 Task: Look for space in Hyderabad, Pakistan from 1st July, 2023 to 8th July, 2023 for 2 adults, 1 child in price range Rs.15000 to Rs.20000. Place can be entire place with 1  bedroom having 1 bed and 1 bathroom. Property type can be house, flat, guest house, hotel. Amenities needed are: washing machine. Booking option can be shelf check-in. Required host language is English.
Action: Mouse pressed left at (513, 90)
Screenshot: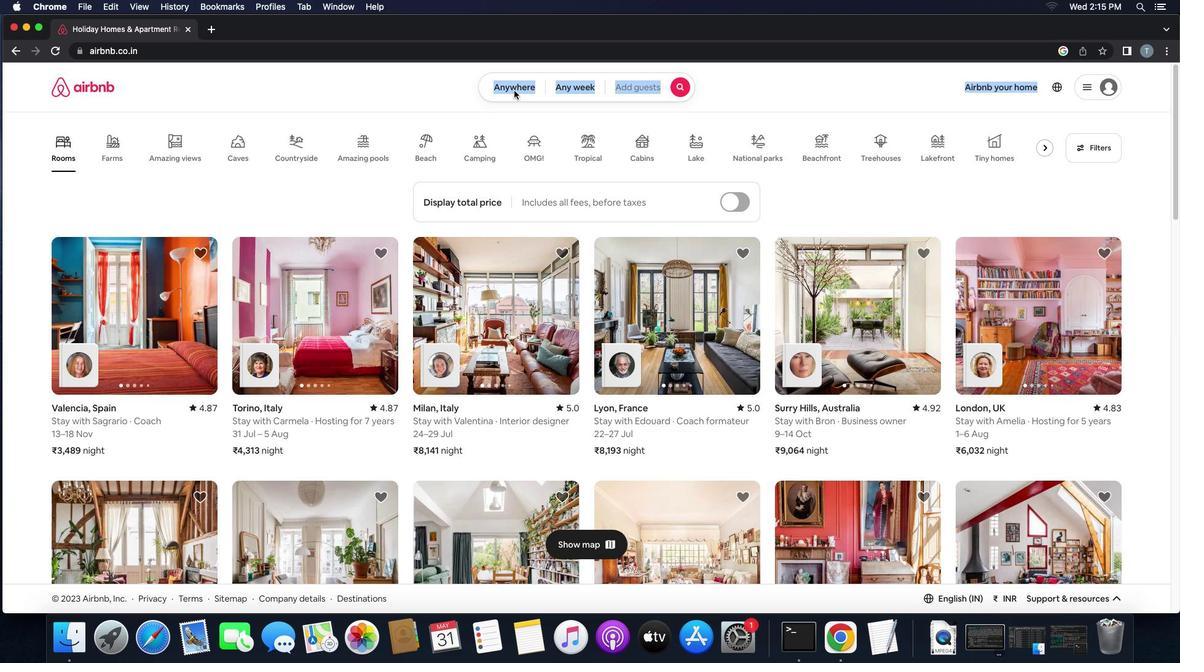 
Action: Mouse pressed left at (513, 90)
Screenshot: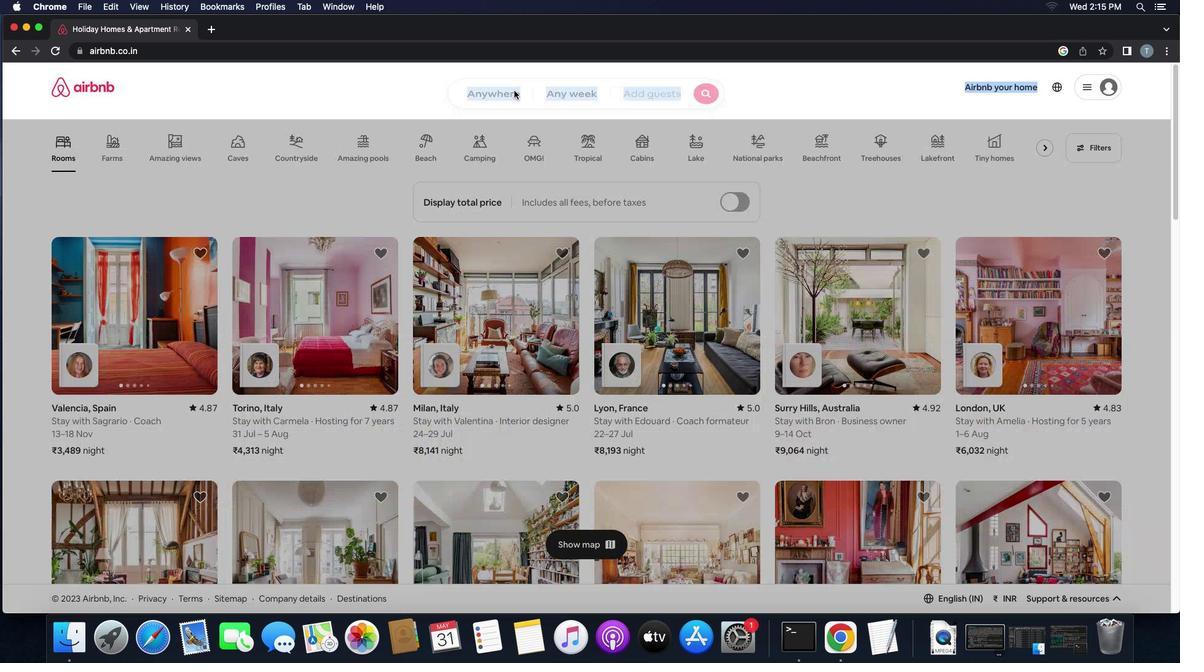 
Action: Mouse moved to (461, 137)
Screenshot: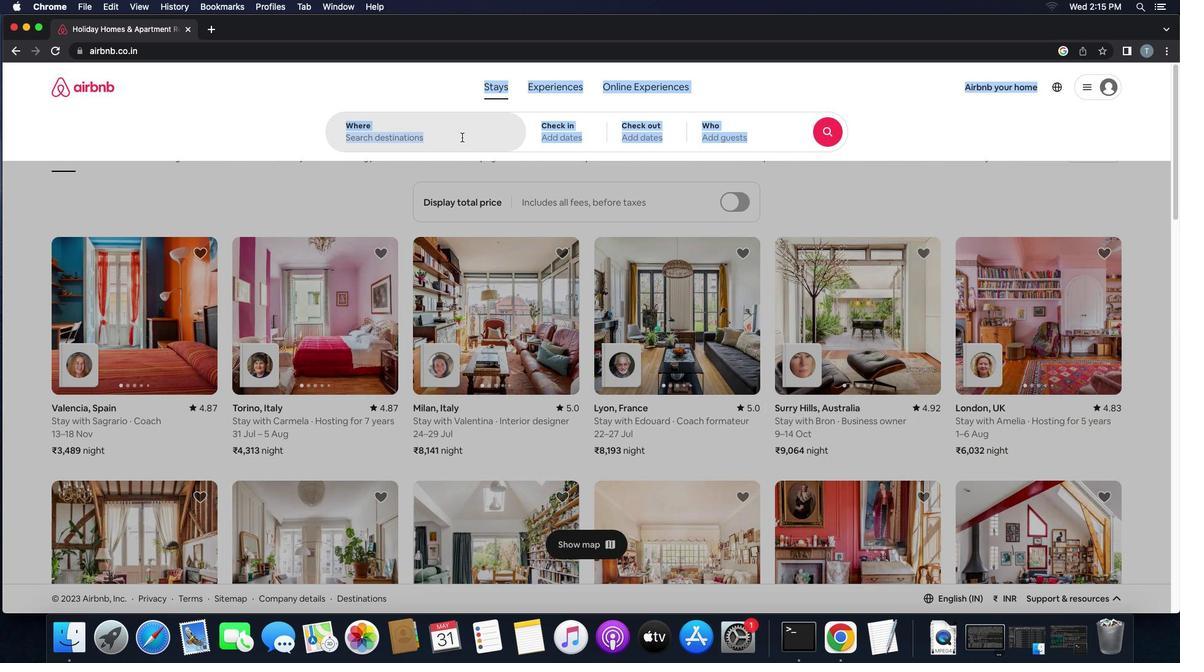 
Action: Mouse pressed left at (461, 137)
Screenshot: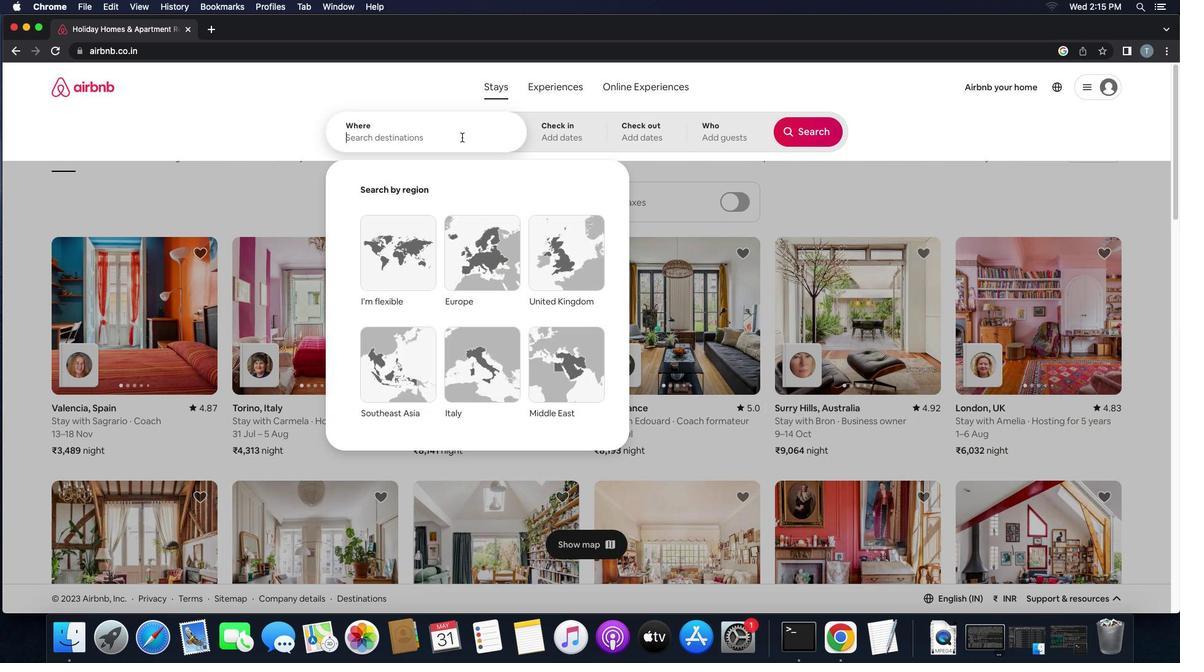 
Action: Key pressed 'h''y''d''e''r''a''b''a''d'','Key.space'p''a''k''i''t'
Screenshot: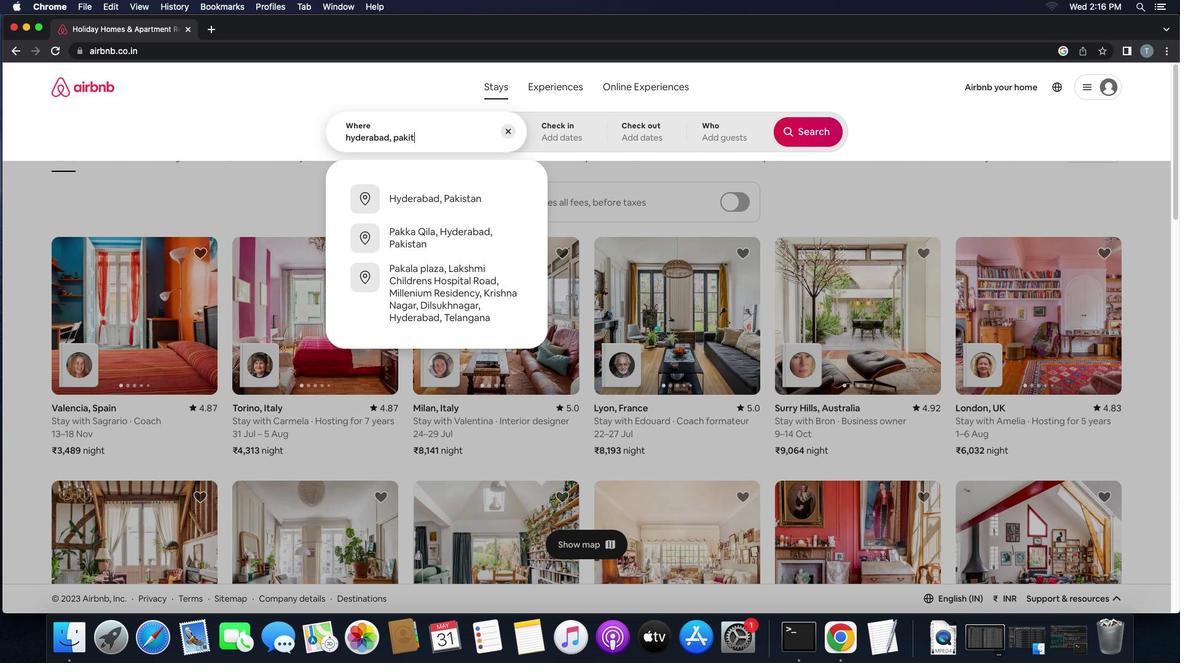 
Action: Mouse moved to (433, 199)
Screenshot: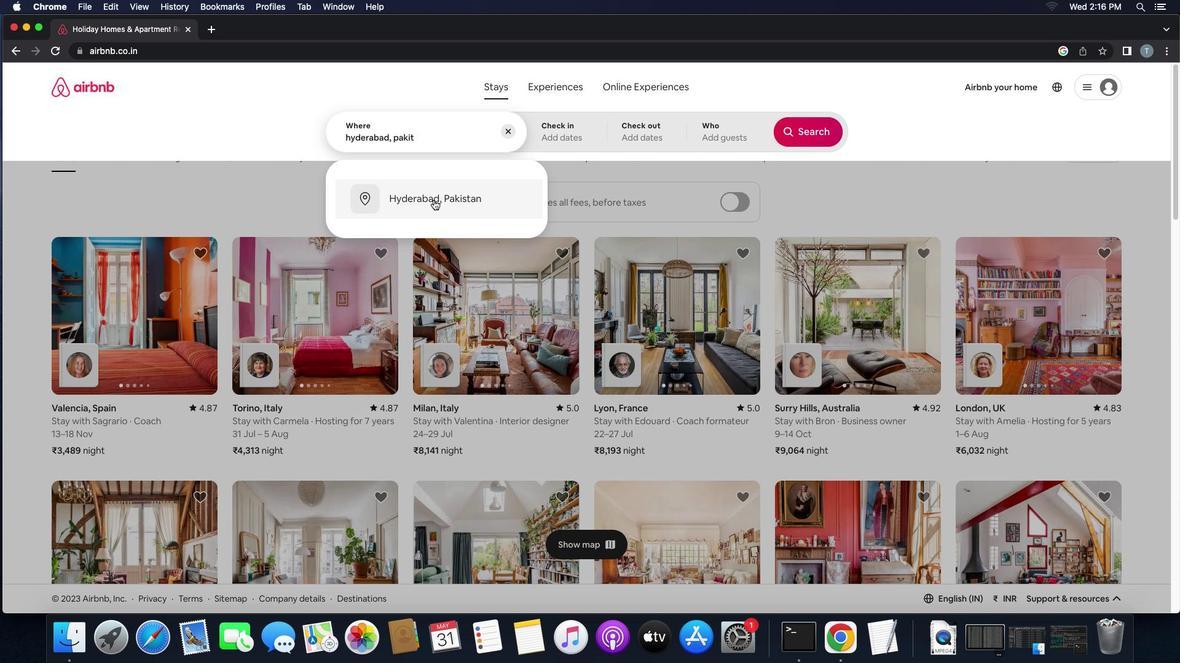 
Action: Mouse pressed left at (433, 199)
Screenshot: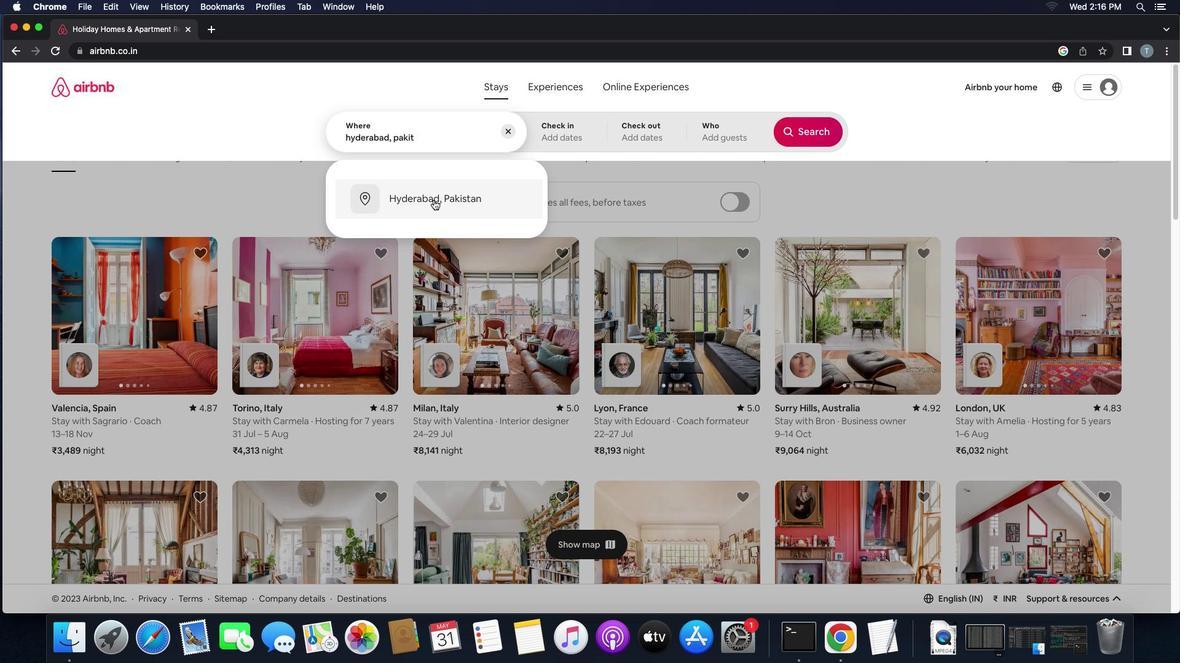 
Action: Mouse moved to (800, 234)
Screenshot: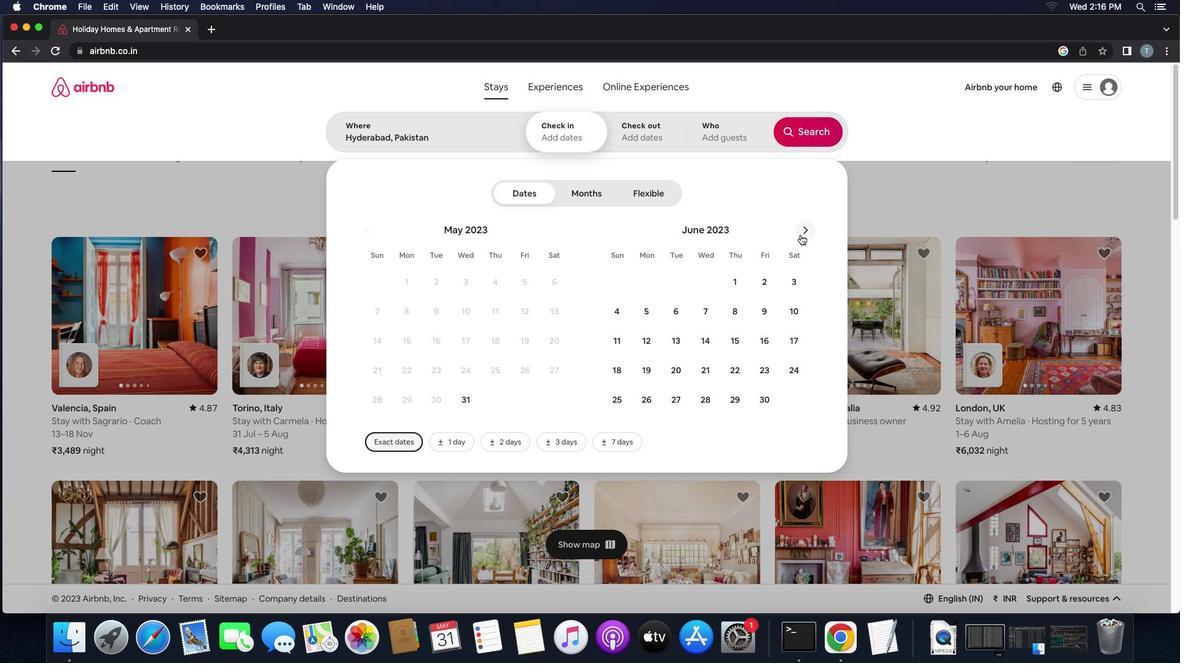 
Action: Mouse pressed left at (800, 234)
Screenshot: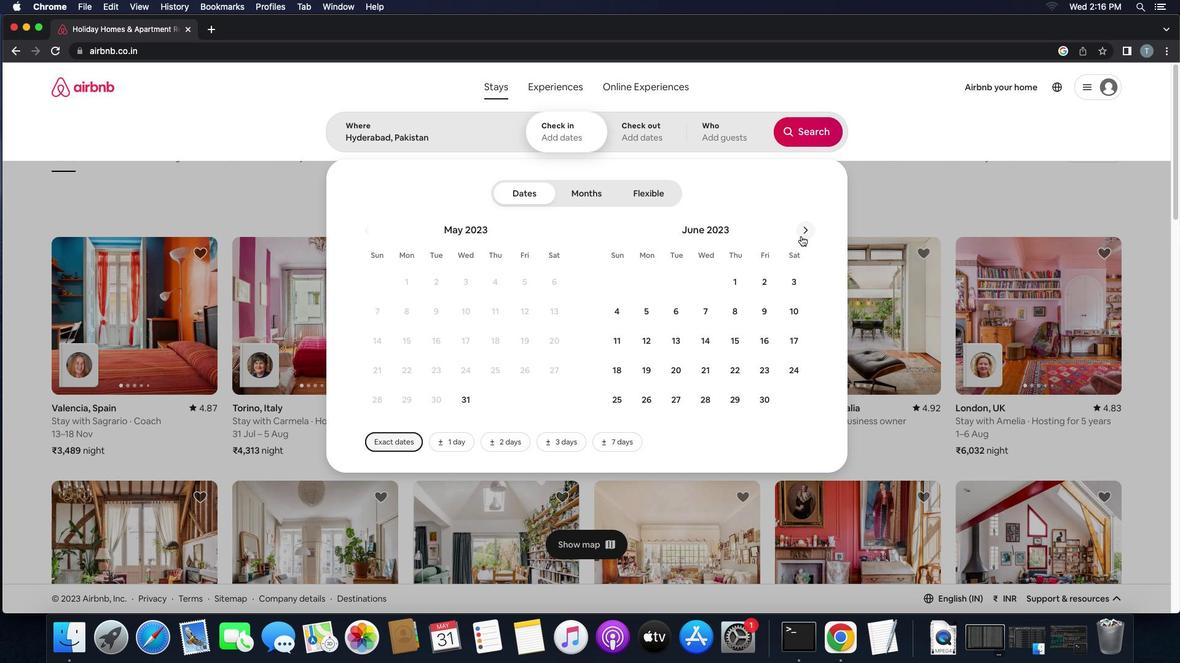 
Action: Mouse moved to (788, 279)
Screenshot: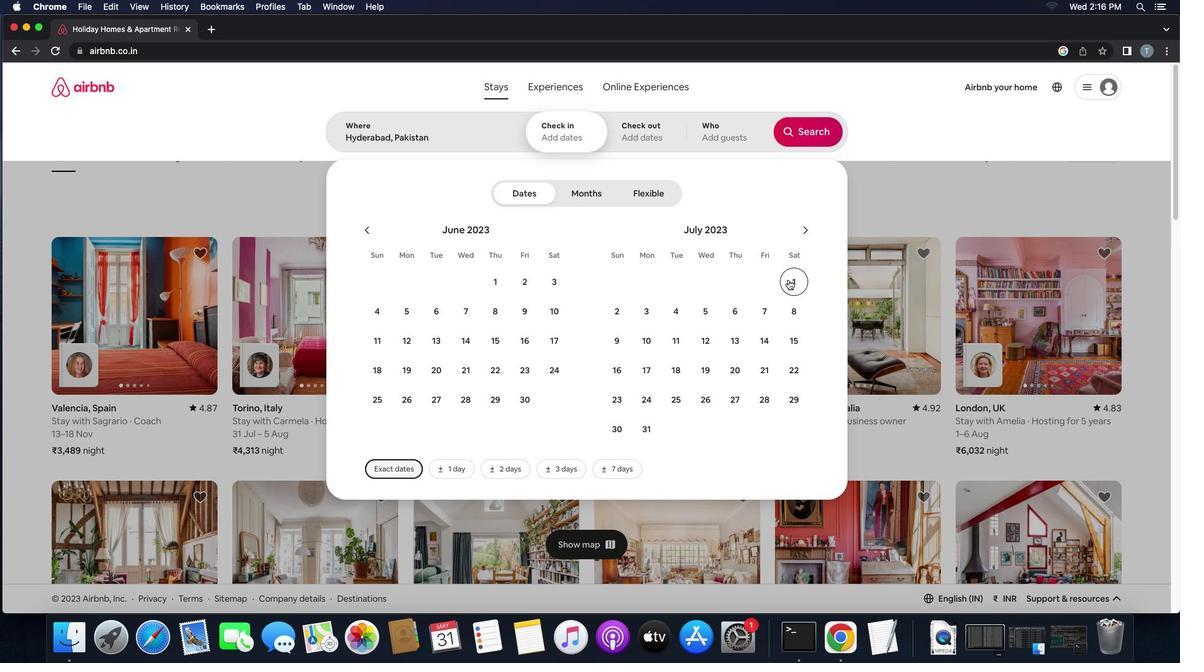 
Action: Mouse pressed left at (788, 279)
Screenshot: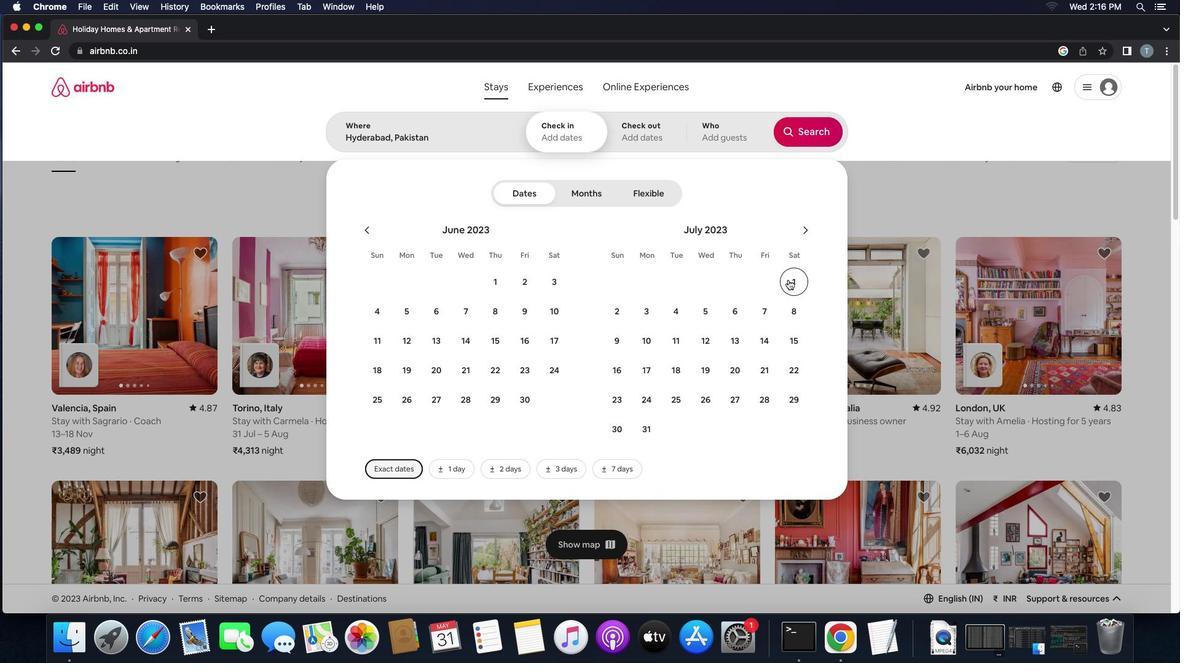 
Action: Mouse moved to (791, 312)
Screenshot: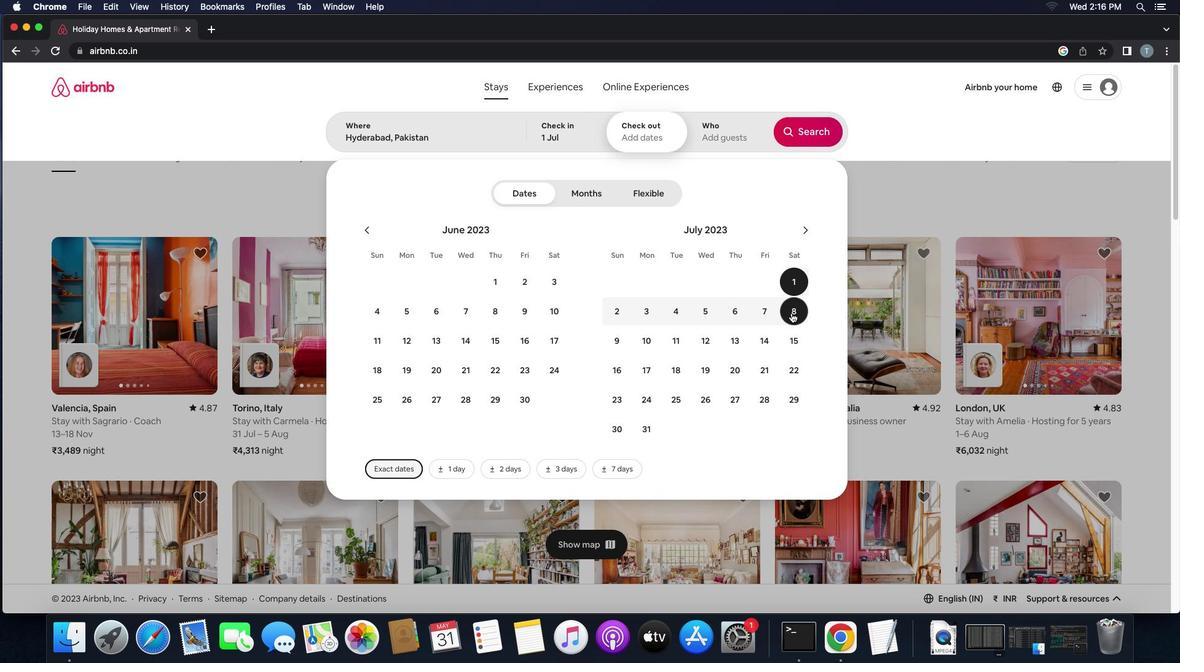 
Action: Mouse pressed left at (791, 312)
Screenshot: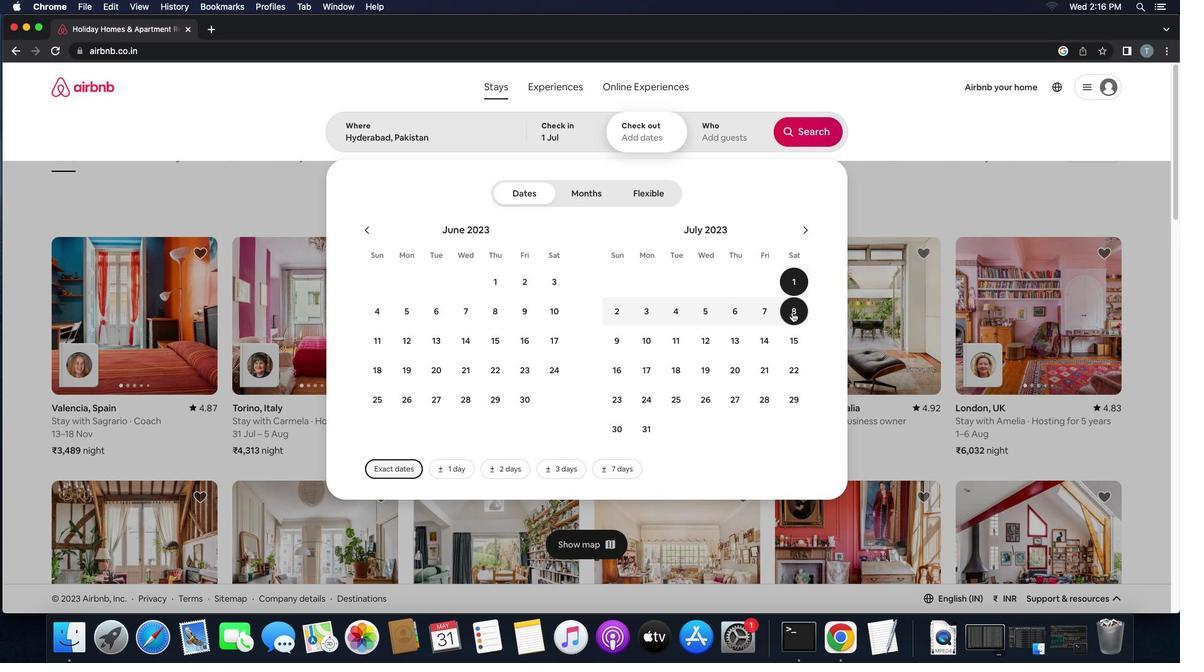 
Action: Mouse moved to (717, 132)
Screenshot: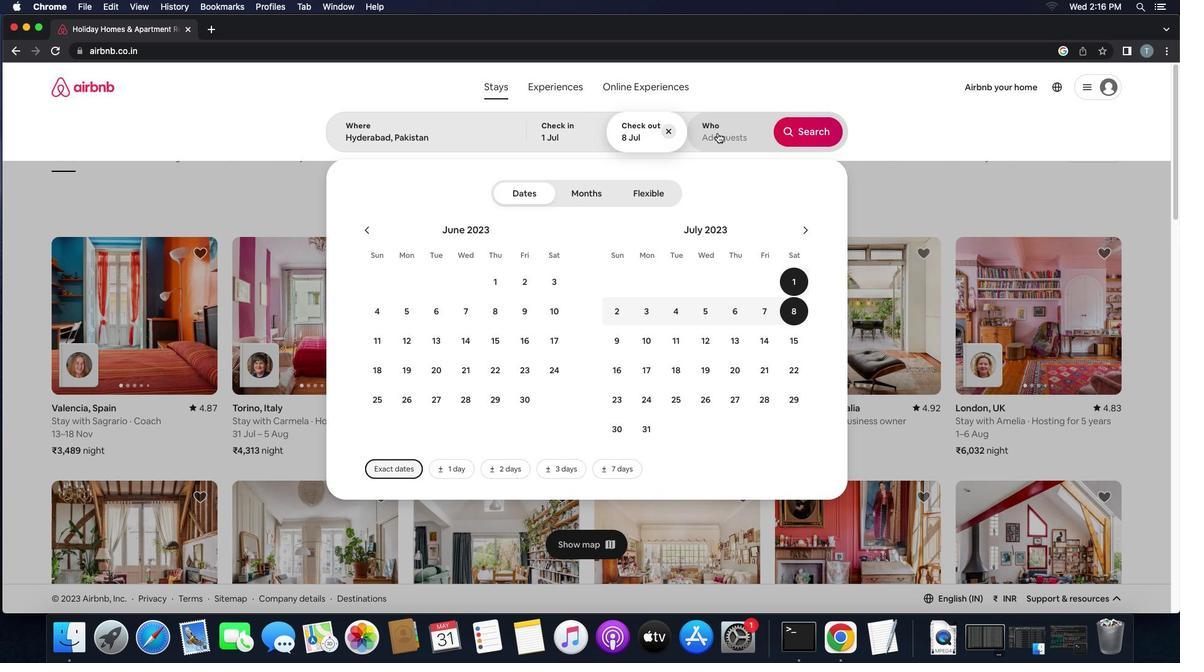 
Action: Mouse pressed left at (717, 132)
Screenshot: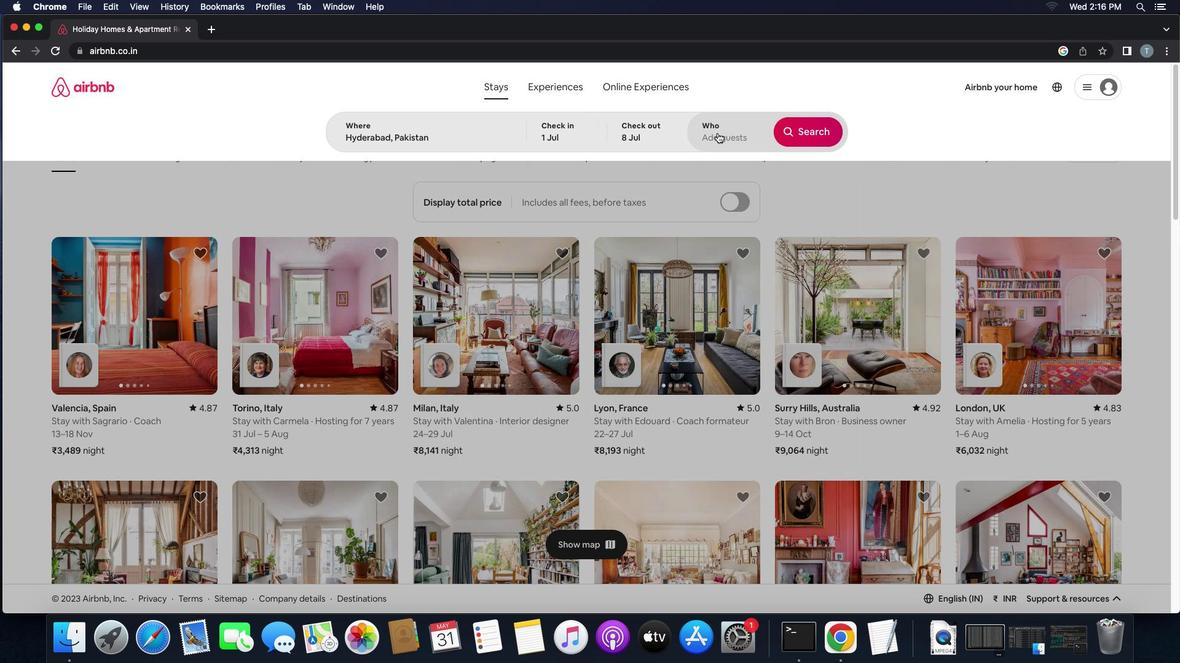 
Action: Mouse moved to (813, 198)
Screenshot: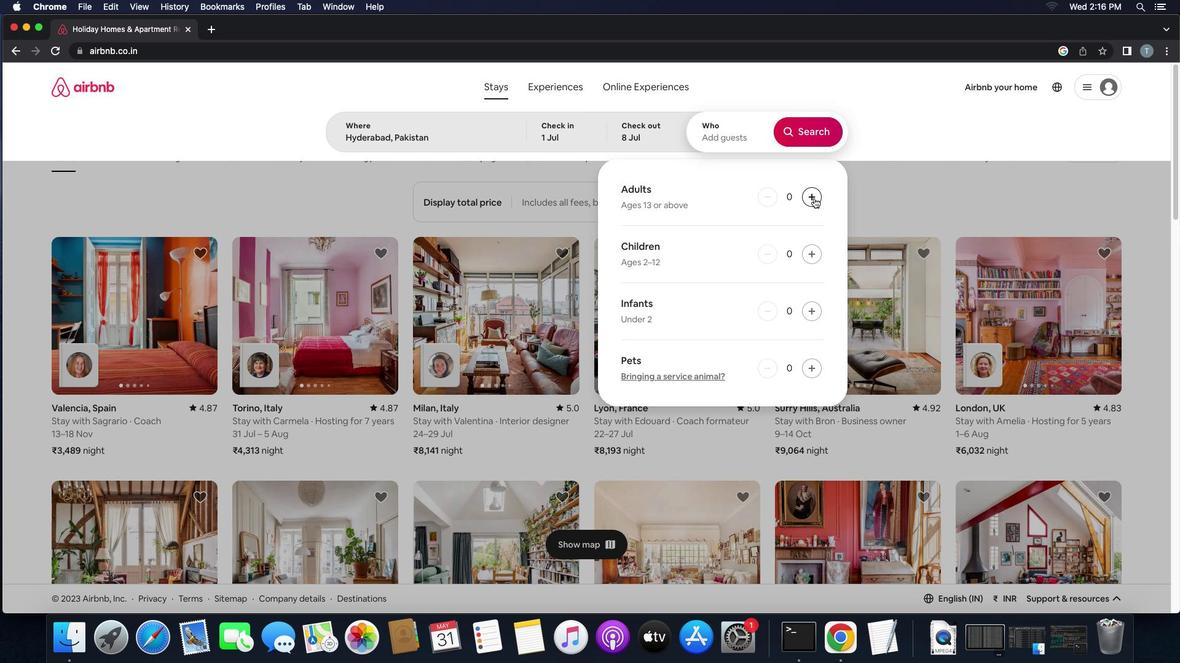 
Action: Mouse pressed left at (813, 198)
Screenshot: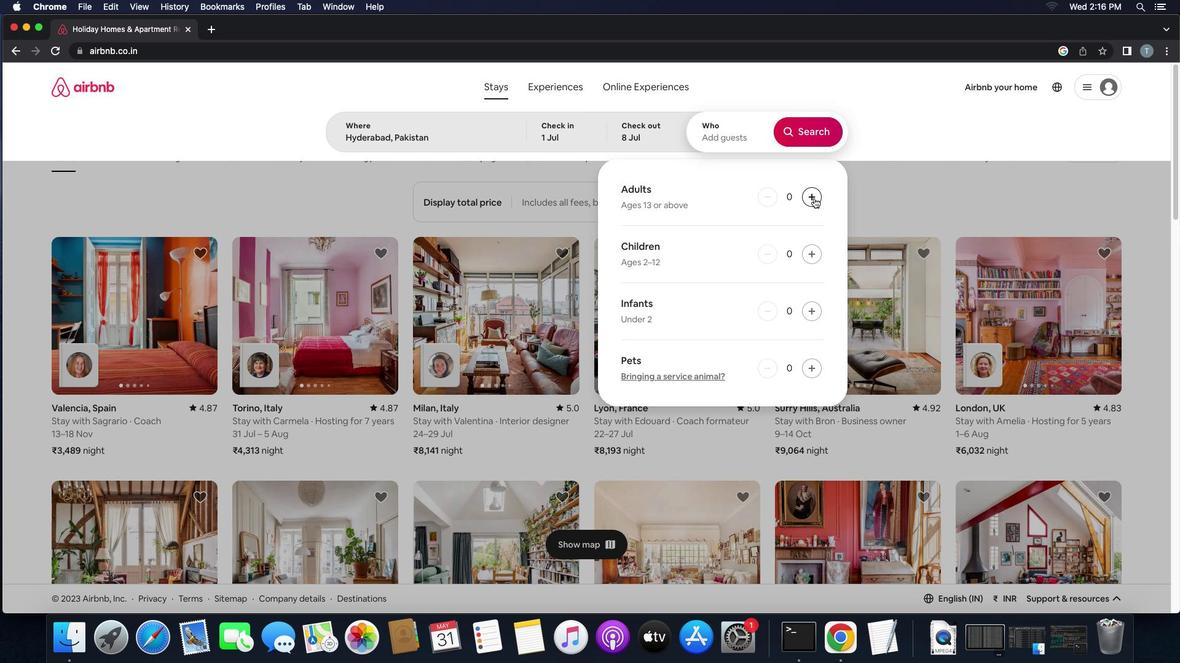 
Action: Mouse pressed left at (813, 198)
Screenshot: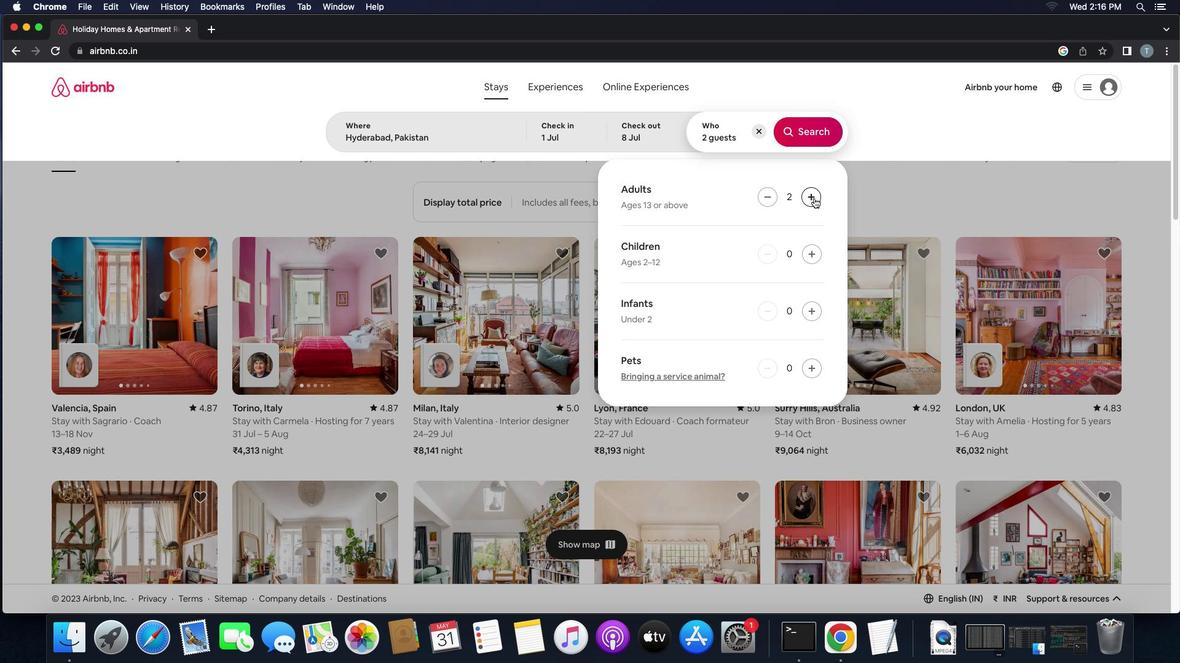 
Action: Mouse moved to (815, 260)
Screenshot: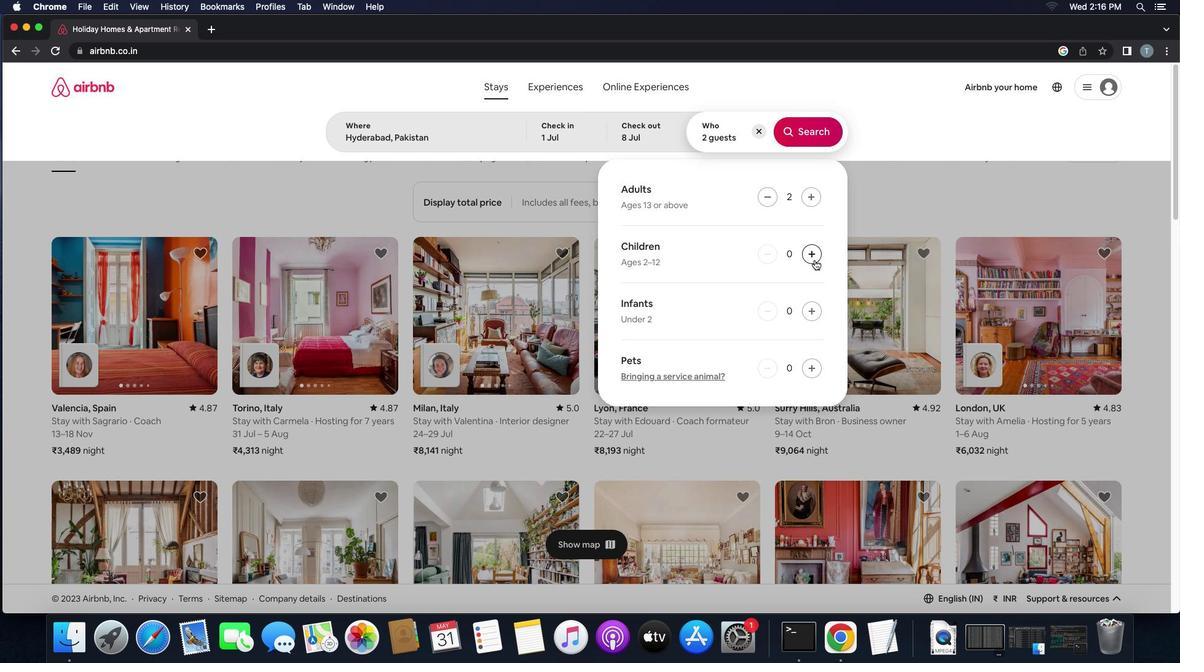 
Action: Mouse pressed left at (815, 260)
Screenshot: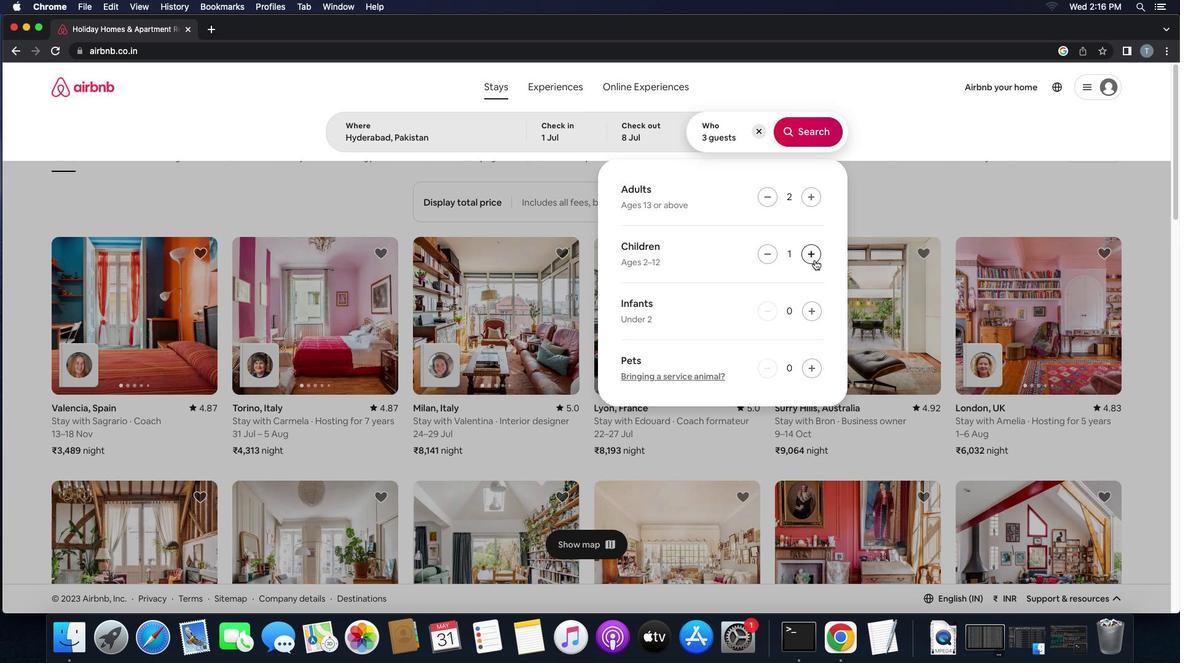 
Action: Mouse moved to (811, 128)
Screenshot: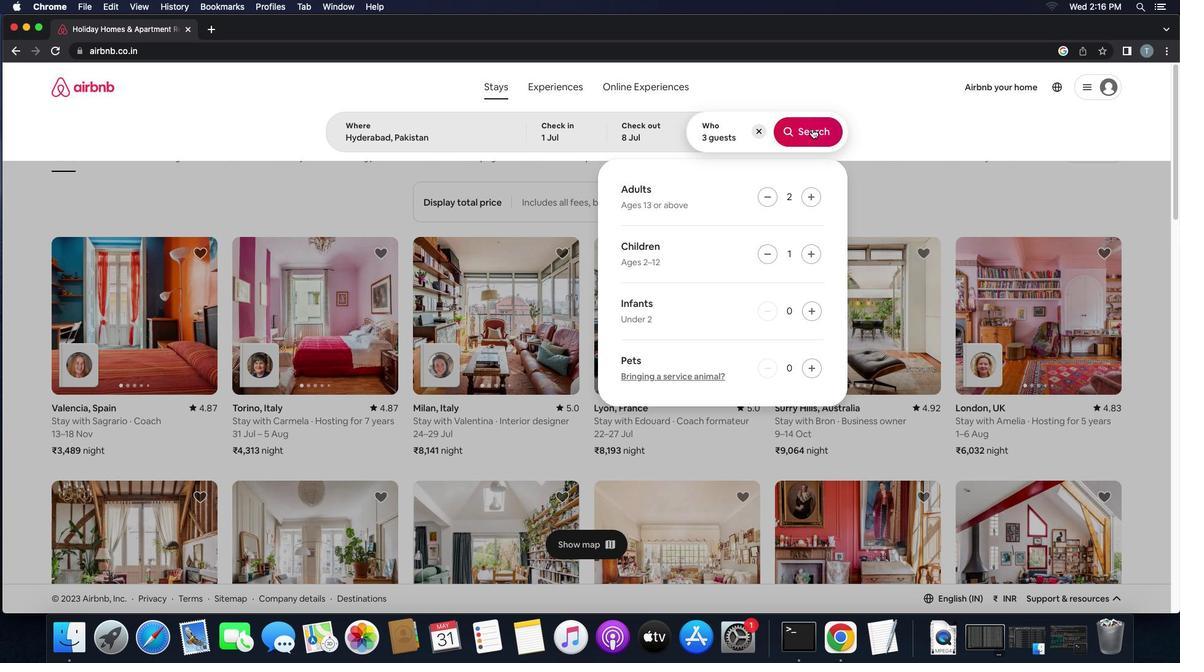 
Action: Mouse pressed left at (811, 128)
Screenshot: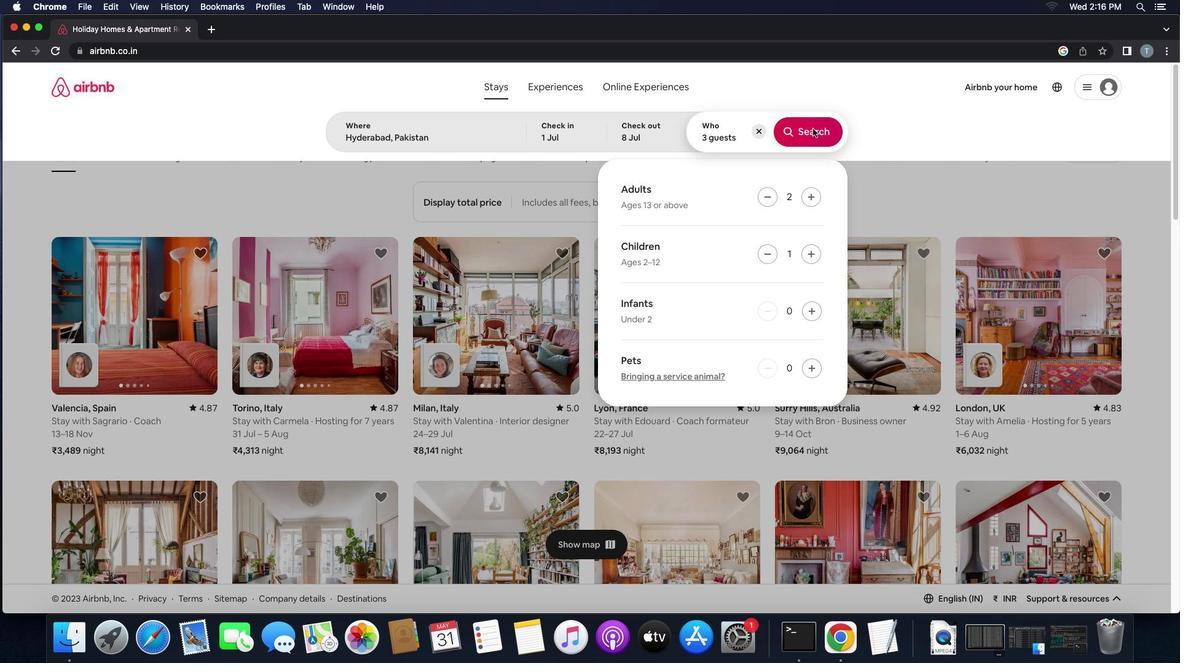
Action: Mouse moved to (1114, 138)
Screenshot: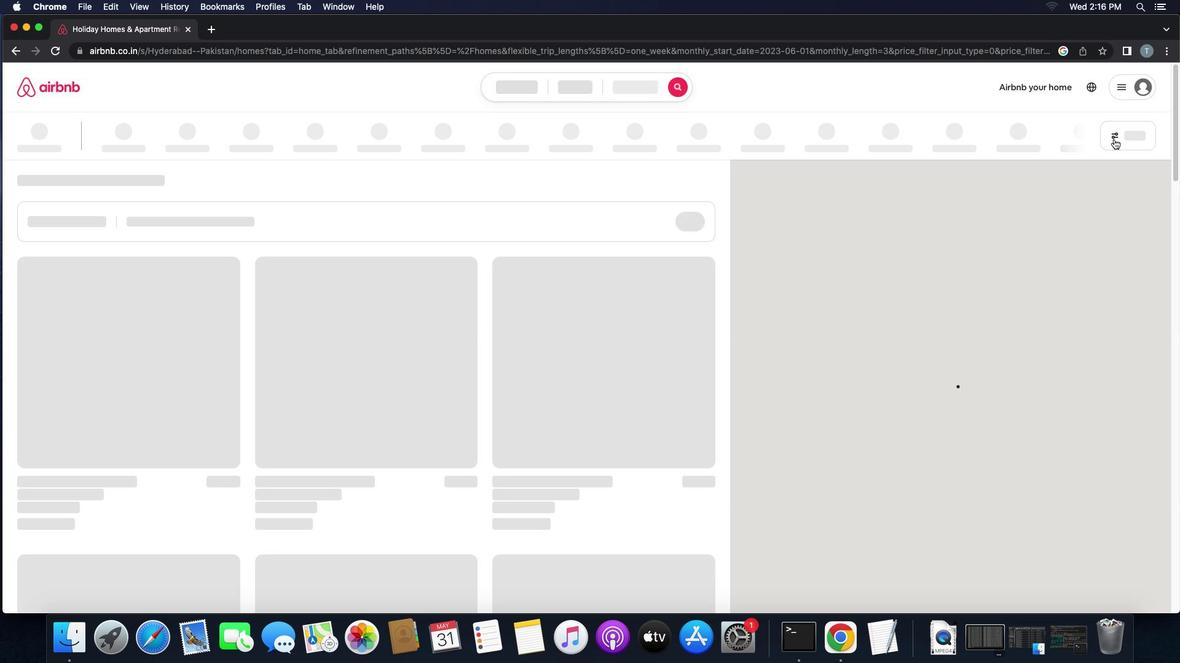 
Action: Mouse pressed left at (1114, 138)
Screenshot: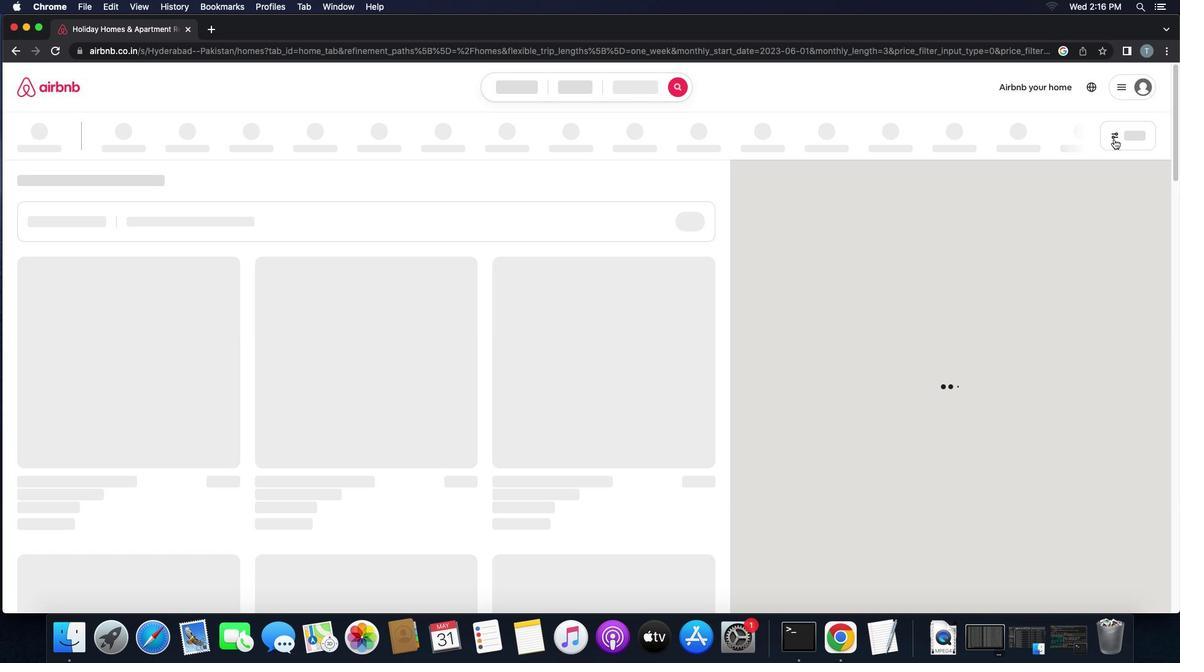
Action: Mouse moved to (470, 291)
Screenshot: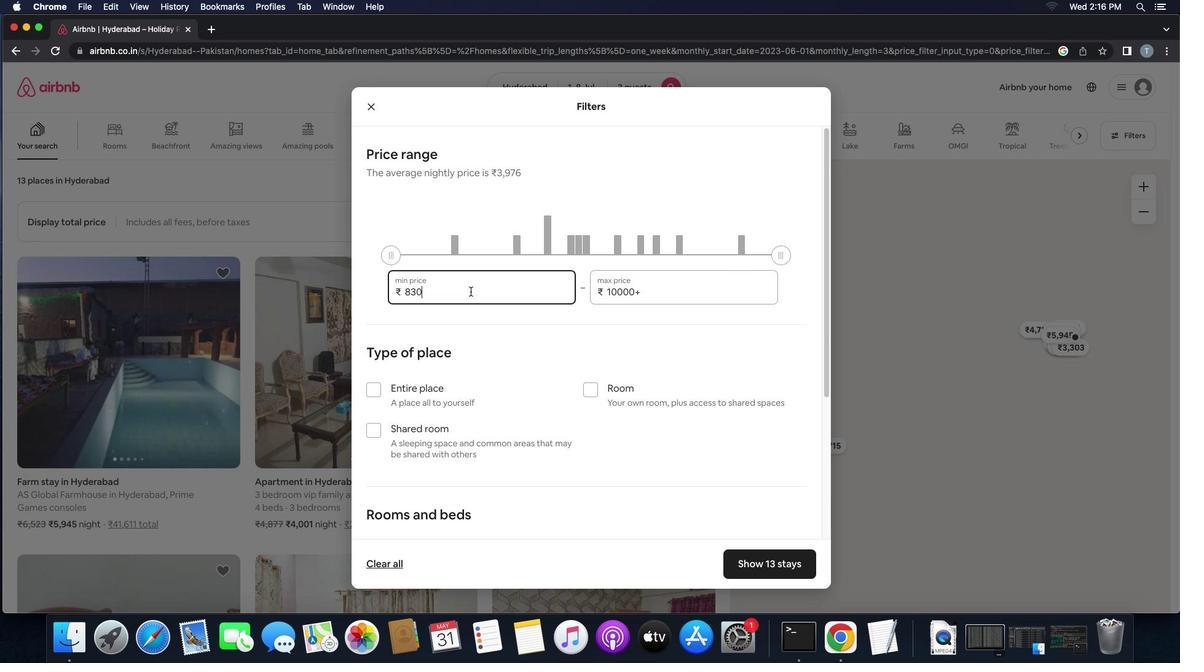 
Action: Mouse pressed left at (470, 291)
Screenshot: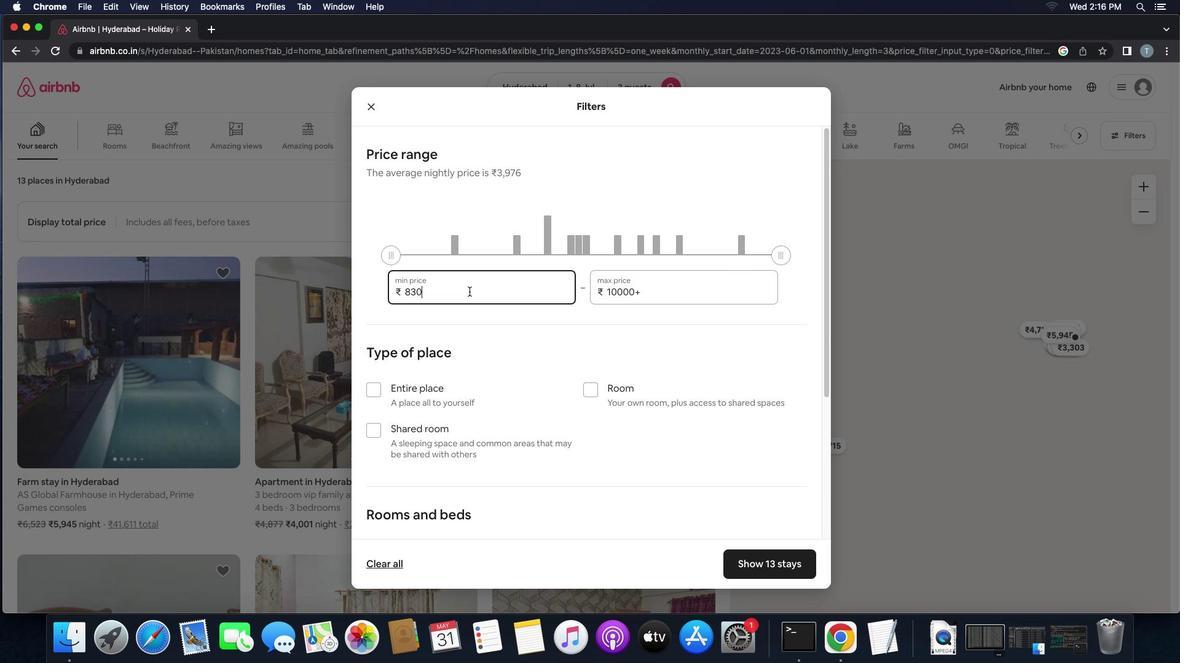 
Action: Mouse moved to (465, 289)
Screenshot: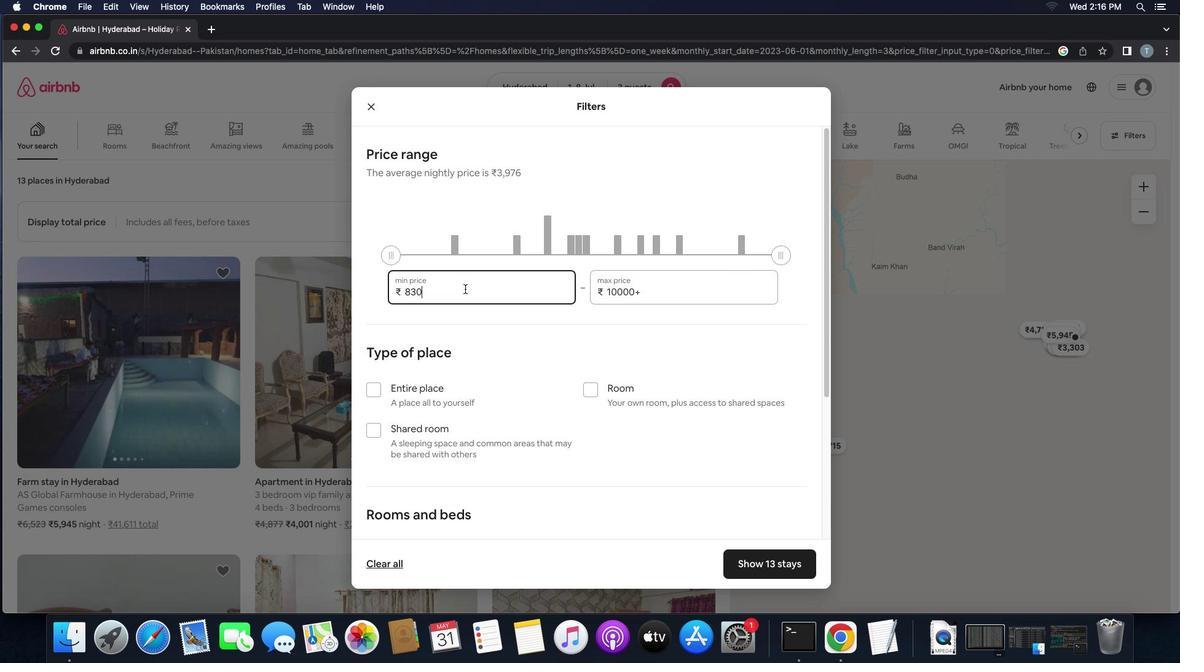 
Action: Key pressed Key.backspaceKey.backspaceKey.backspace'1''5''0''0''0'
Screenshot: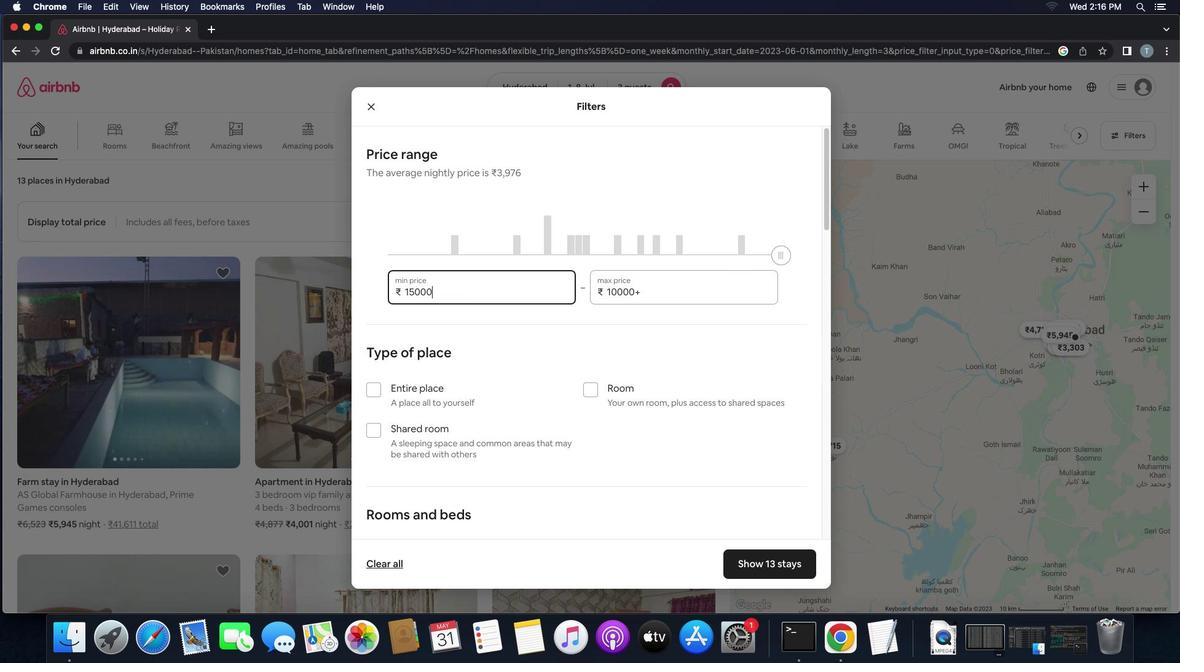 
Action: Mouse moved to (666, 290)
Screenshot: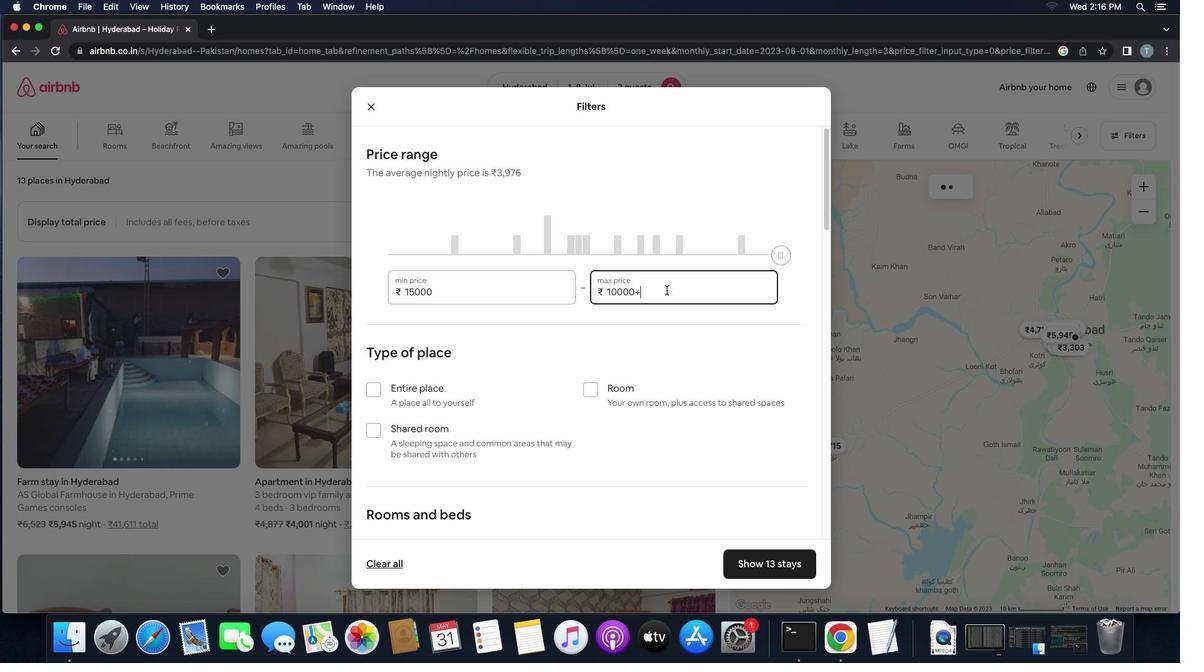 
Action: Mouse pressed left at (666, 290)
Screenshot: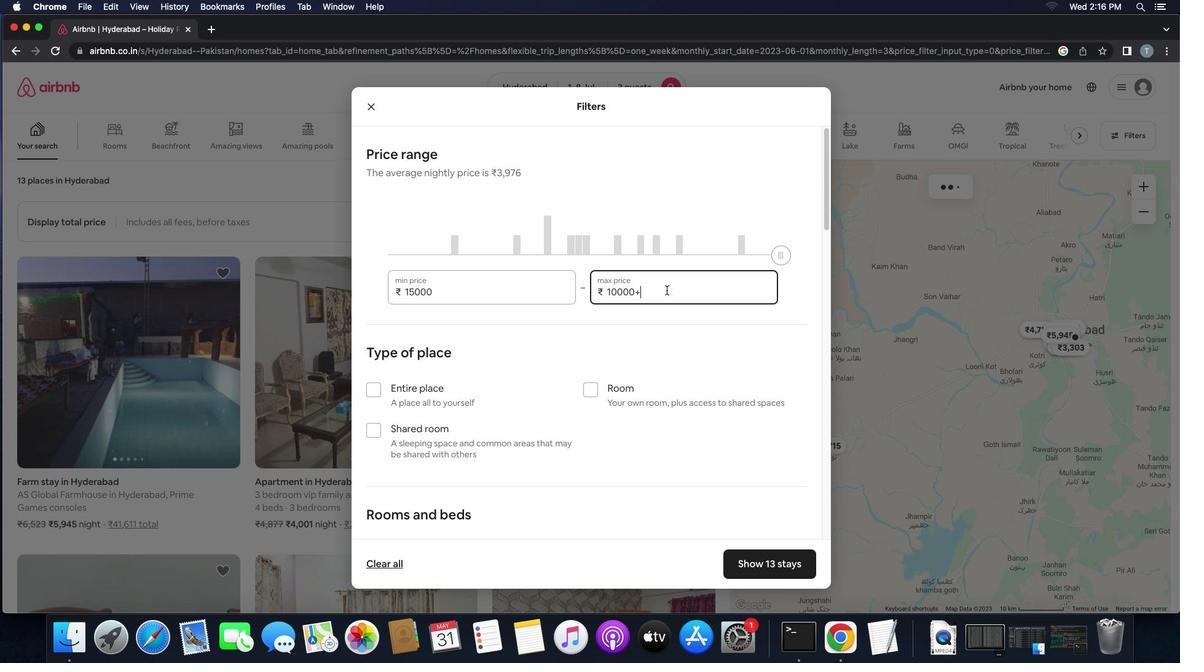 
Action: Key pressed Key.backspaceKey.backspaceKey.backspaceKey.backspaceKey.backspaceKey.backspace'2''0''0''0''0'
Screenshot: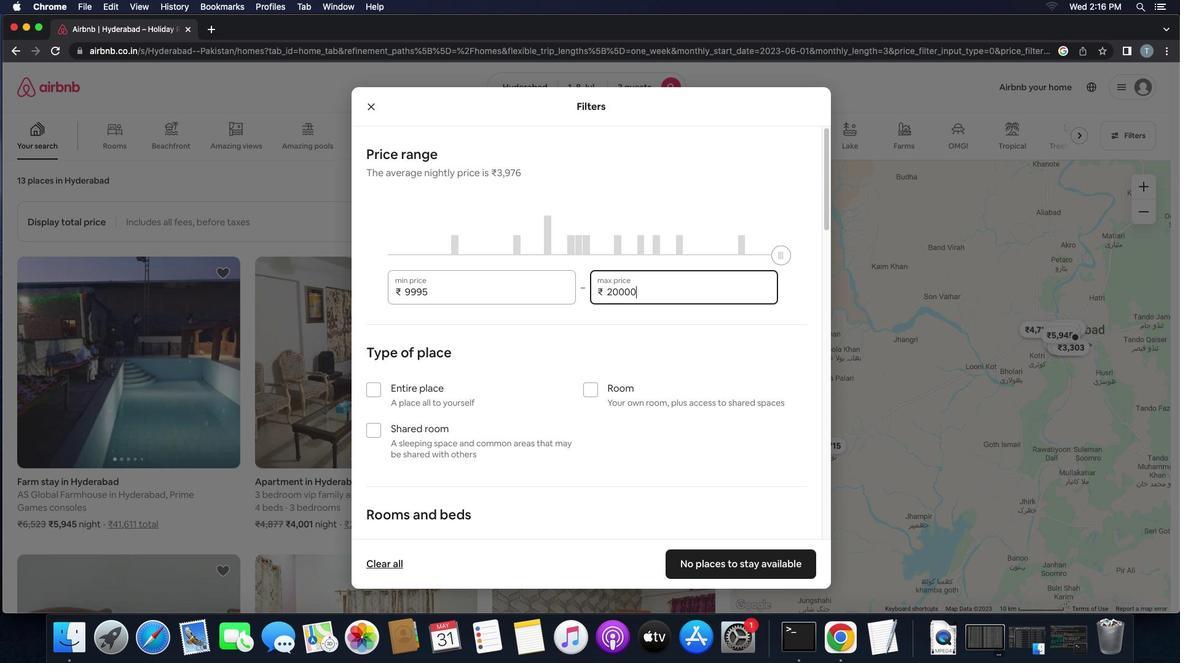 
Action: Mouse moved to (592, 376)
Screenshot: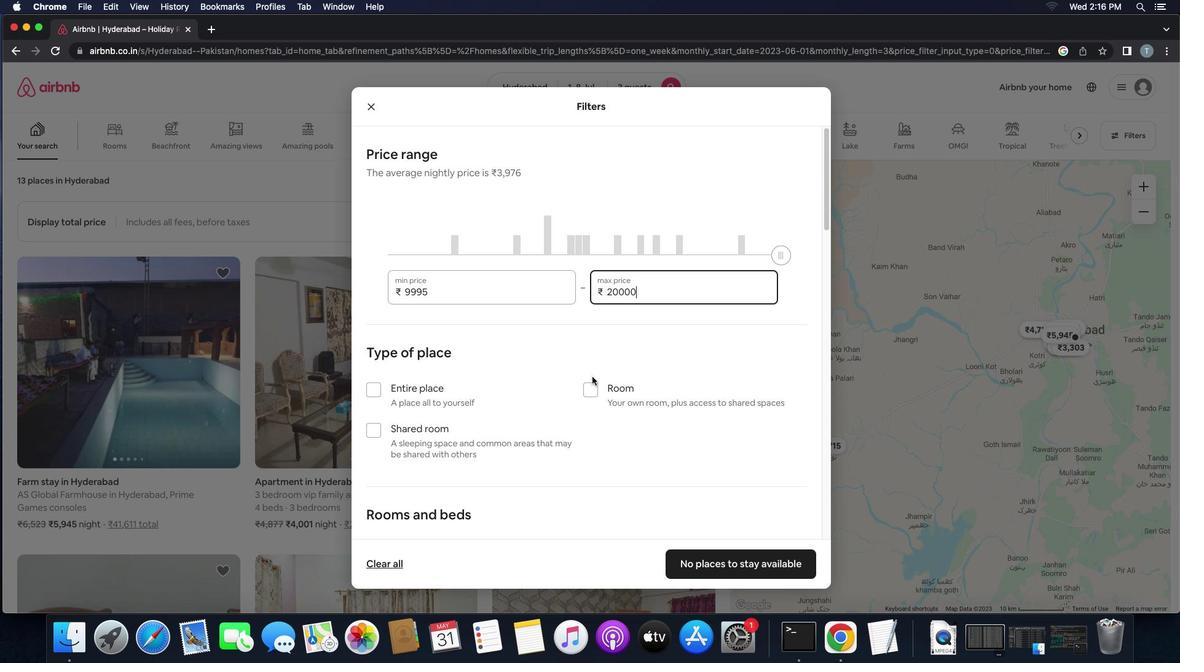 
Action: Mouse scrolled (592, 376) with delta (0, 0)
Screenshot: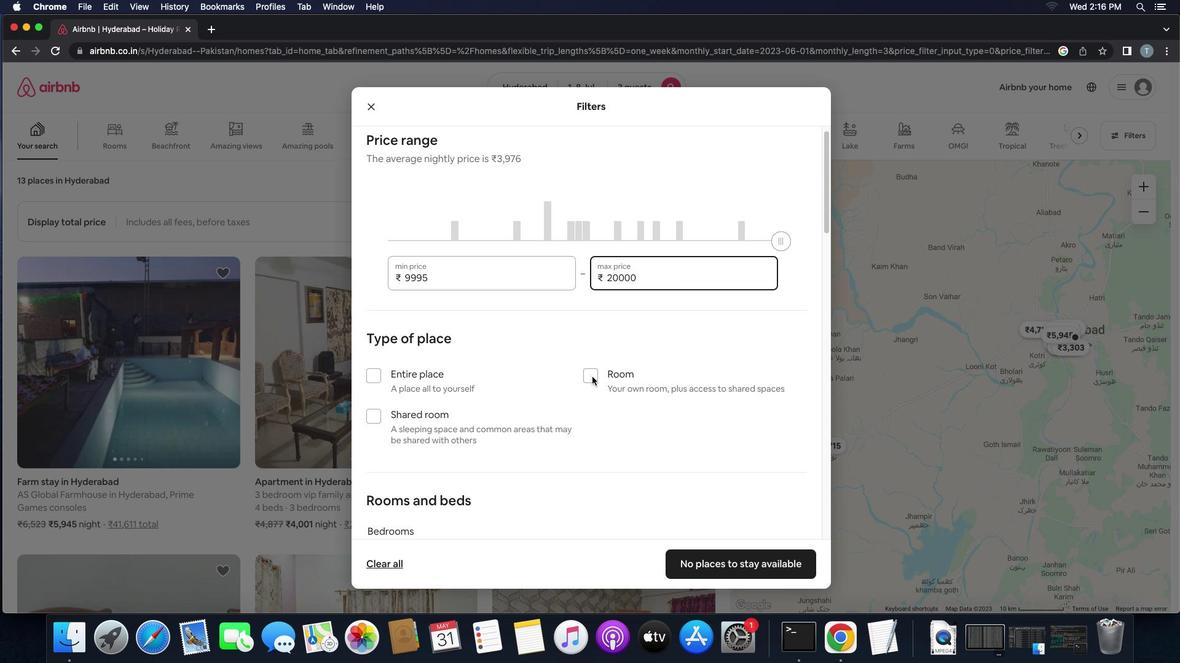 
Action: Mouse scrolled (592, 376) with delta (0, 0)
Screenshot: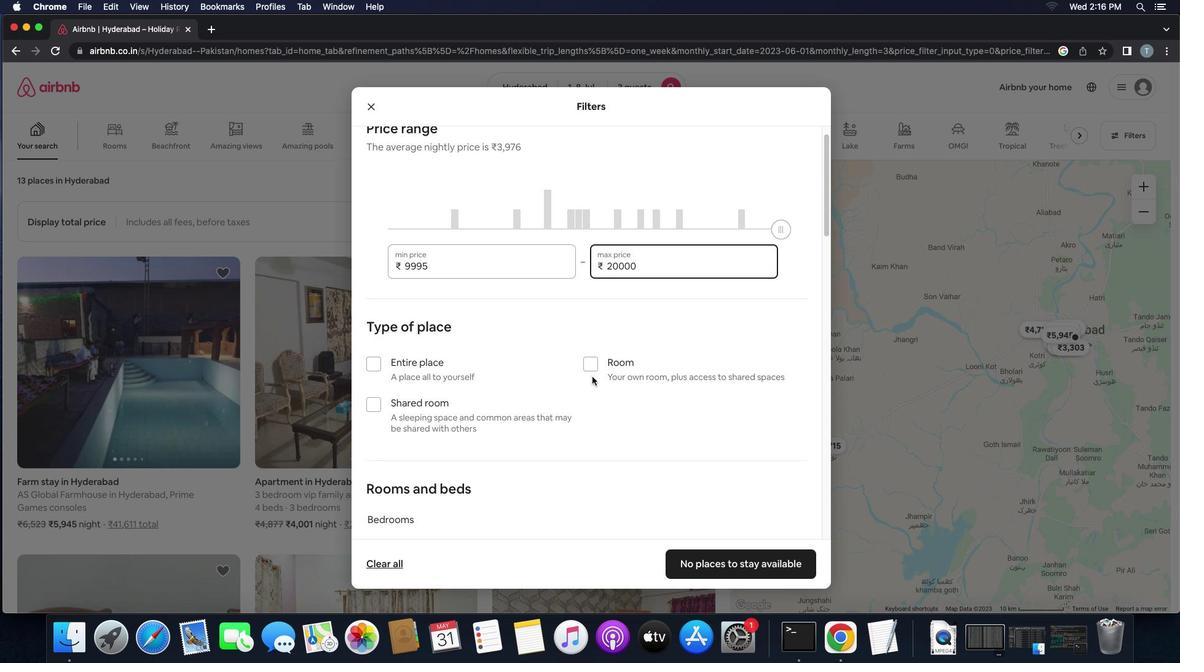 
Action: Mouse scrolled (592, 376) with delta (0, 0)
Screenshot: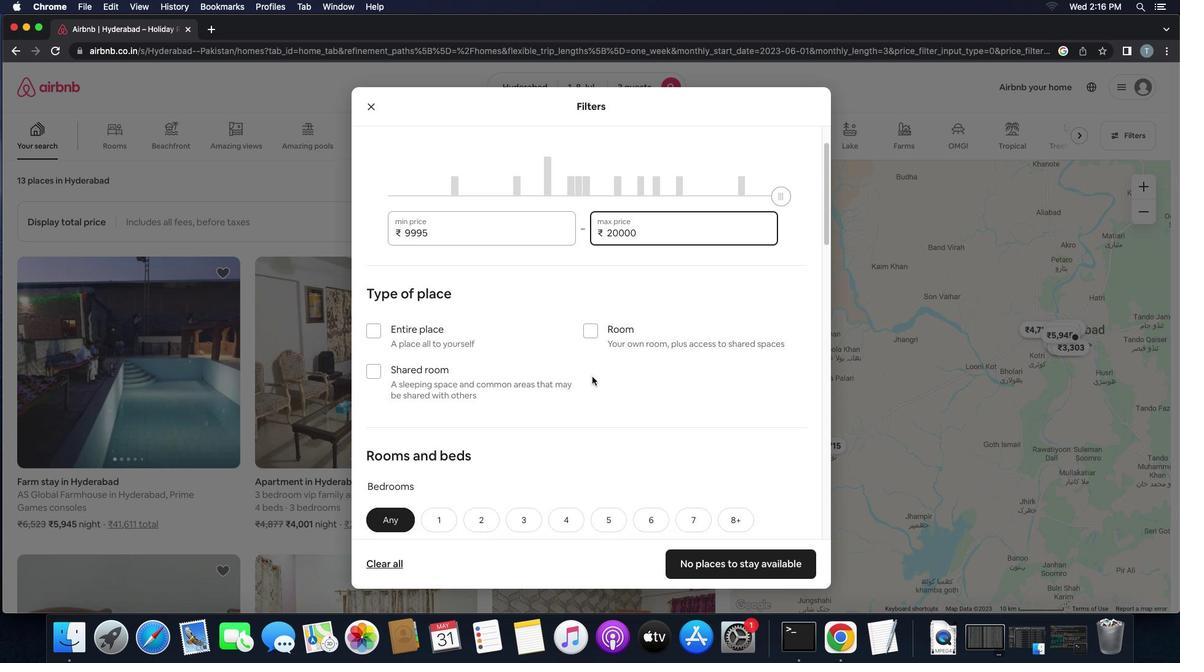
Action: Mouse scrolled (592, 376) with delta (0, 0)
Screenshot: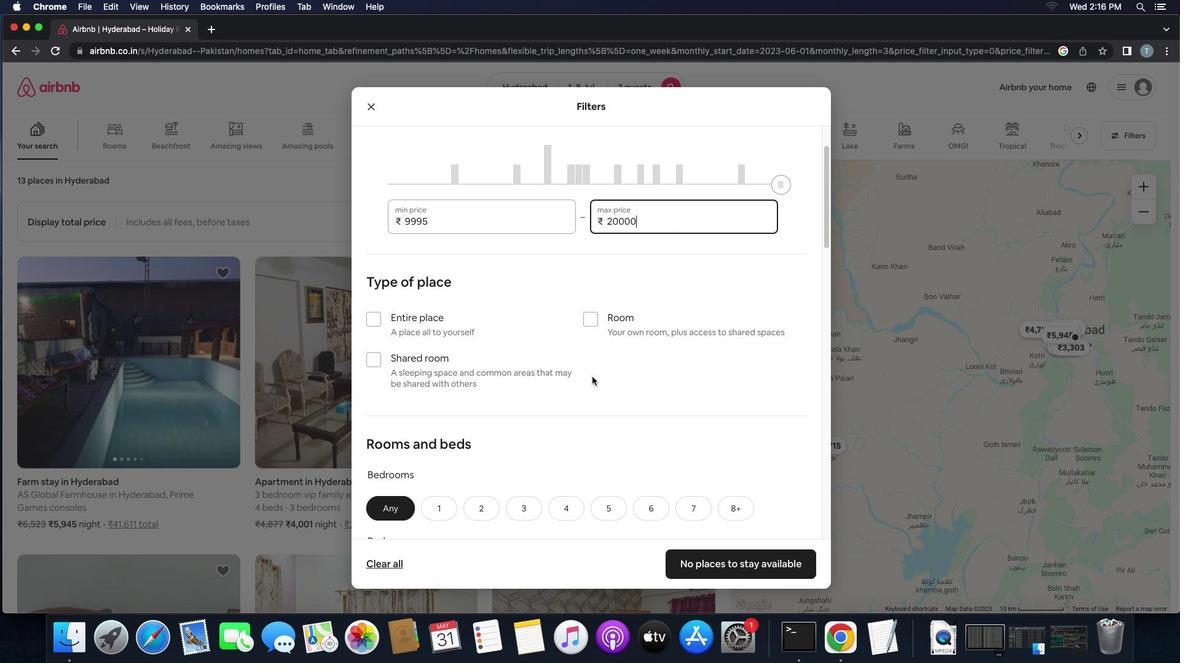 
Action: Mouse scrolled (592, 376) with delta (0, 0)
Screenshot: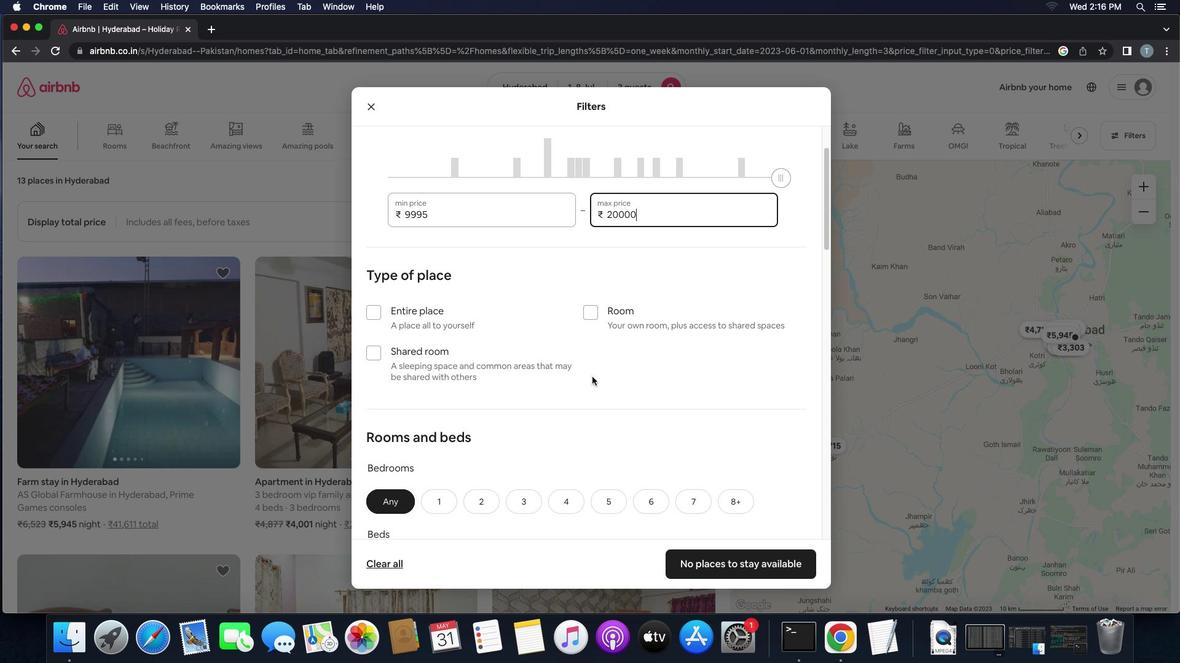 
Action: Mouse moved to (373, 311)
Screenshot: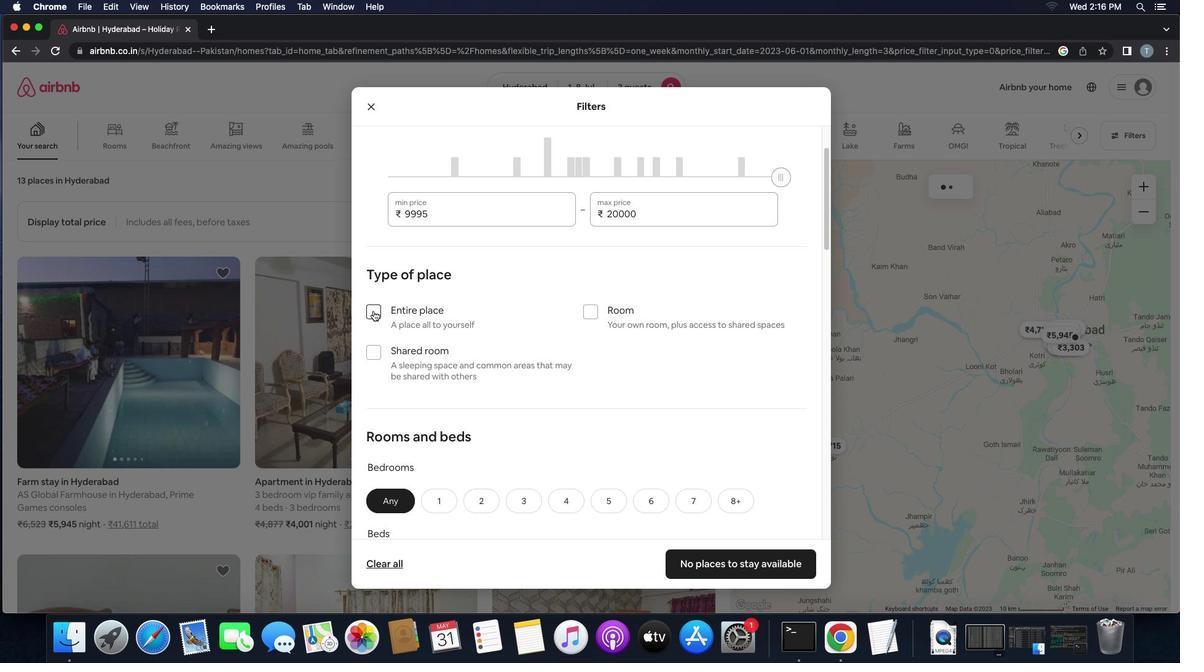
Action: Mouse pressed left at (373, 311)
Screenshot: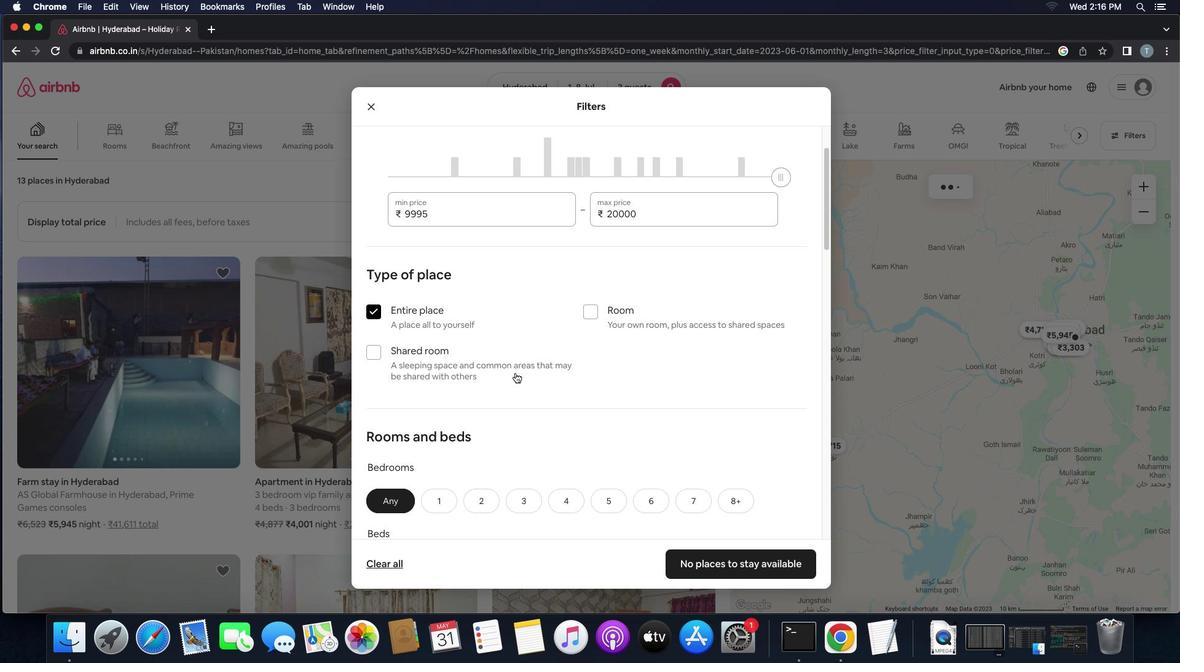 
Action: Mouse moved to (572, 384)
Screenshot: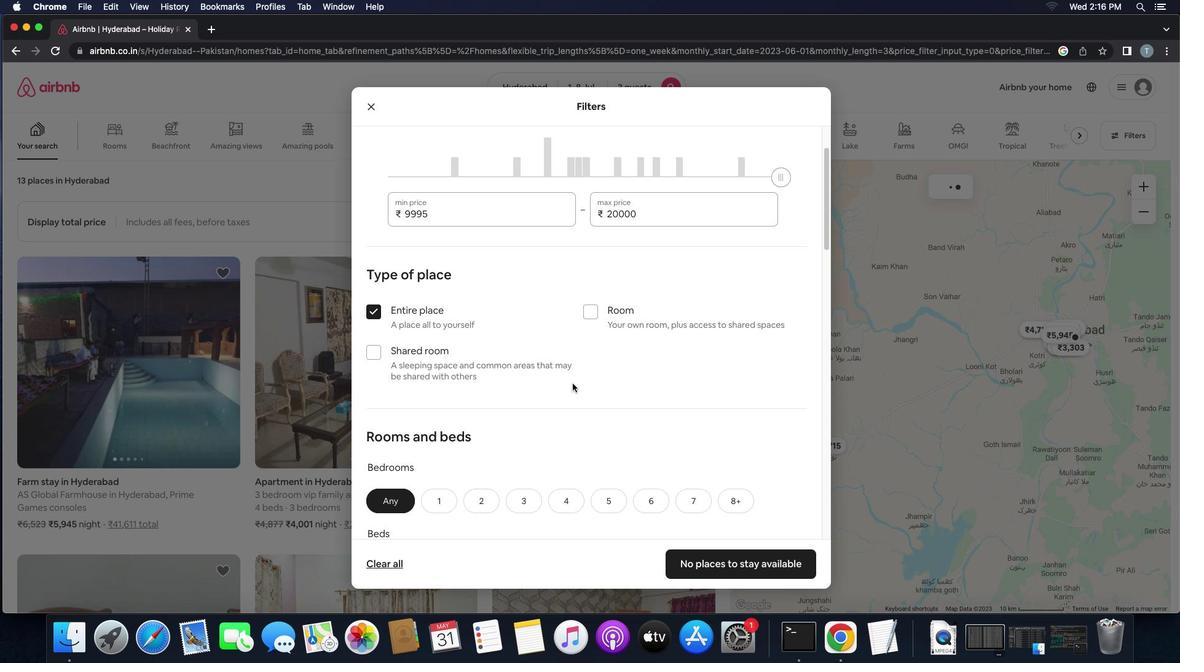 
Action: Mouse scrolled (572, 384) with delta (0, 0)
Screenshot: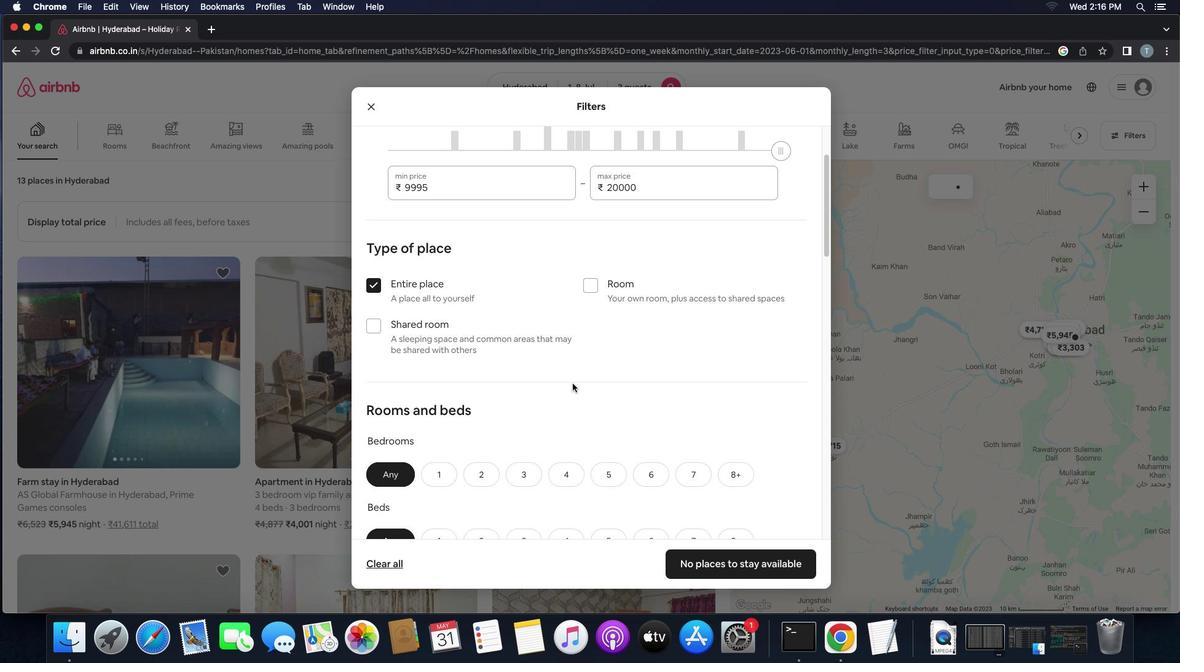 
Action: Mouse scrolled (572, 384) with delta (0, 0)
Screenshot: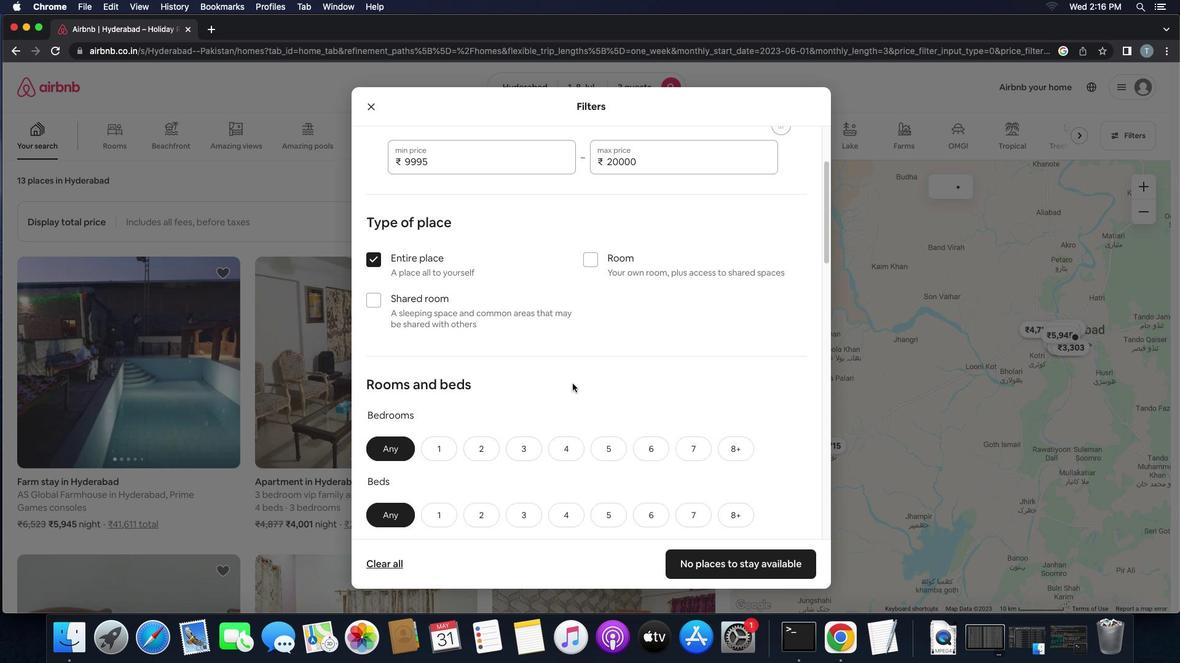 
Action: Mouse scrolled (572, 384) with delta (0, -1)
Screenshot: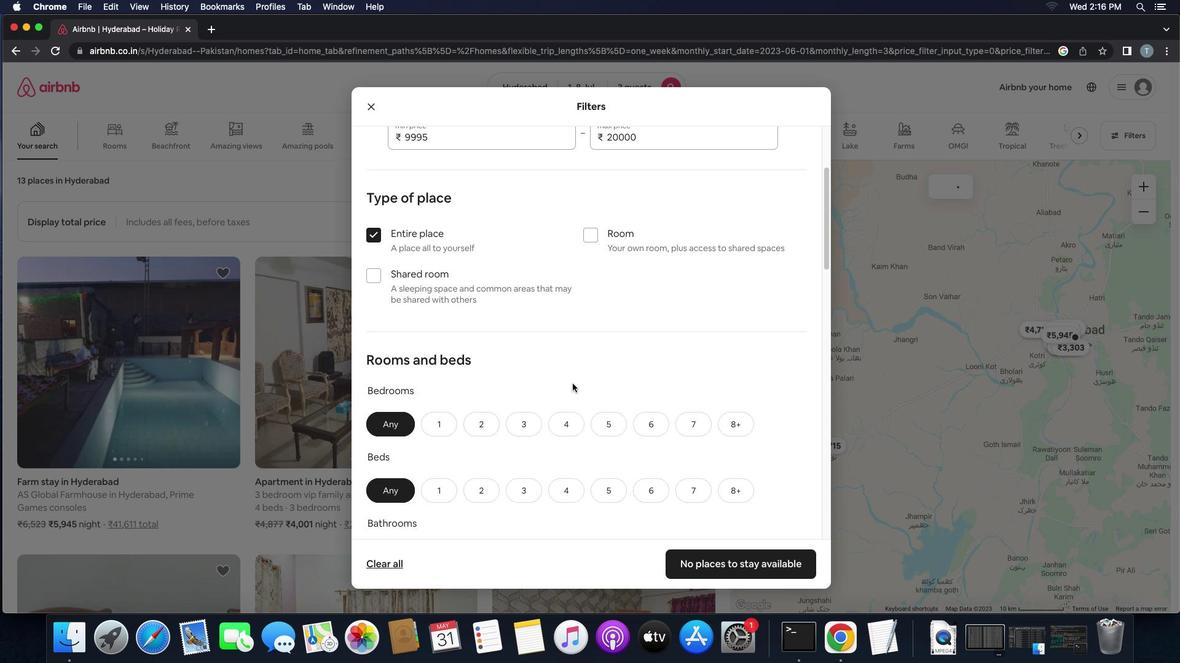 
Action: Mouse scrolled (572, 384) with delta (0, 0)
Screenshot: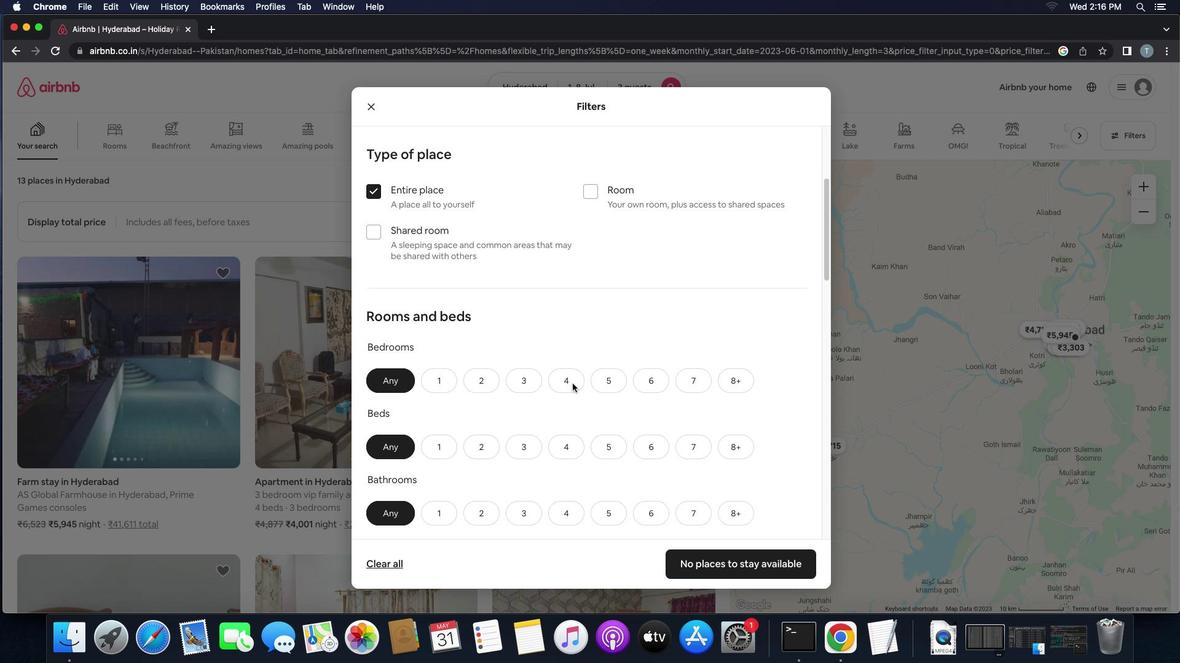 
Action: Mouse scrolled (572, 384) with delta (0, 0)
Screenshot: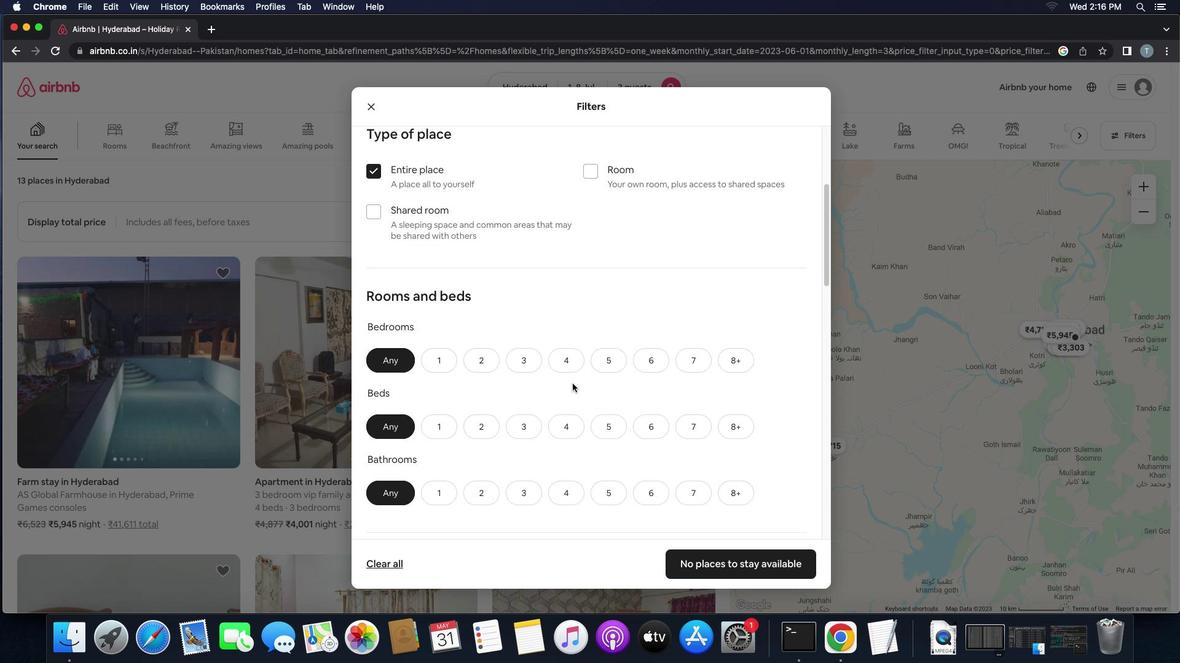 
Action: Mouse scrolled (572, 384) with delta (0, -1)
Screenshot: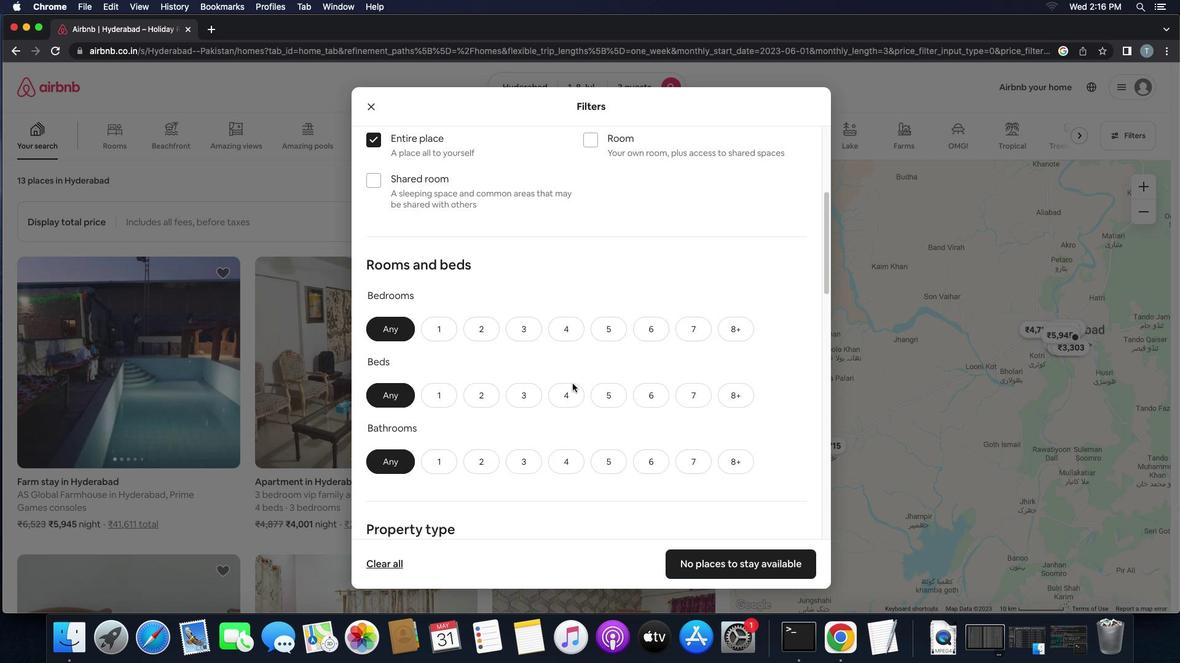 
Action: Mouse scrolled (572, 384) with delta (0, 0)
Screenshot: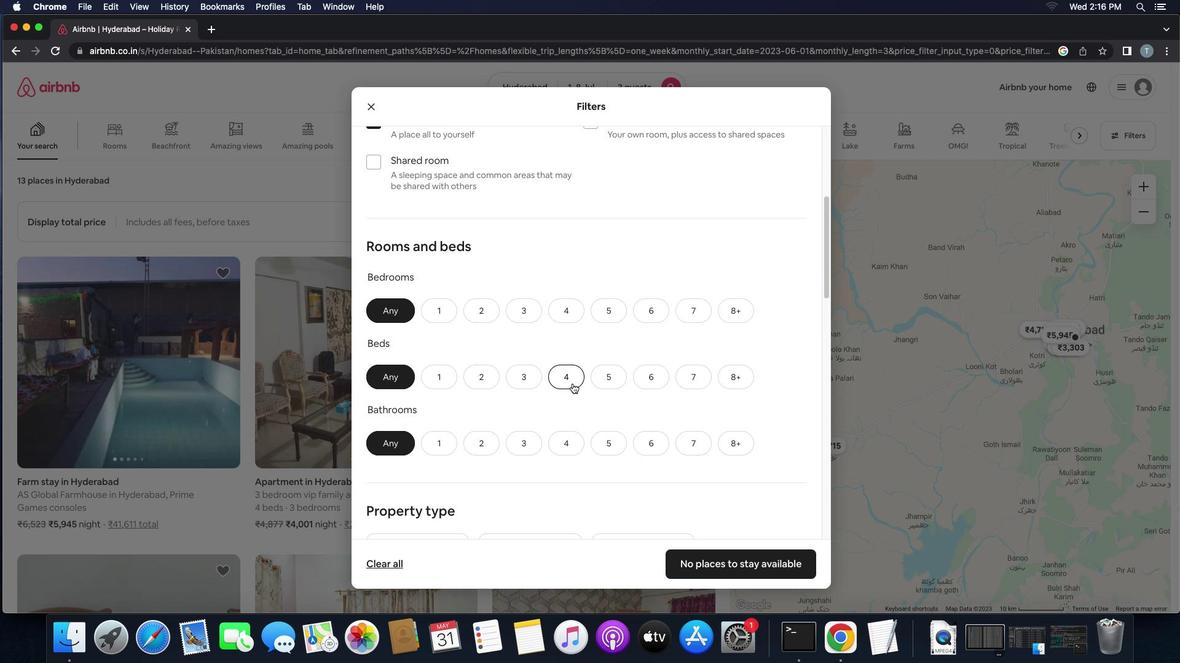 
Action: Mouse scrolled (572, 384) with delta (0, 0)
Screenshot: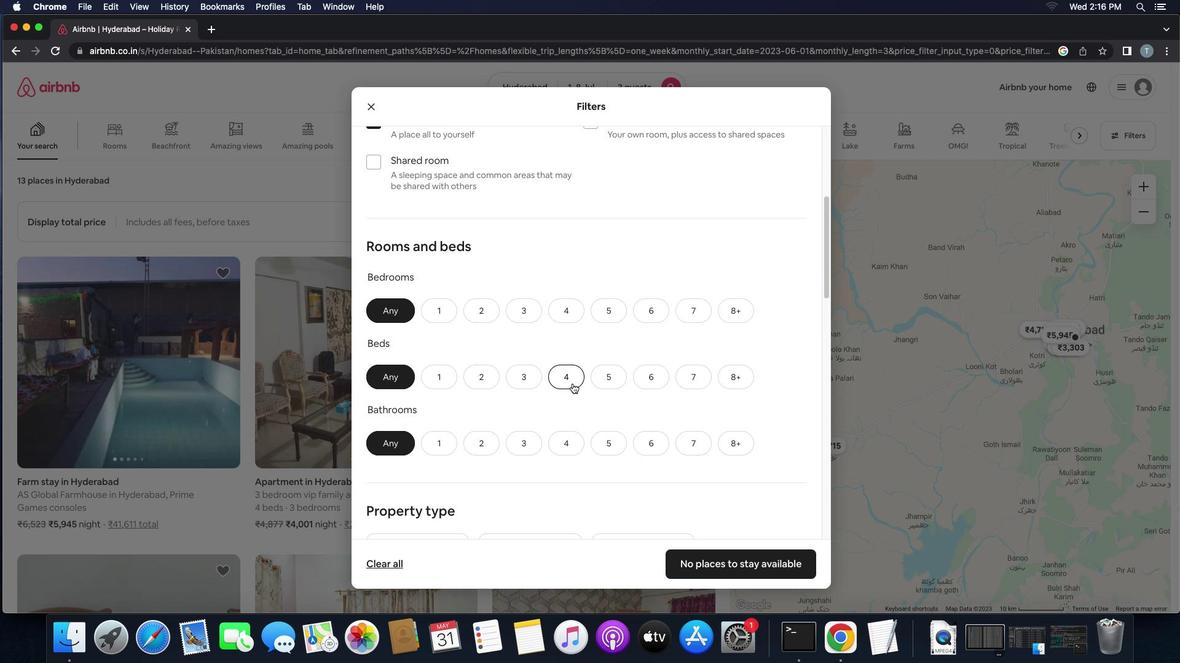 
Action: Mouse moved to (435, 299)
Screenshot: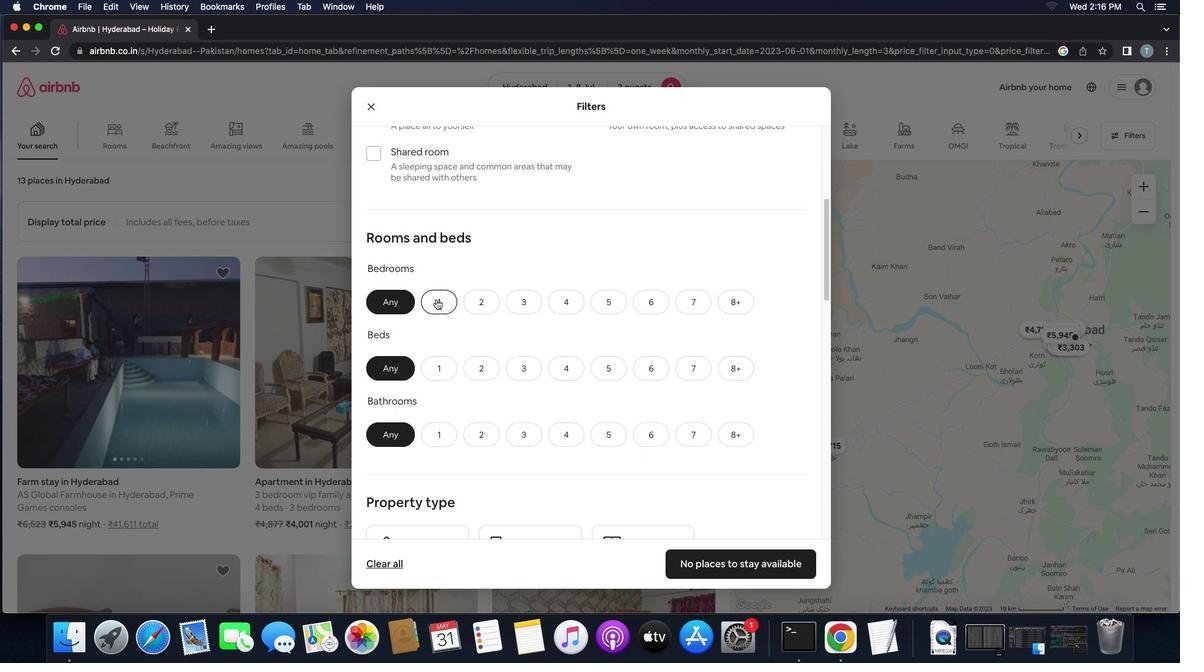 
Action: Mouse pressed left at (435, 299)
Screenshot: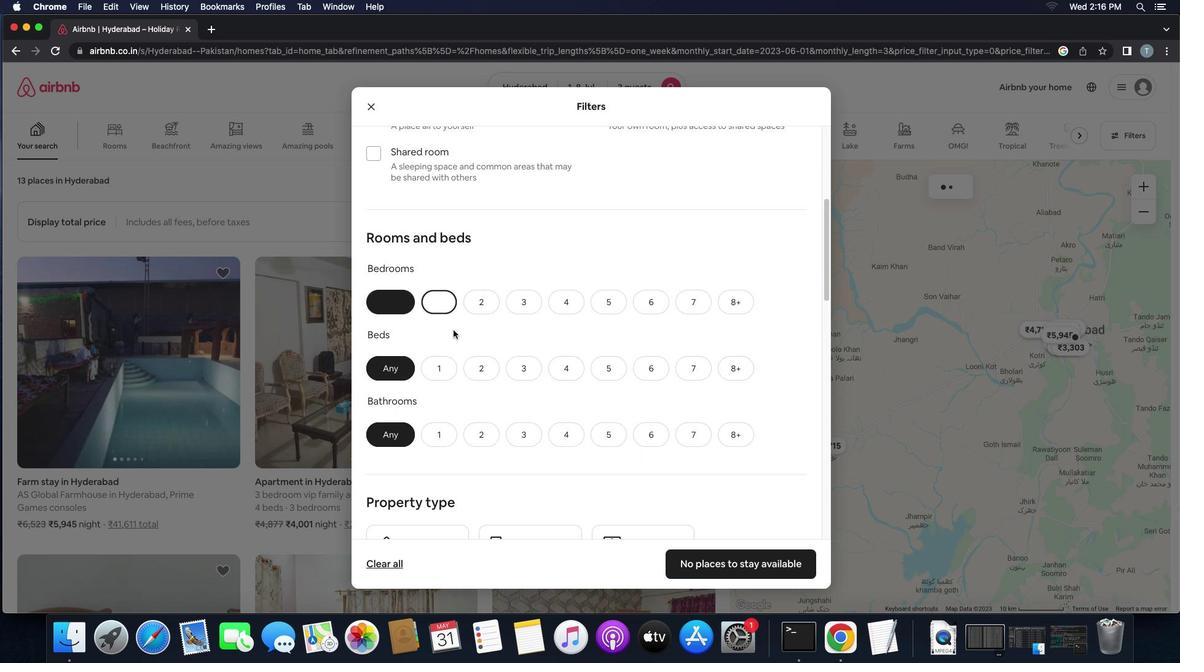 
Action: Mouse moved to (440, 366)
Screenshot: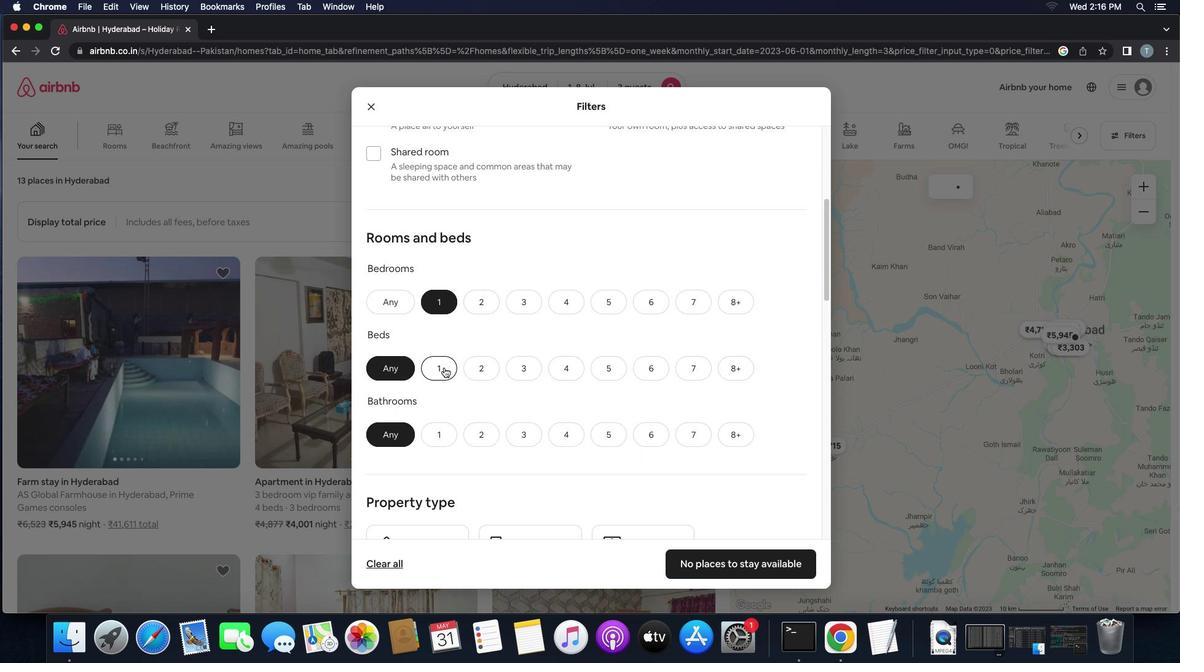 
Action: Mouse pressed left at (440, 366)
Screenshot: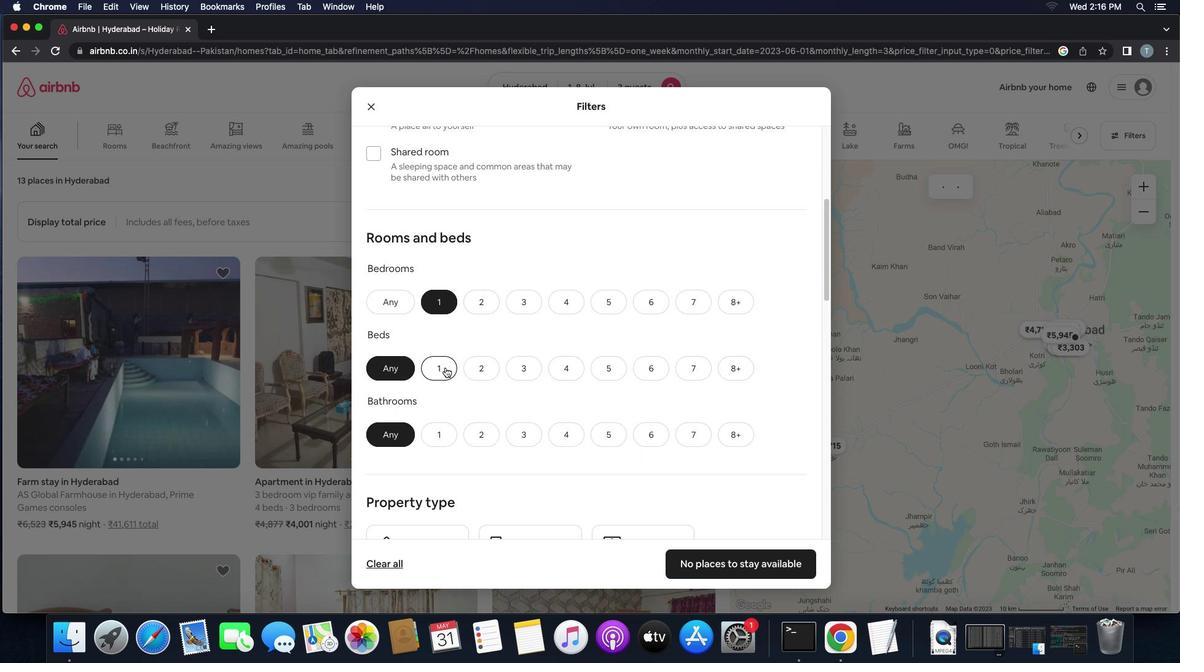 
Action: Mouse moved to (452, 365)
Screenshot: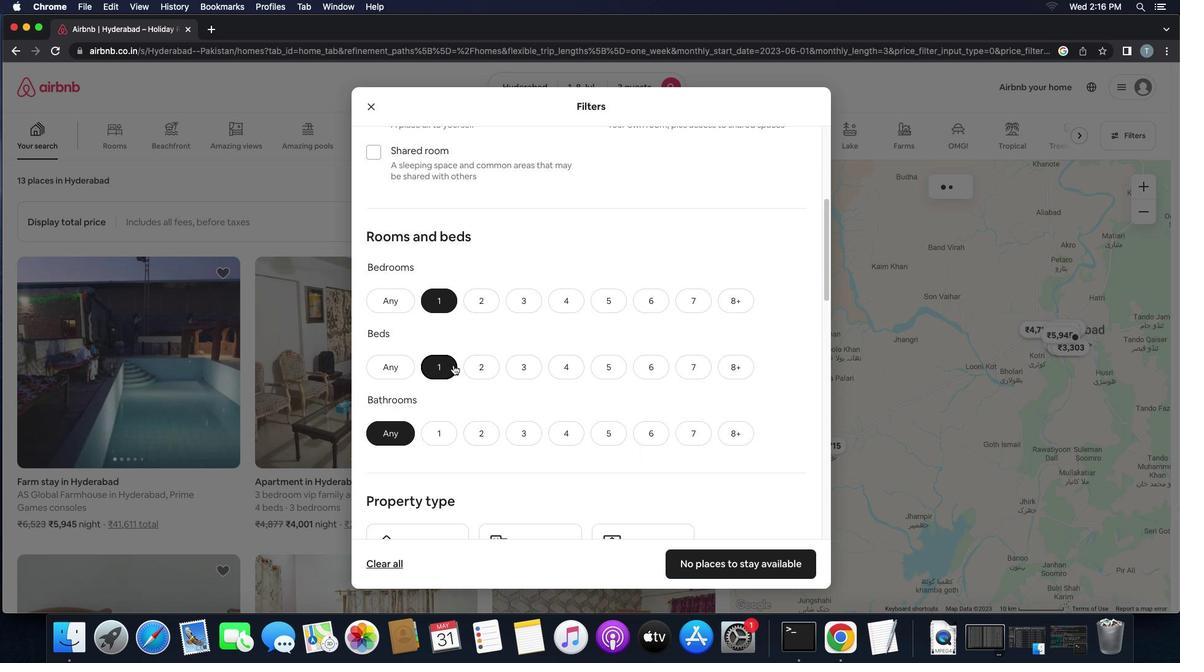 
Action: Mouse scrolled (452, 365) with delta (0, 0)
Screenshot: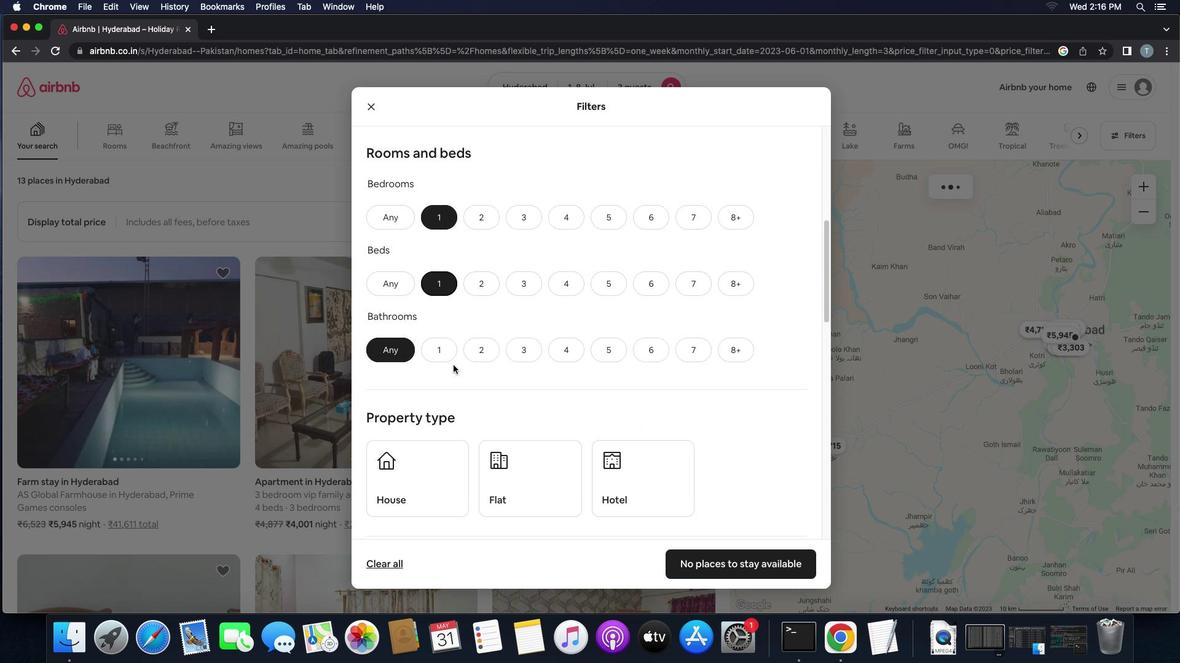 
Action: Mouse scrolled (452, 365) with delta (0, 0)
Screenshot: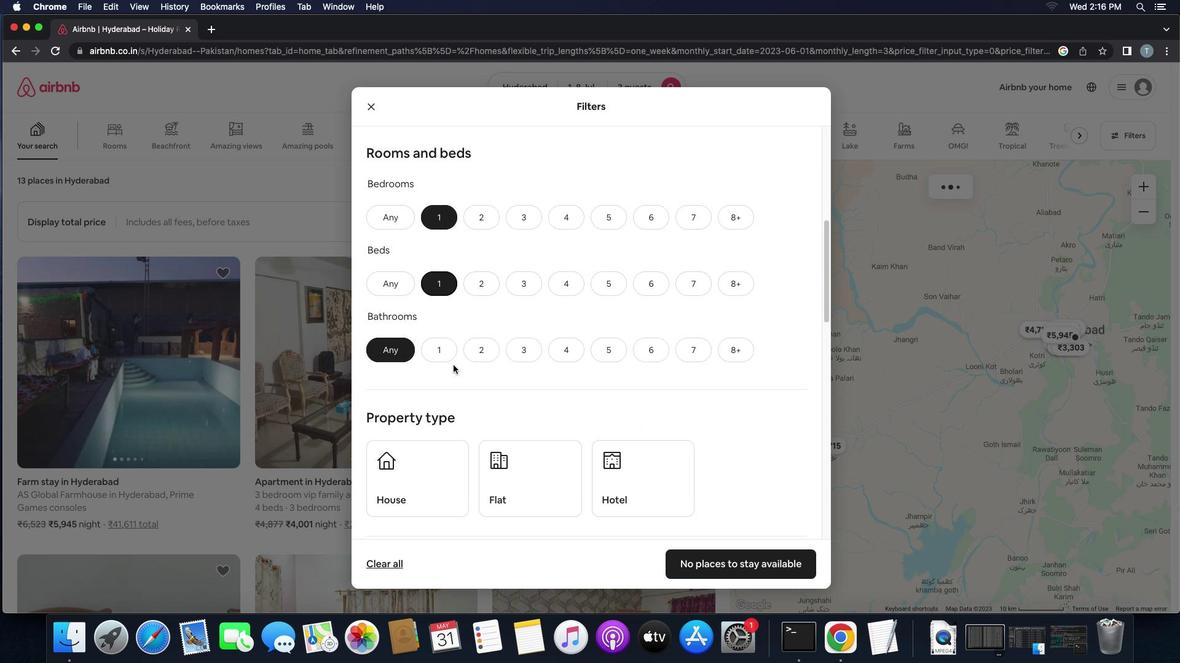 
Action: Mouse scrolled (452, 365) with delta (0, -1)
Screenshot: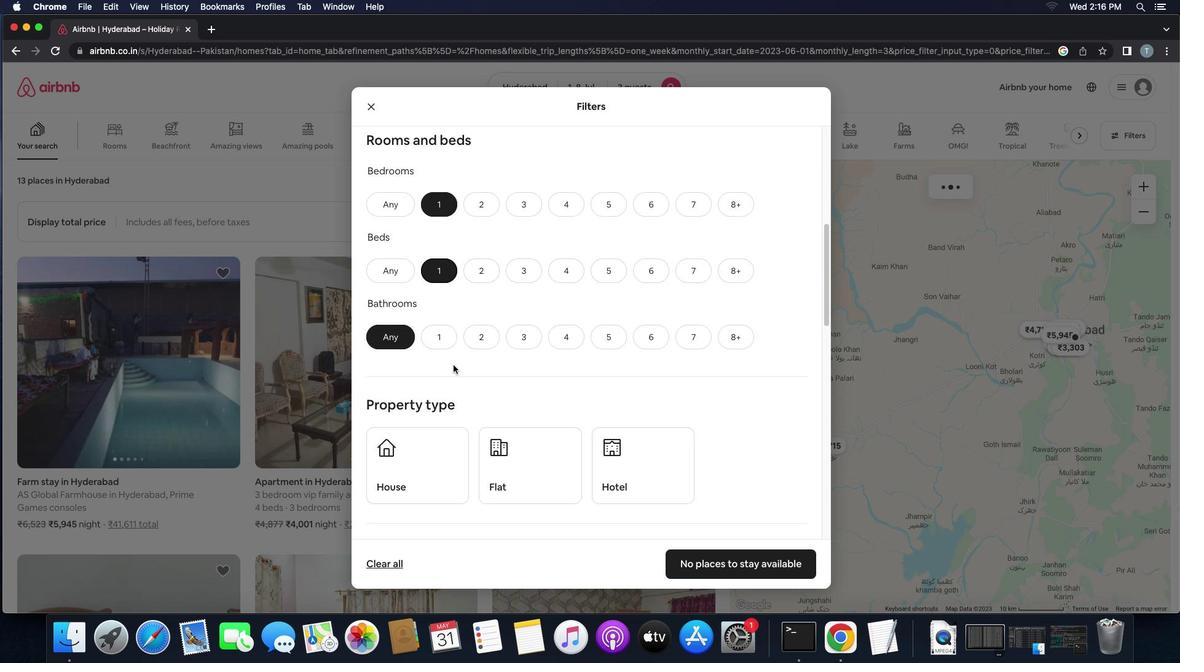 
Action: Mouse moved to (433, 325)
Screenshot: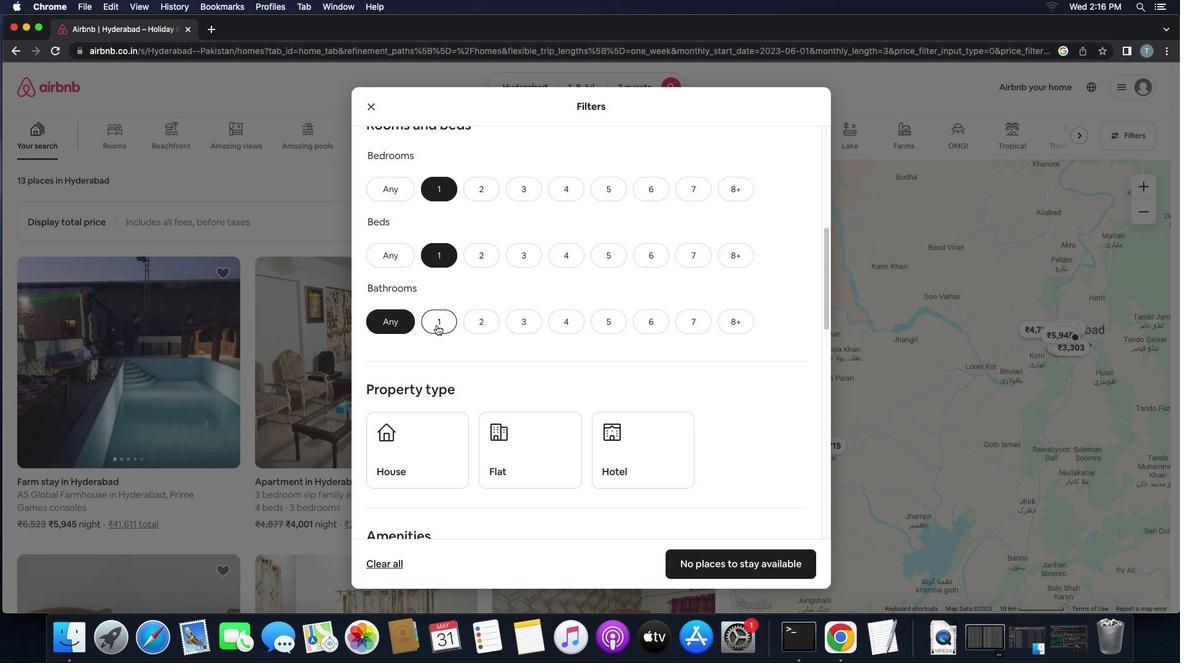 
Action: Mouse pressed left at (433, 325)
Screenshot: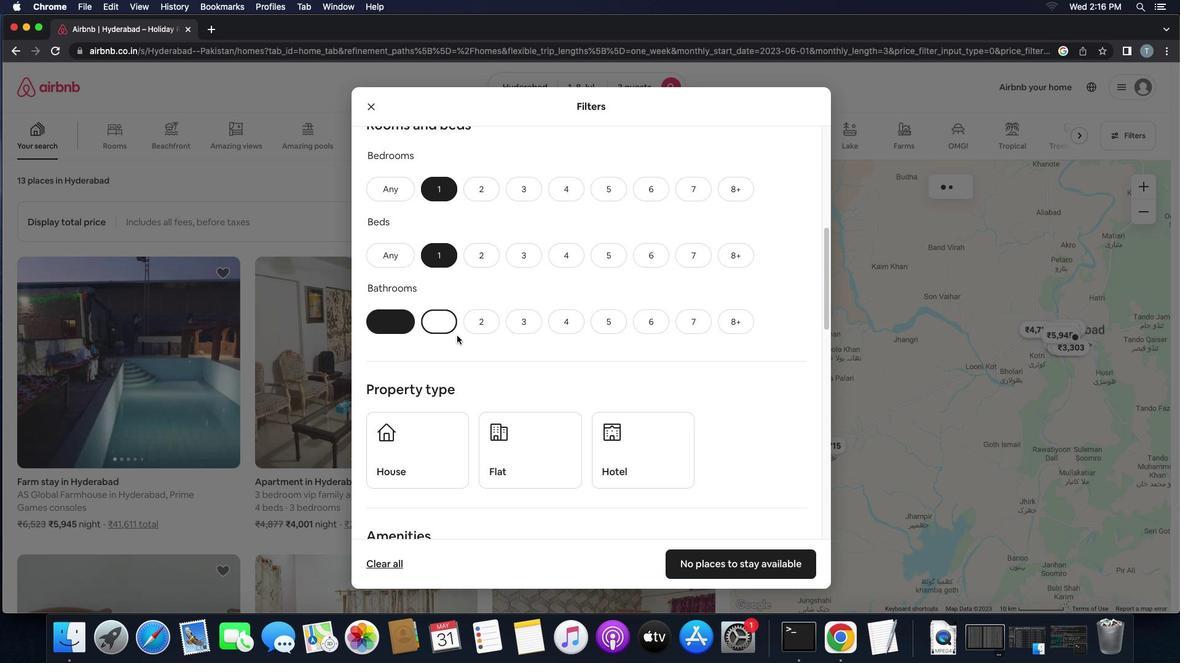 
Action: Mouse moved to (556, 360)
Screenshot: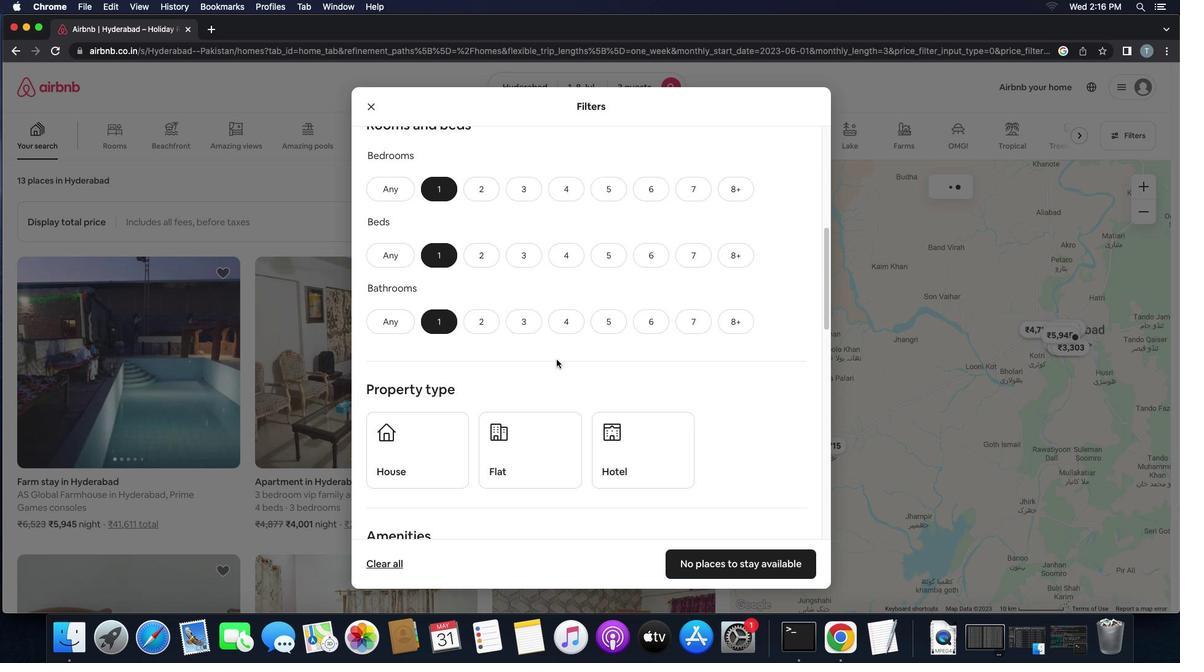 
Action: Mouse scrolled (556, 360) with delta (0, 0)
Screenshot: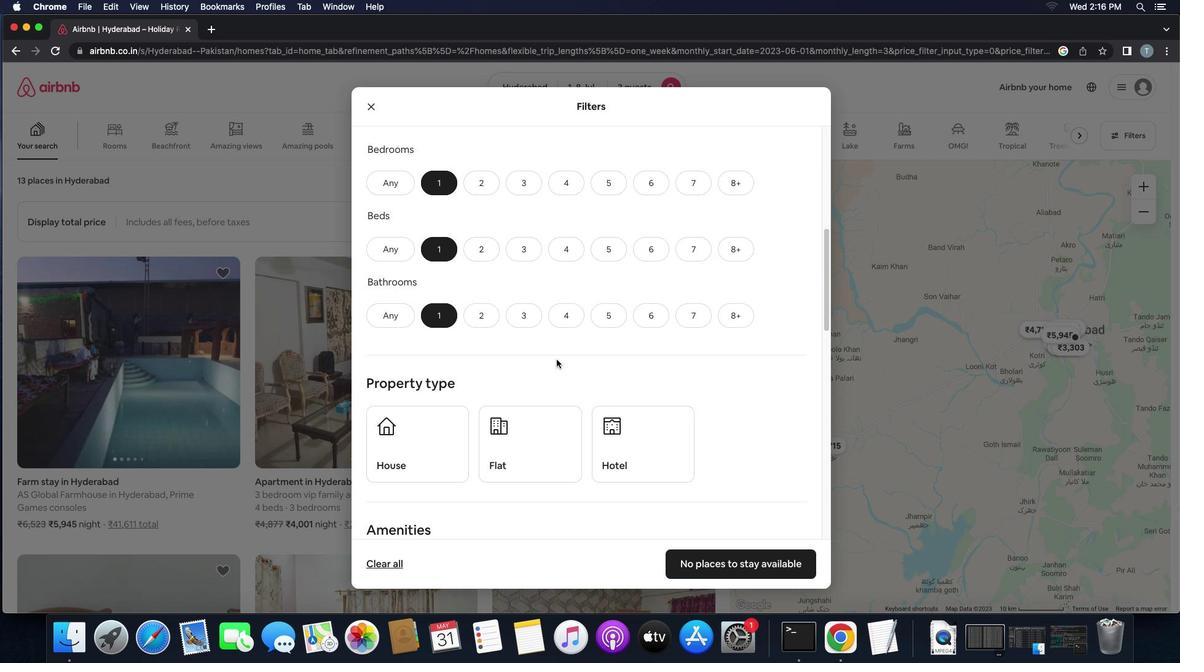 
Action: Mouse scrolled (556, 360) with delta (0, 0)
Screenshot: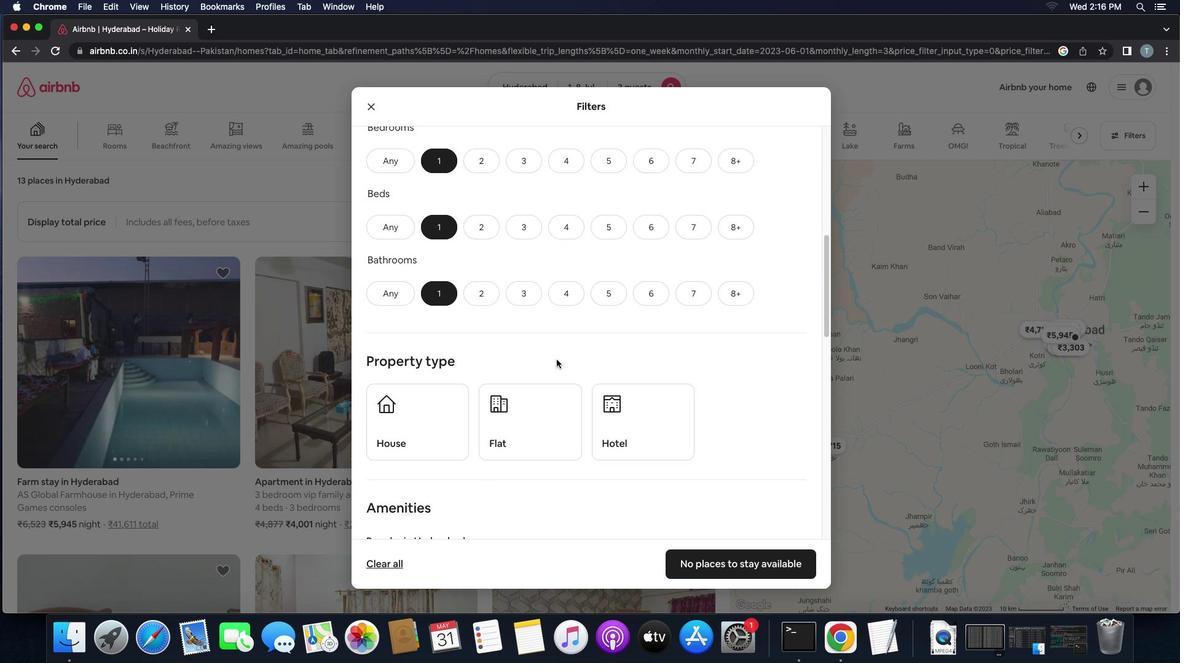 
Action: Mouse scrolled (556, 360) with delta (0, 0)
Screenshot: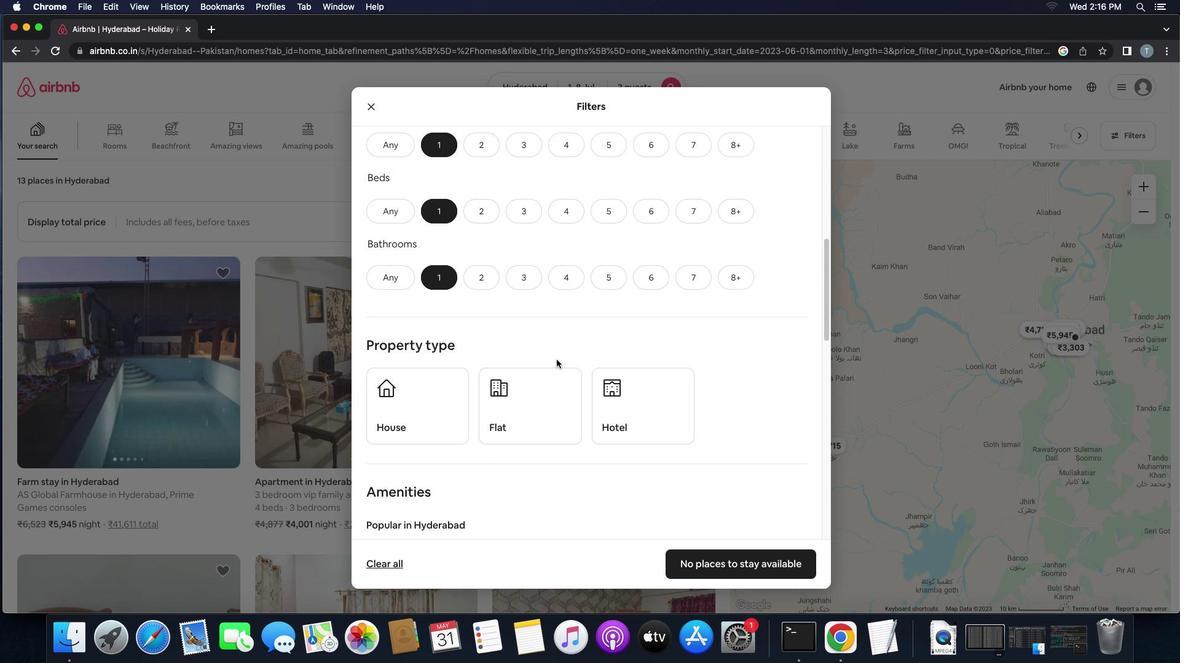
Action: Mouse scrolled (556, 360) with delta (0, 0)
Screenshot: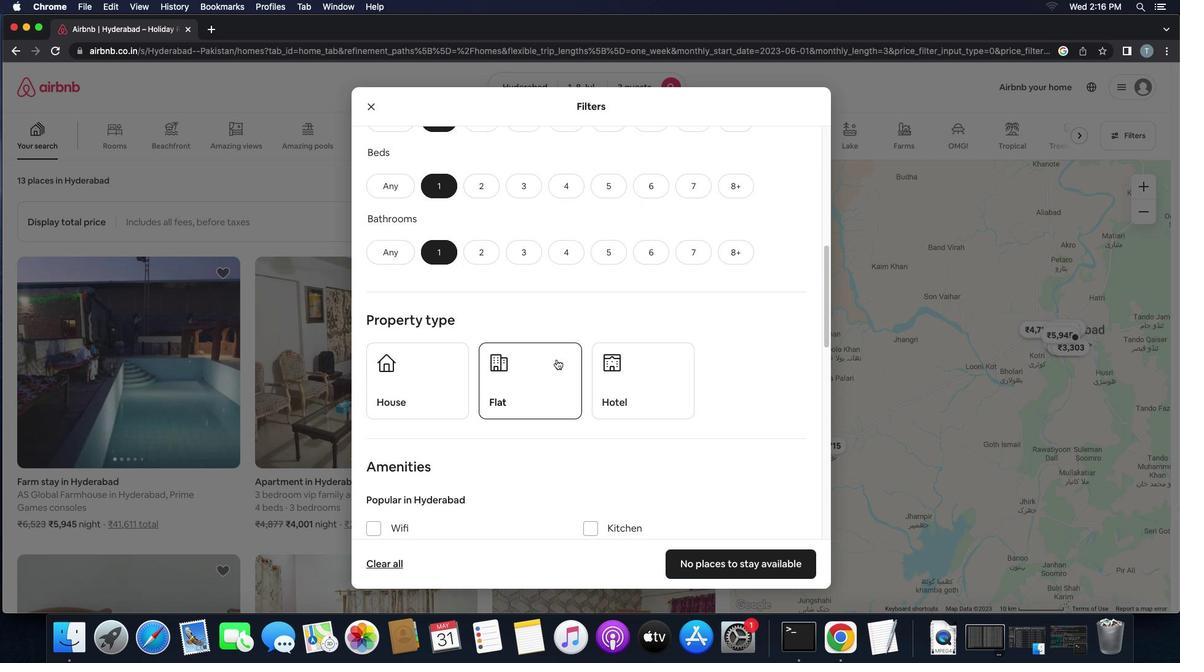 
Action: Mouse scrolled (556, 360) with delta (0, 0)
Screenshot: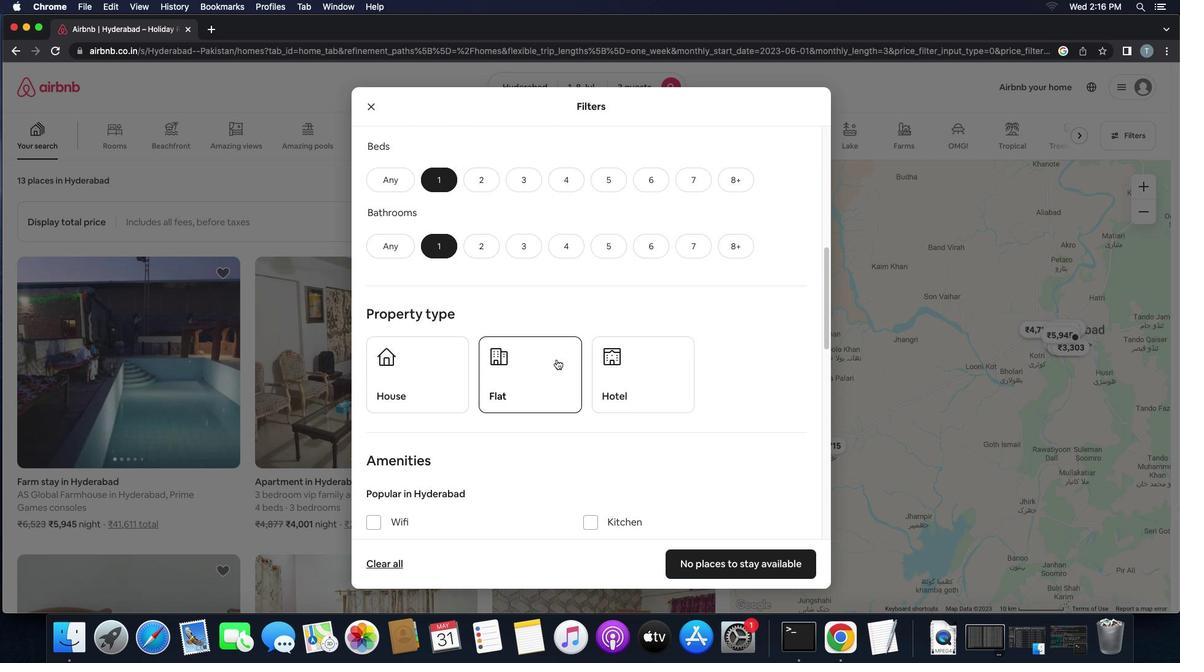 
Action: Mouse scrolled (556, 360) with delta (0, 0)
Screenshot: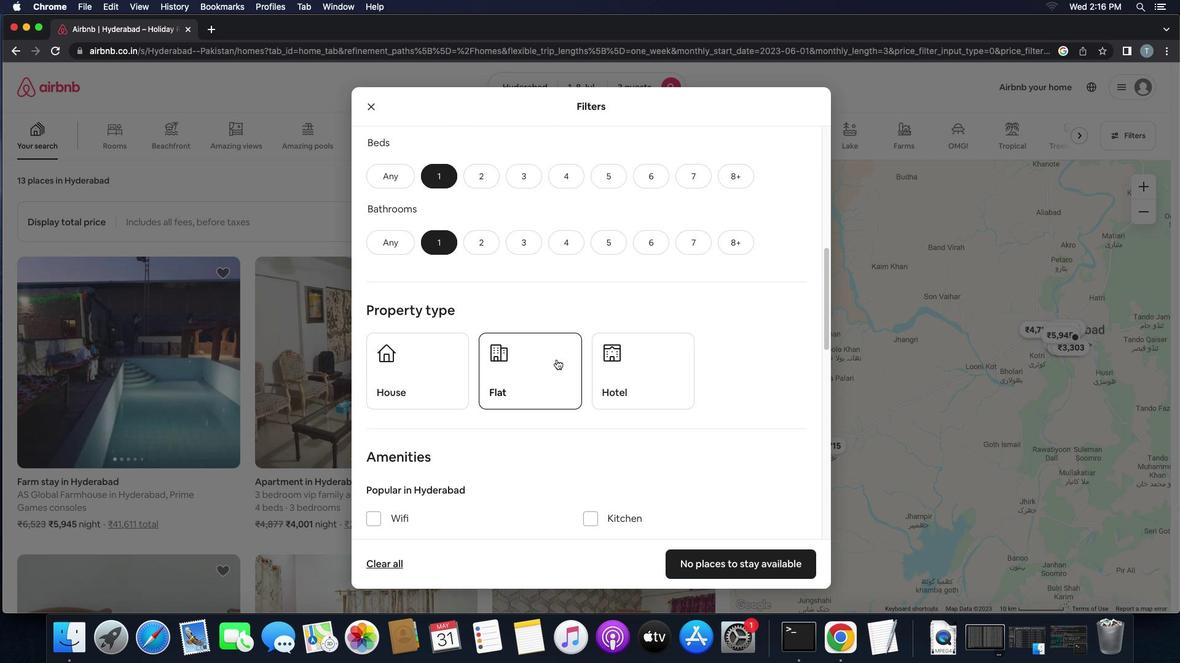 
Action: Mouse scrolled (556, 360) with delta (0, 0)
Screenshot: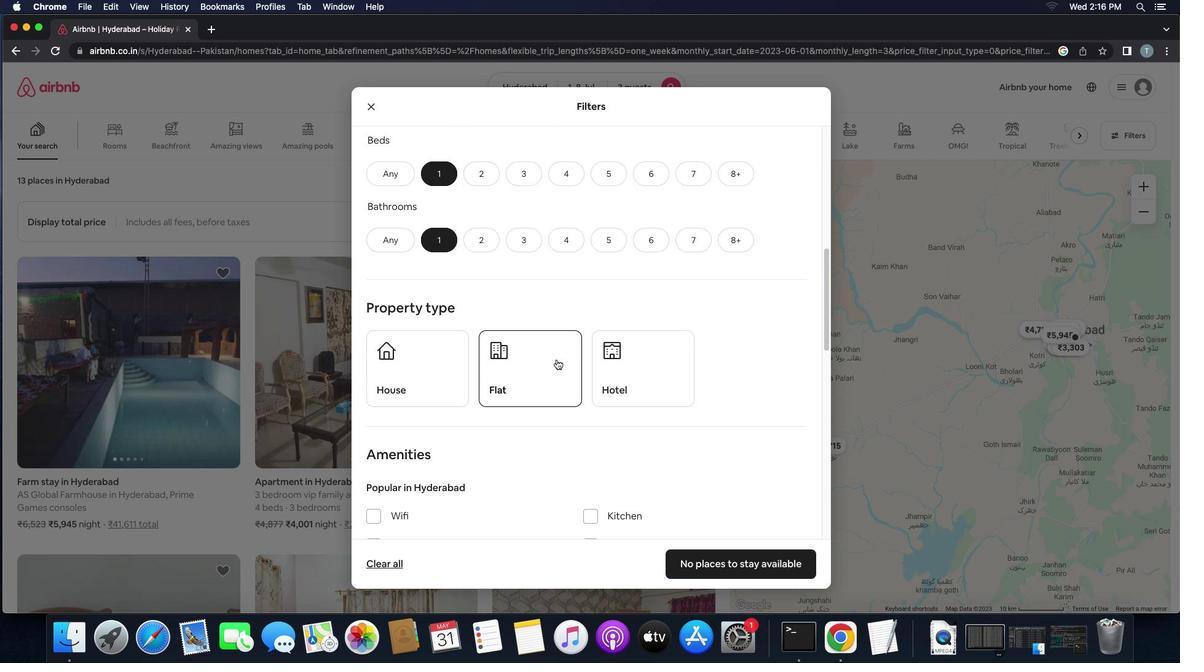
Action: Mouse moved to (440, 361)
Screenshot: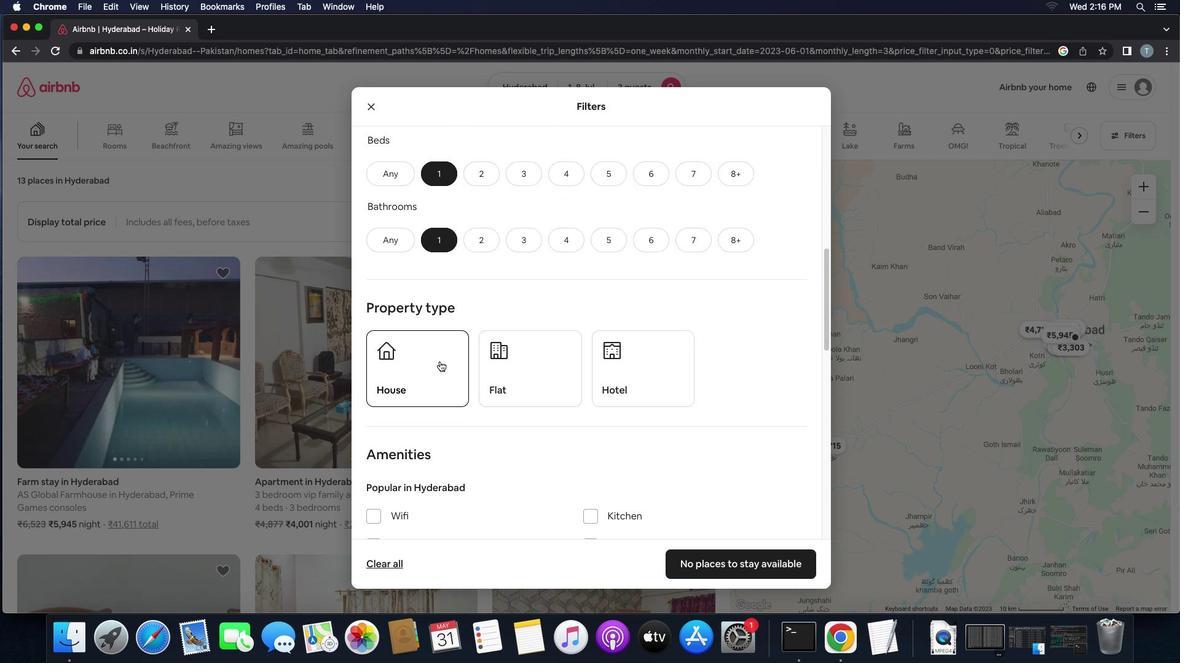 
Action: Mouse pressed left at (440, 361)
Screenshot: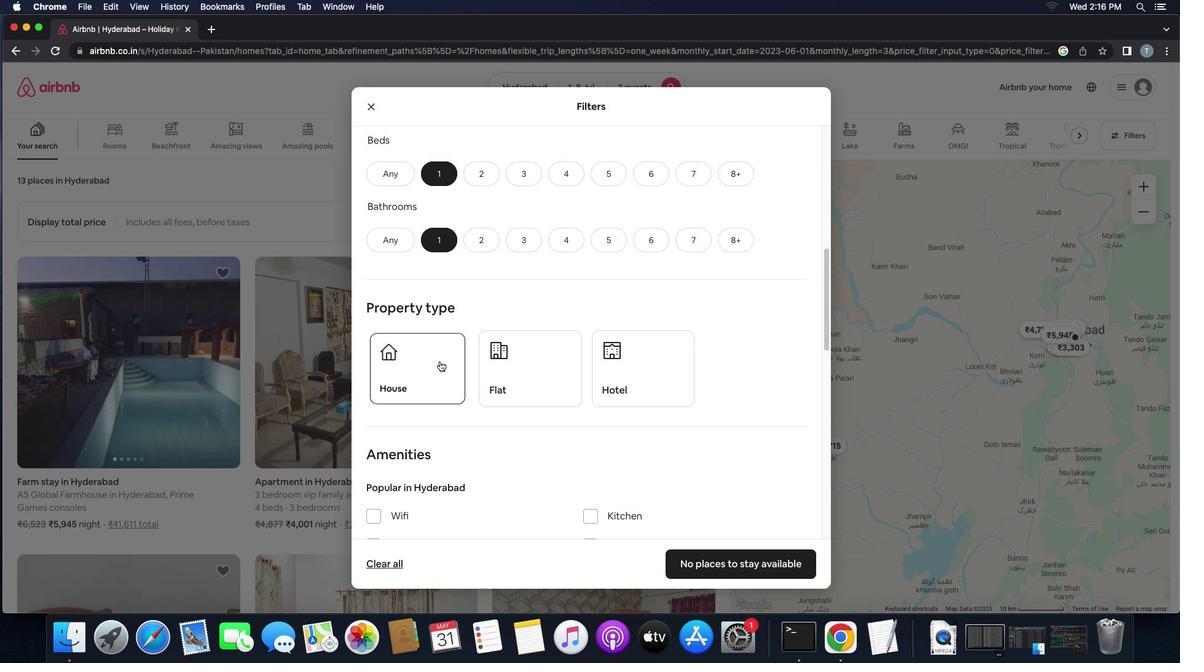 
Action: Mouse moved to (541, 375)
Screenshot: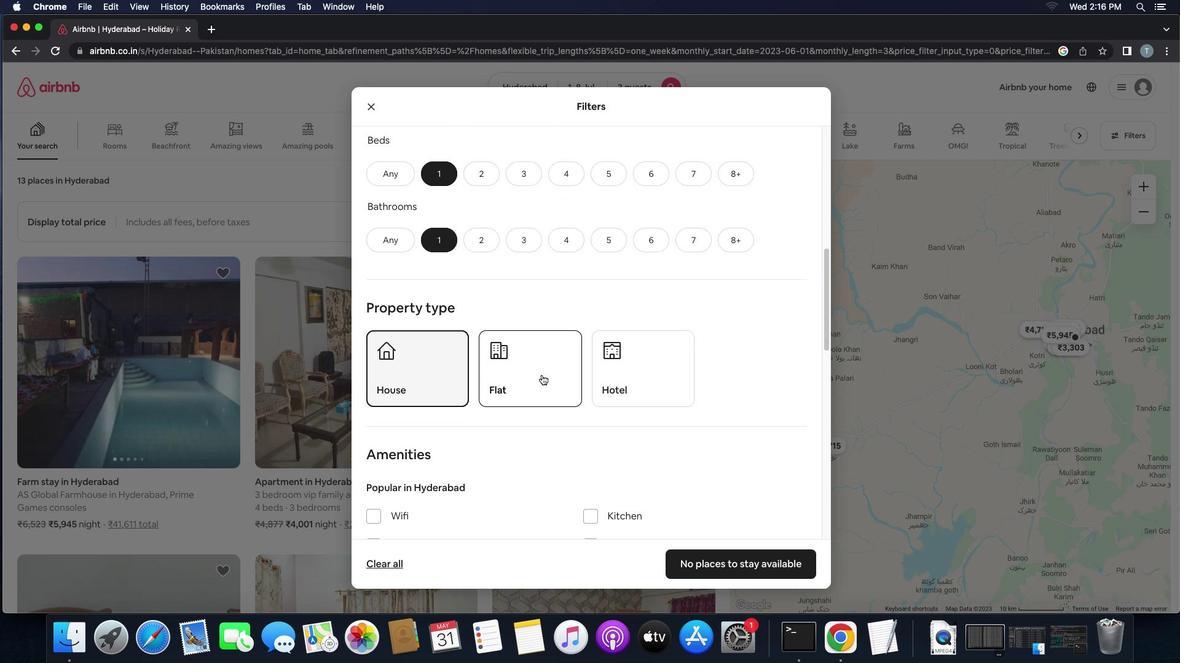 
Action: Mouse pressed left at (541, 375)
Screenshot: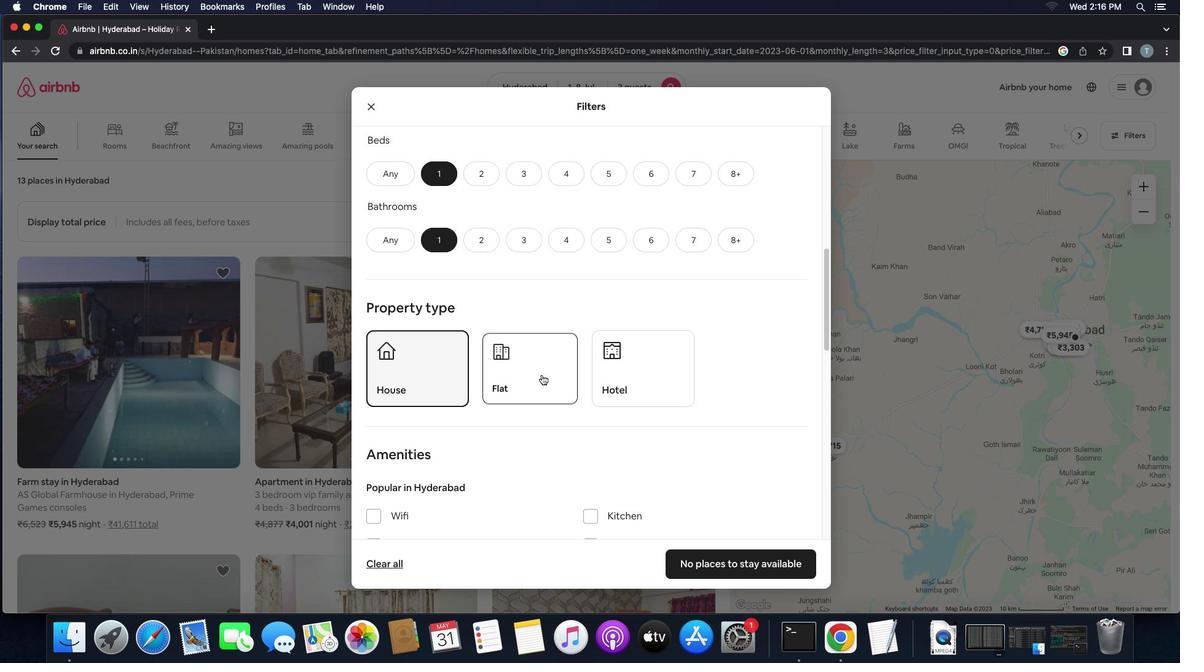 
Action: Mouse moved to (627, 378)
Screenshot: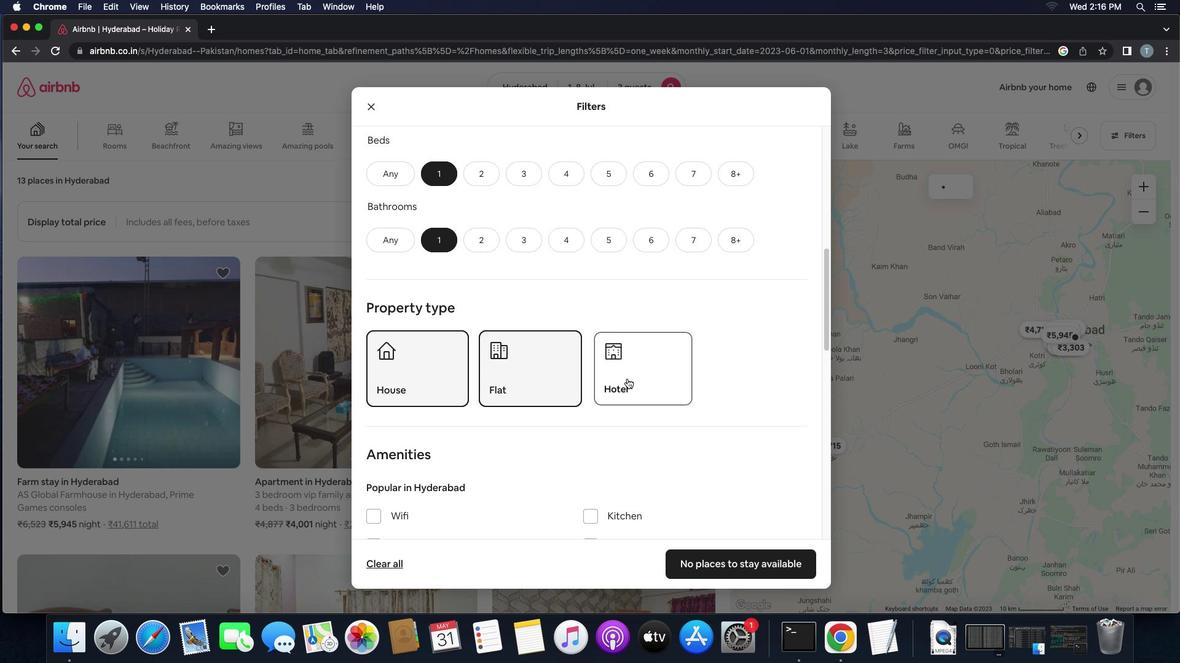 
Action: Mouse pressed left at (627, 378)
Screenshot: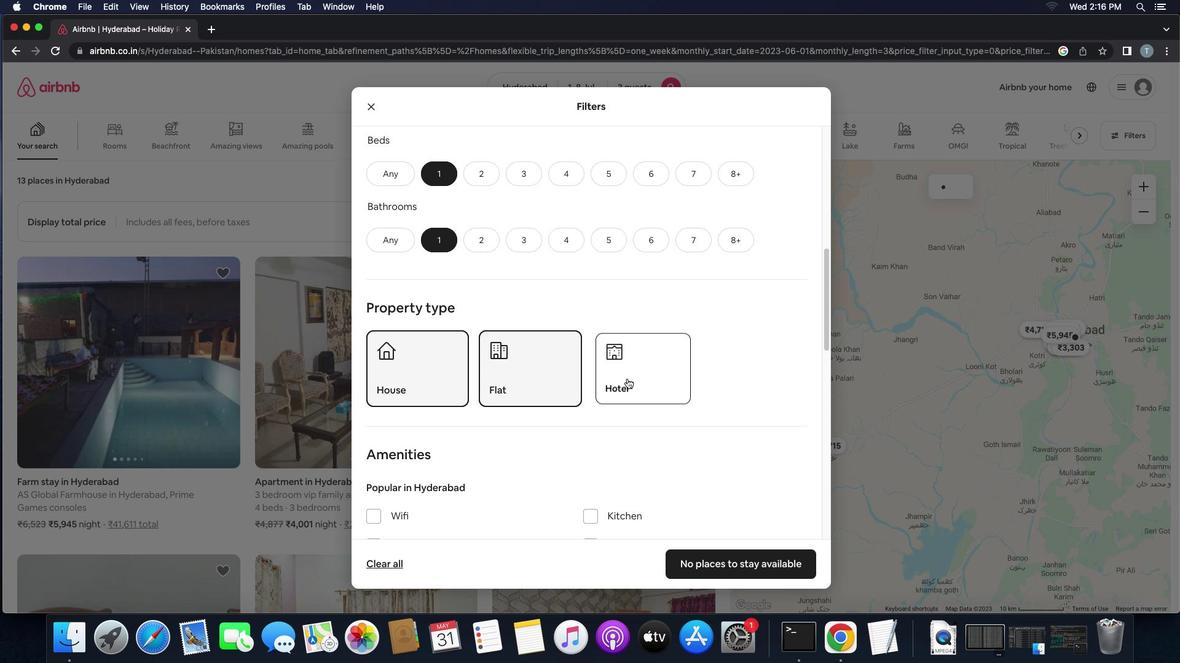 
Action: Mouse moved to (583, 421)
Screenshot: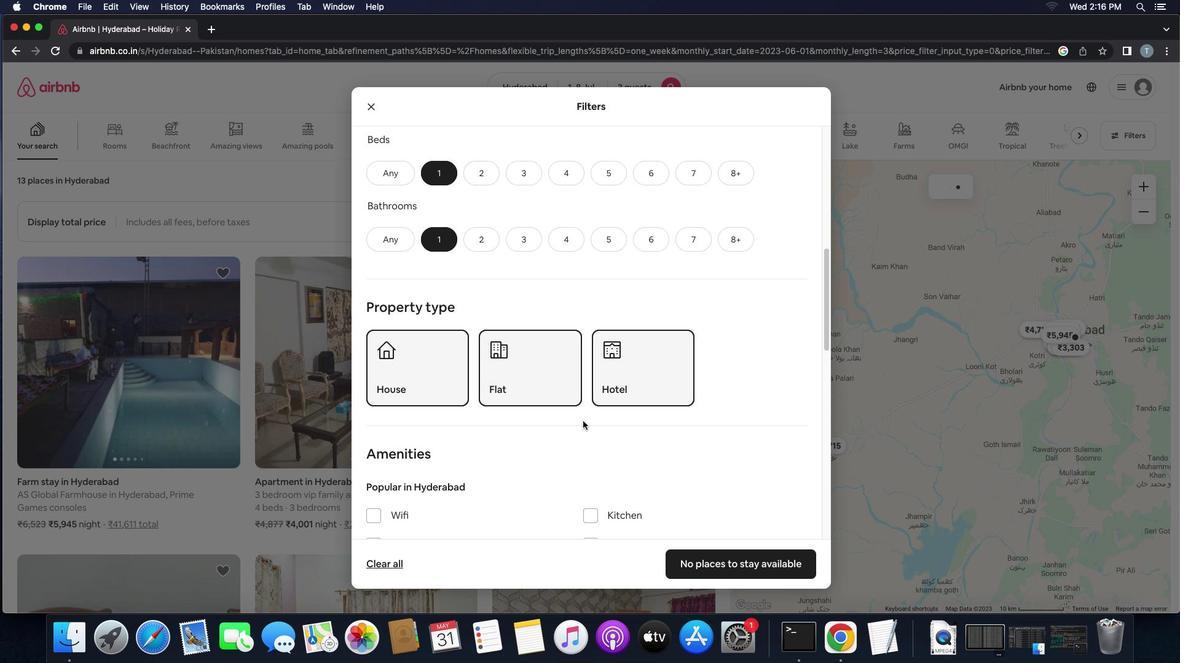 
Action: Mouse scrolled (583, 421) with delta (0, 0)
Screenshot: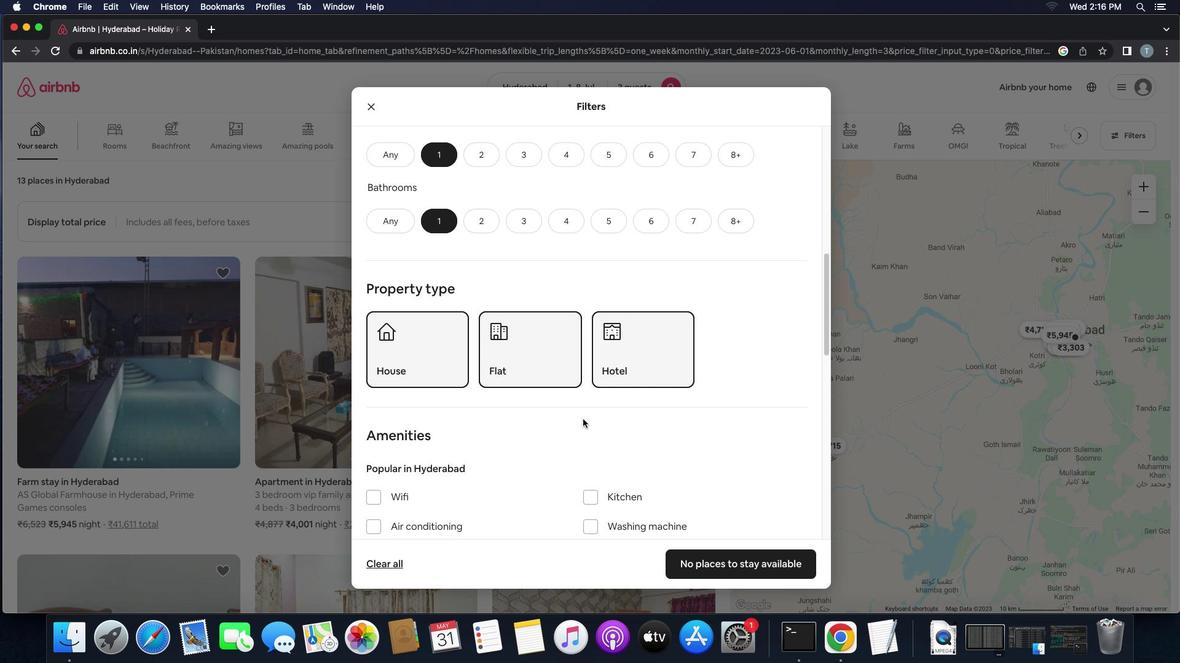 
Action: Mouse scrolled (583, 421) with delta (0, 0)
Screenshot: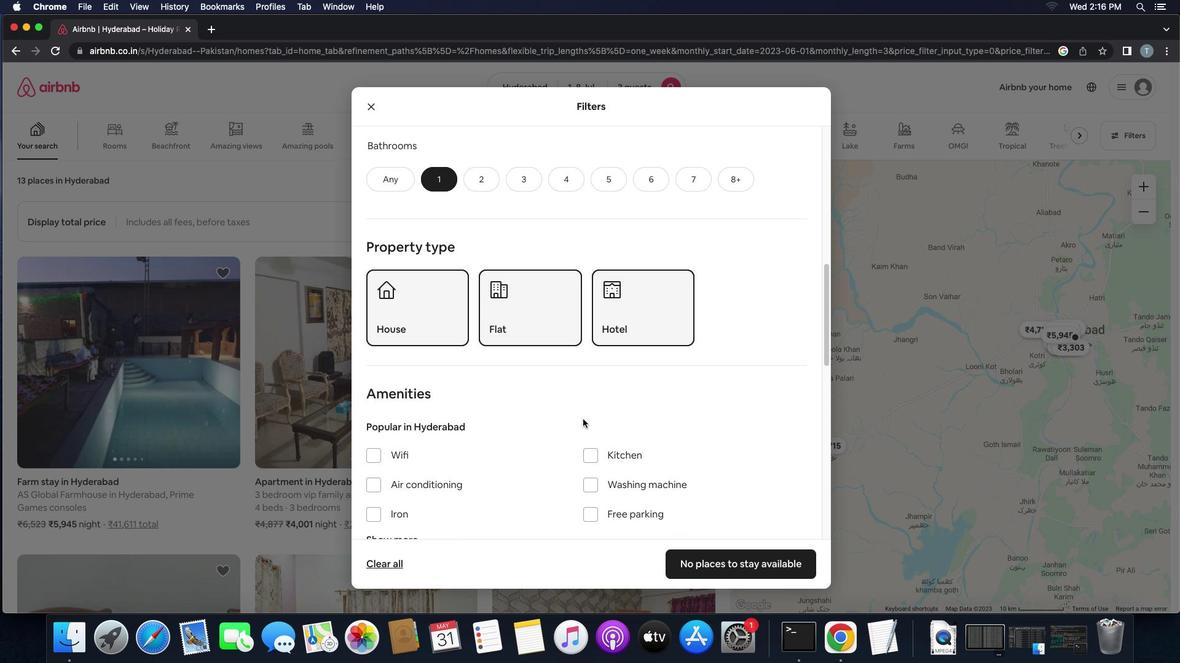 
Action: Mouse scrolled (583, 421) with delta (0, -1)
Screenshot: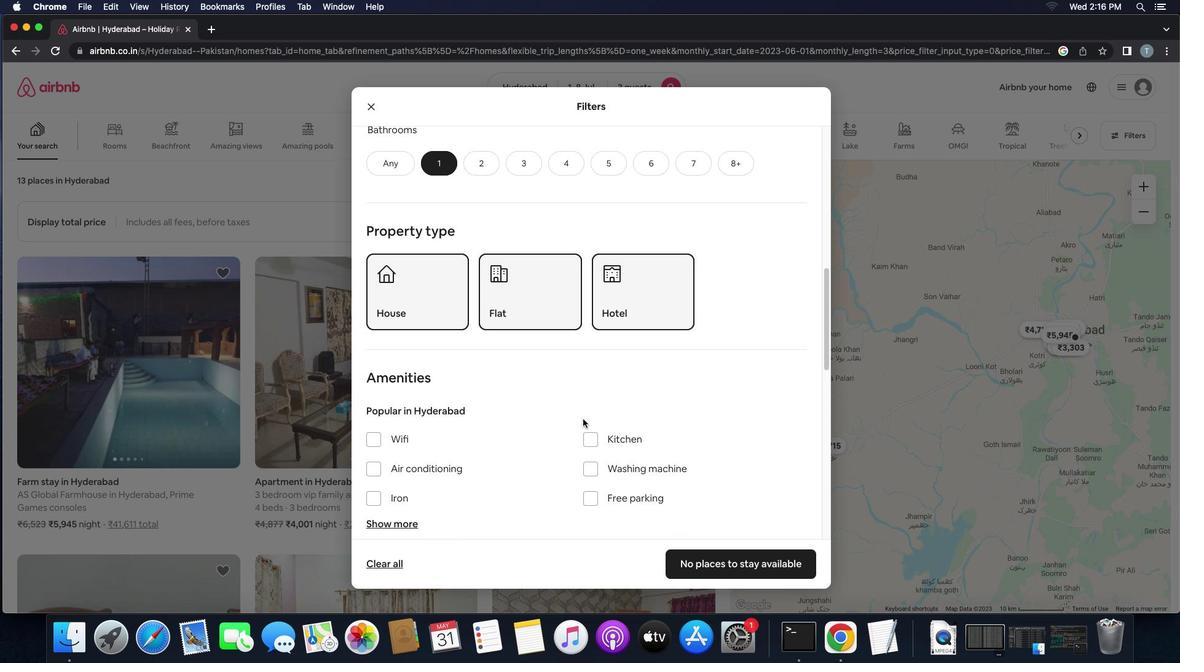 
Action: Mouse moved to (582, 419)
Screenshot: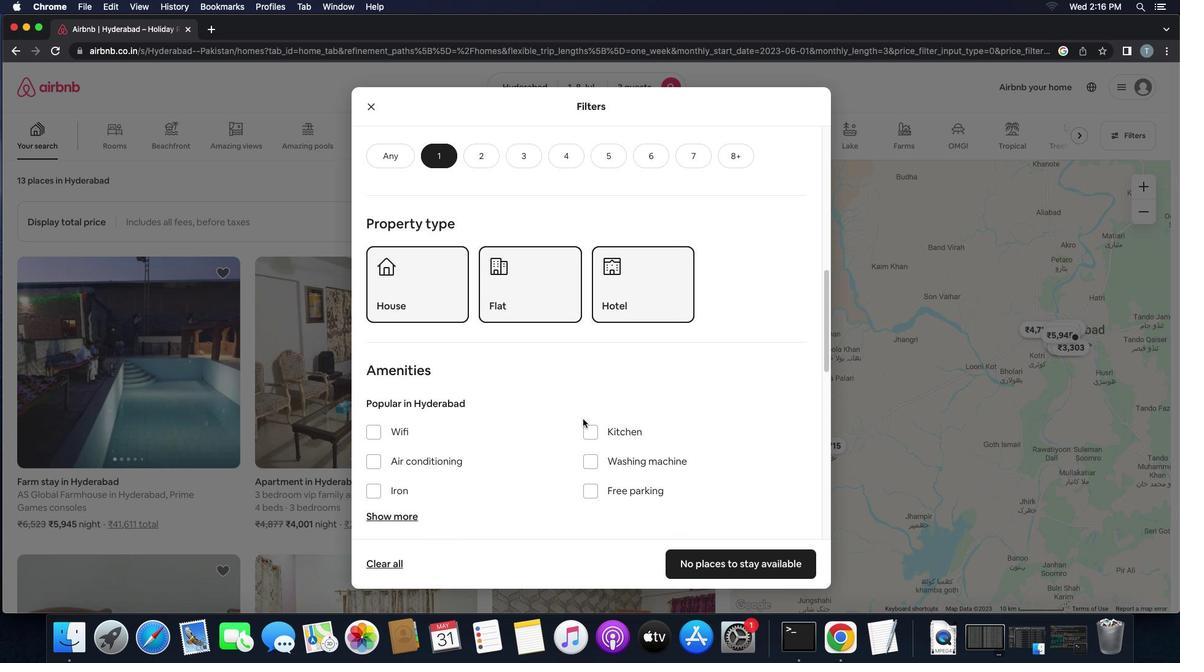 
Action: Mouse scrolled (582, 419) with delta (0, 0)
Screenshot: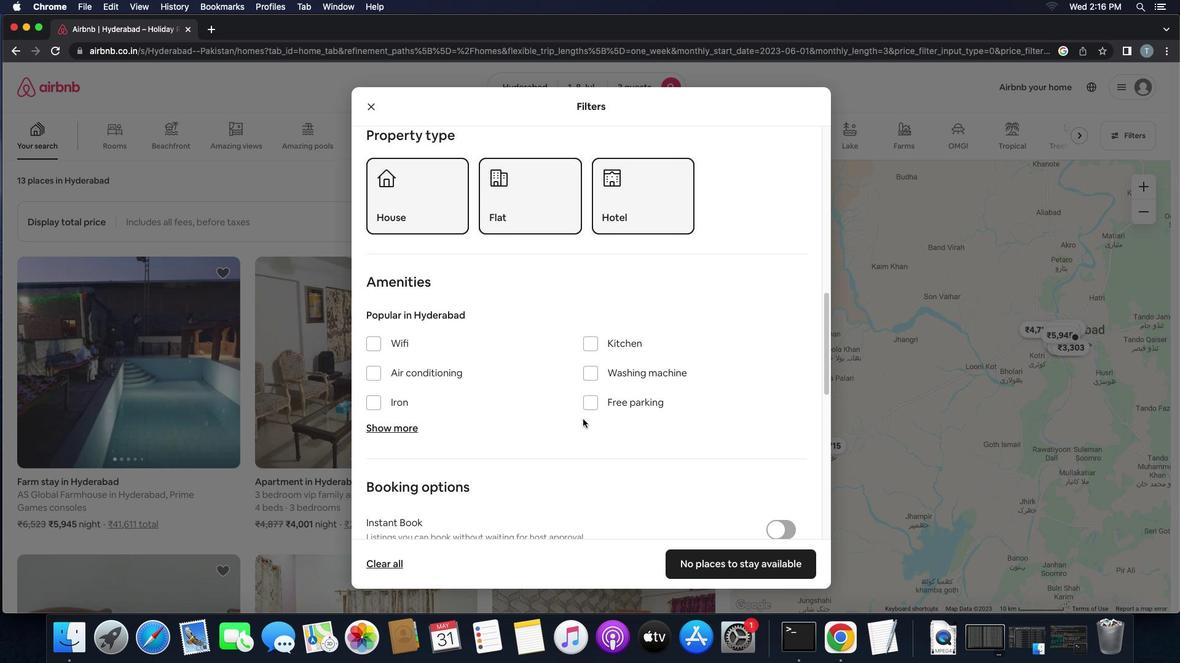 
Action: Mouse scrolled (582, 419) with delta (0, 0)
Screenshot: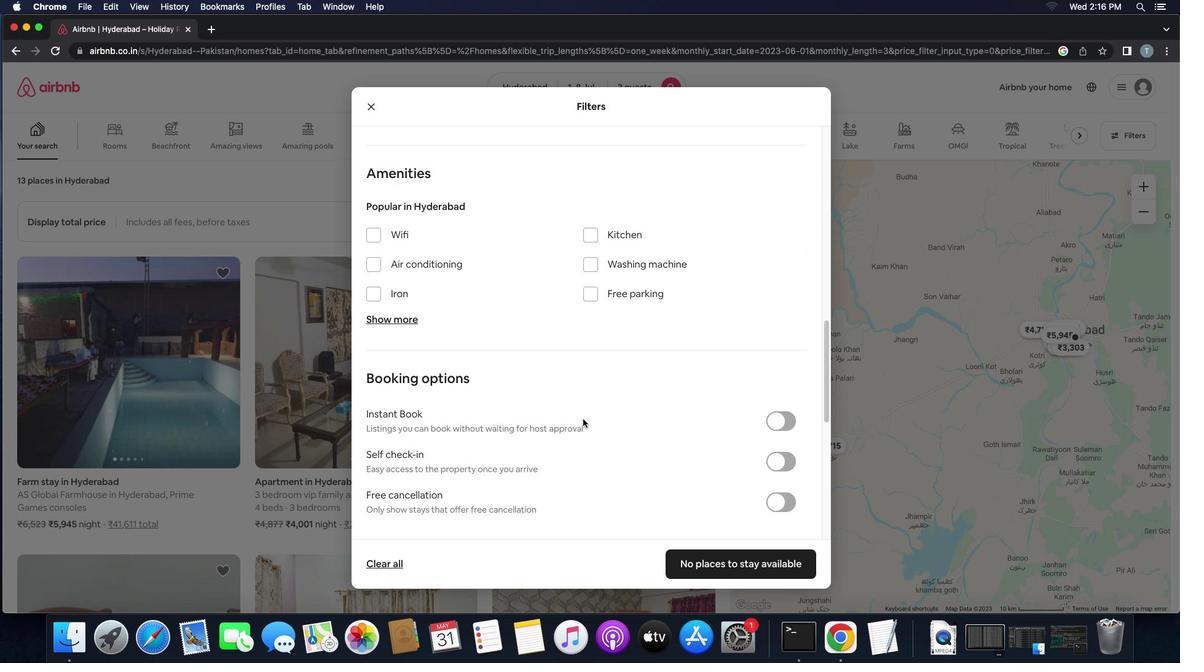 
Action: Mouse scrolled (582, 419) with delta (0, -1)
Screenshot: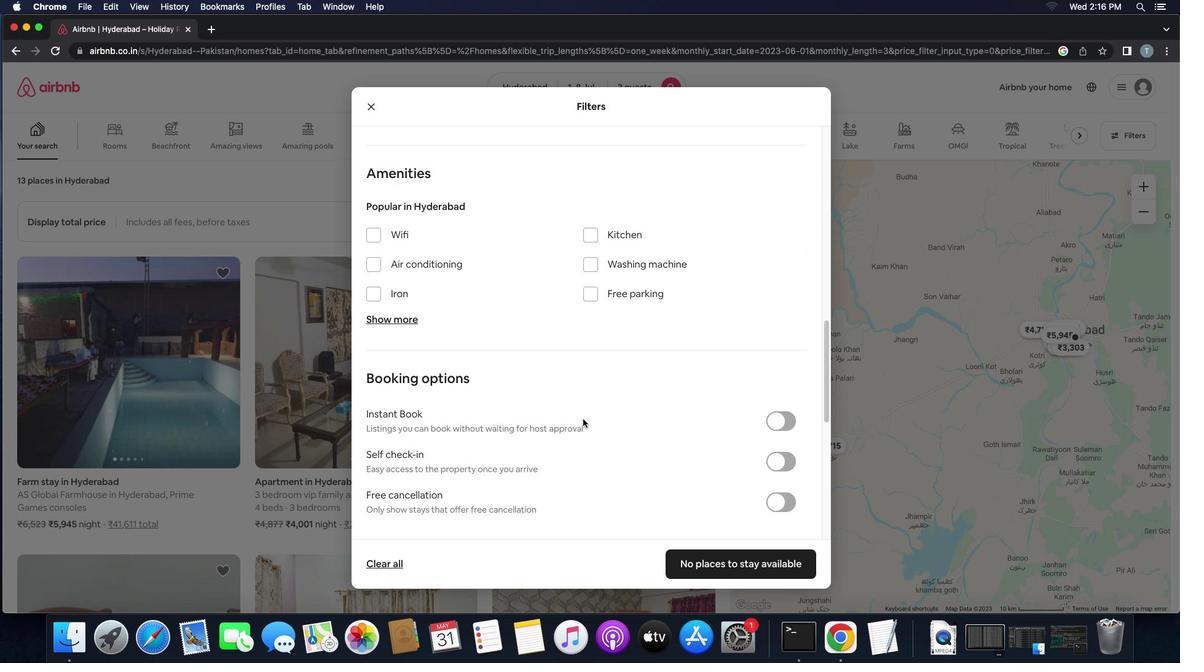 
Action: Mouse scrolled (582, 419) with delta (0, -2)
Screenshot: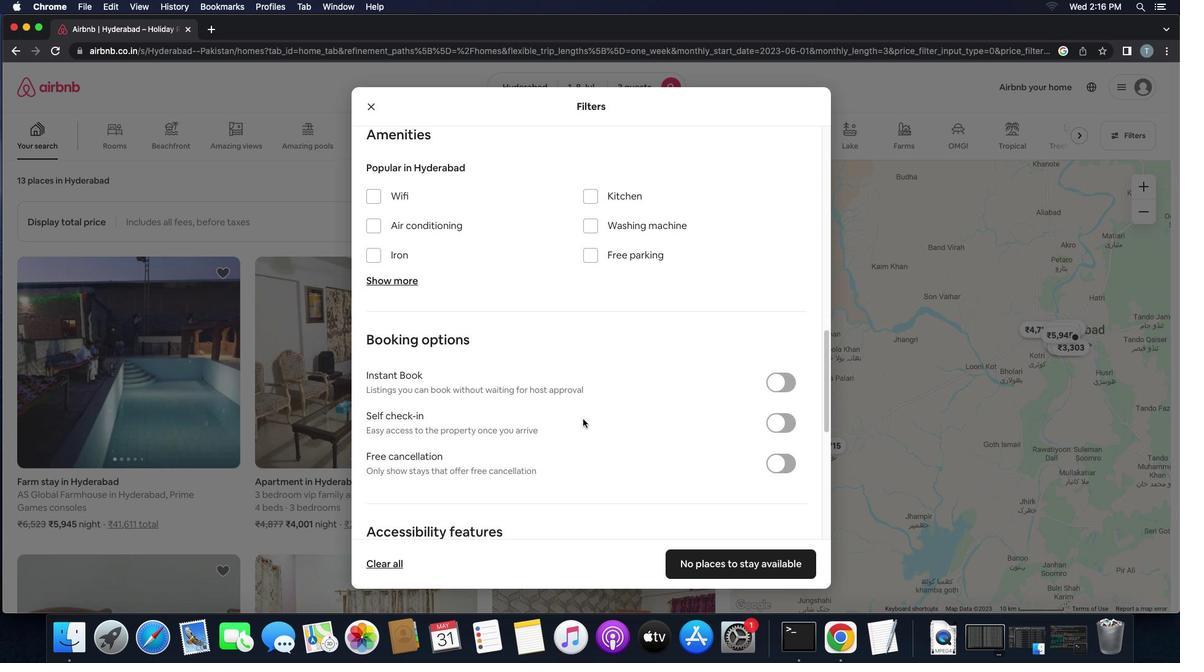 
Action: Mouse scrolled (582, 419) with delta (0, 0)
Screenshot: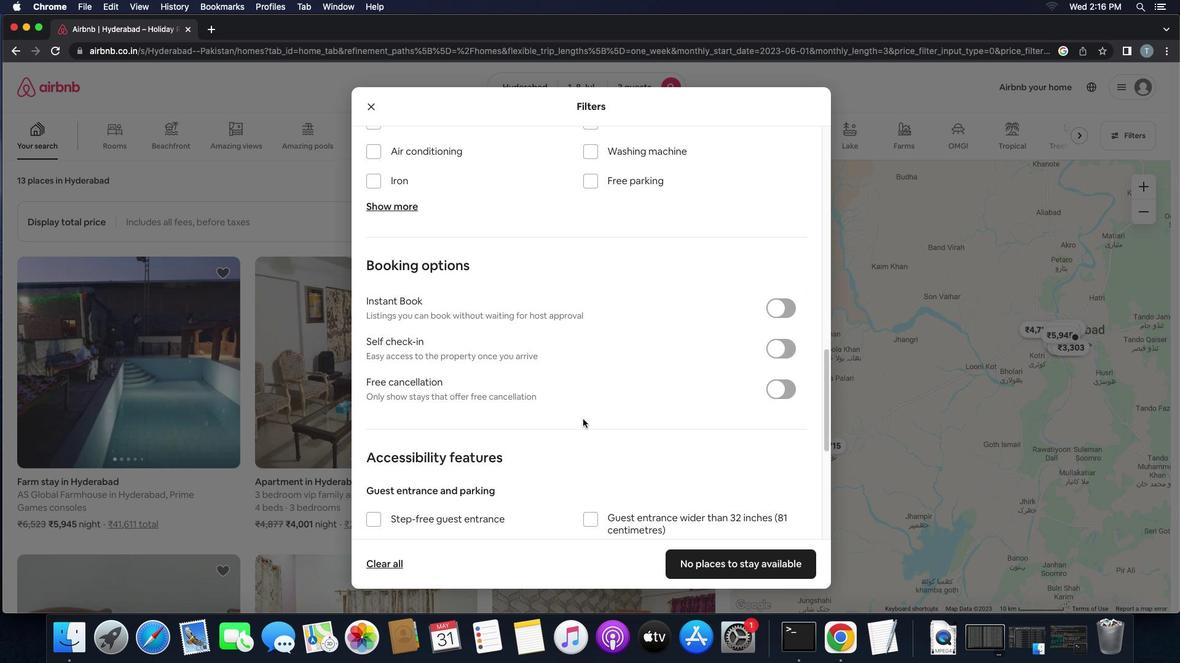 
Action: Mouse scrolled (582, 419) with delta (0, 0)
Screenshot: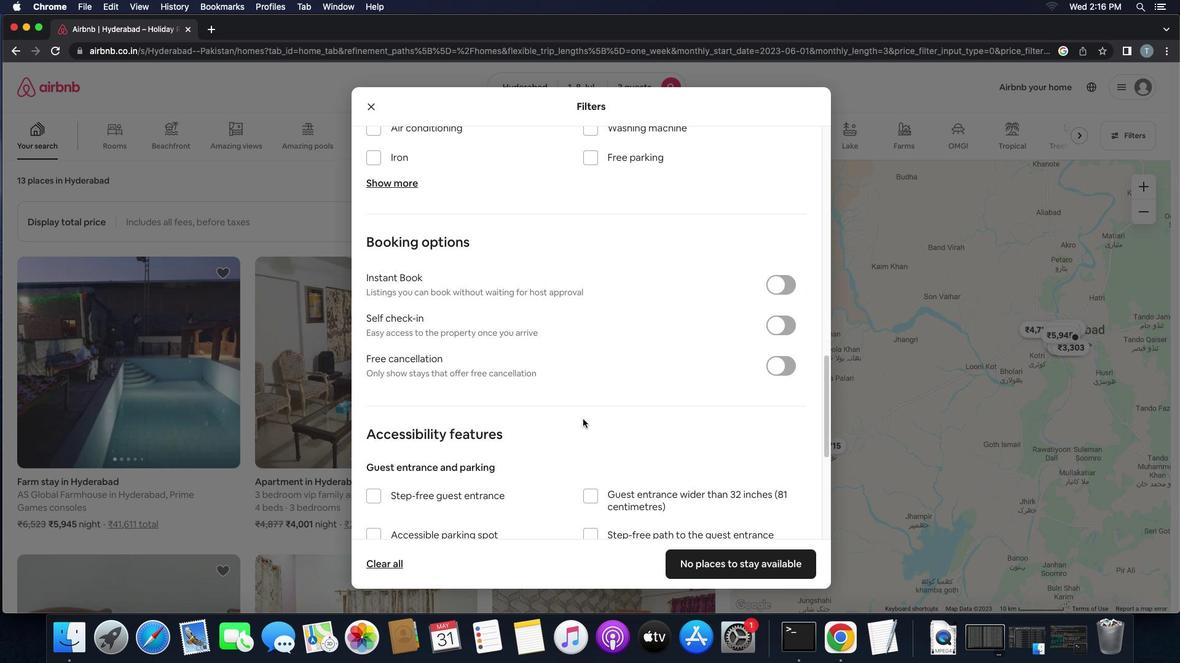 
Action: Mouse scrolled (582, 419) with delta (0, -1)
Screenshot: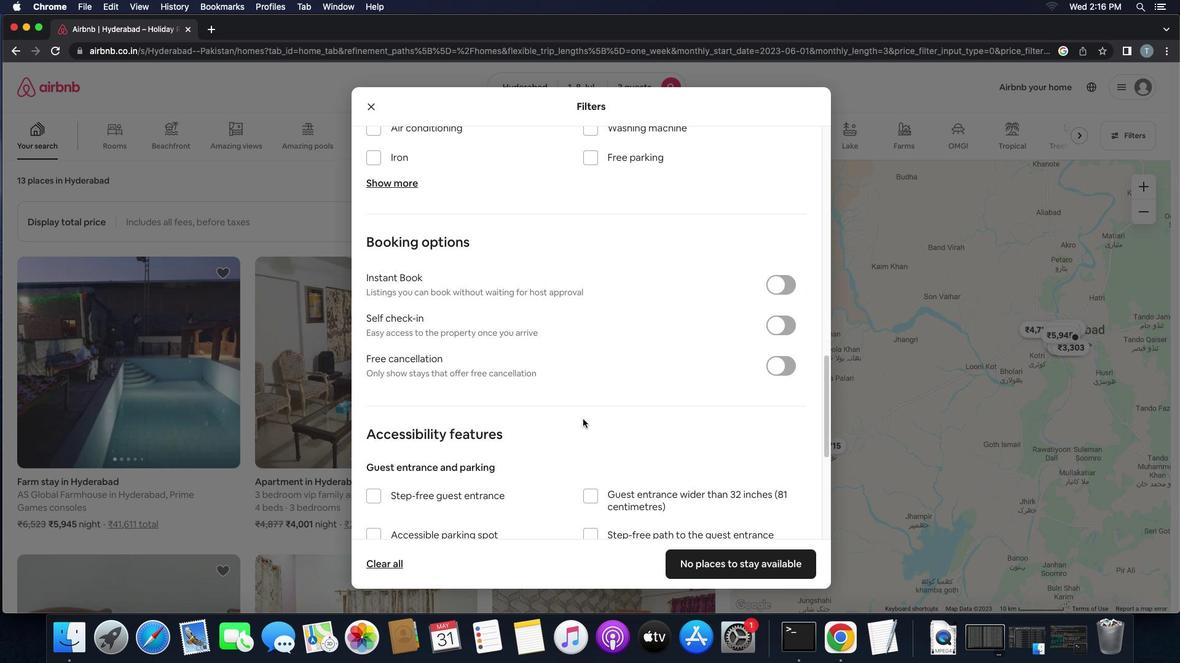 
Action: Mouse moved to (771, 314)
Screenshot: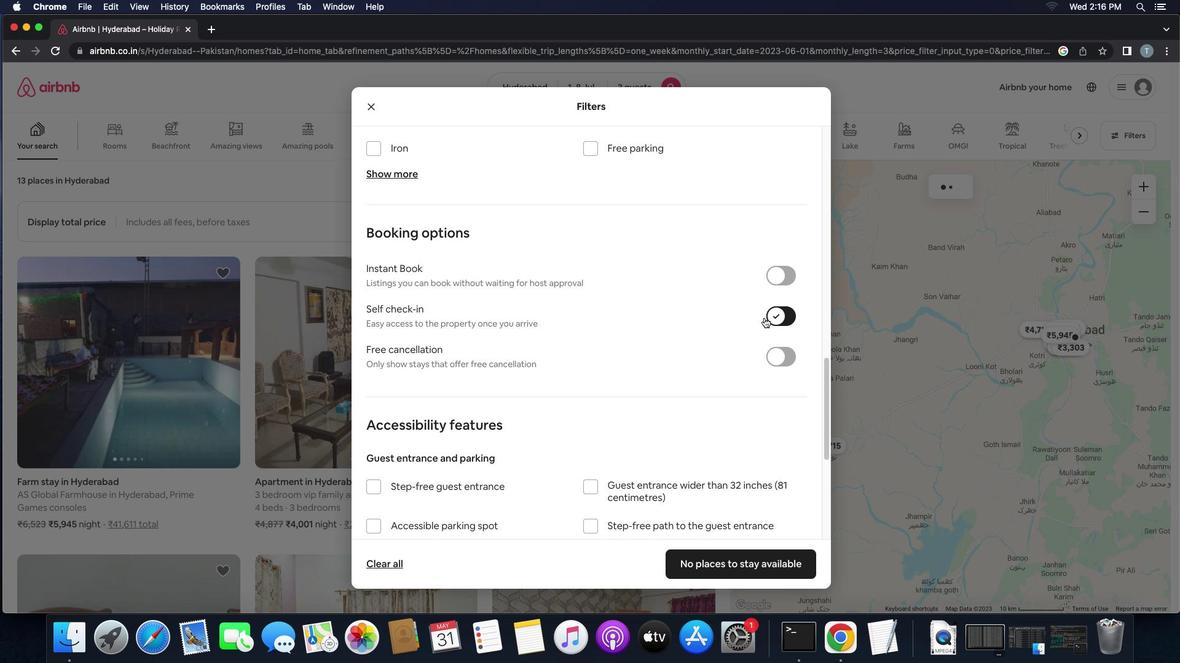 
Action: Mouse pressed left at (771, 314)
Screenshot: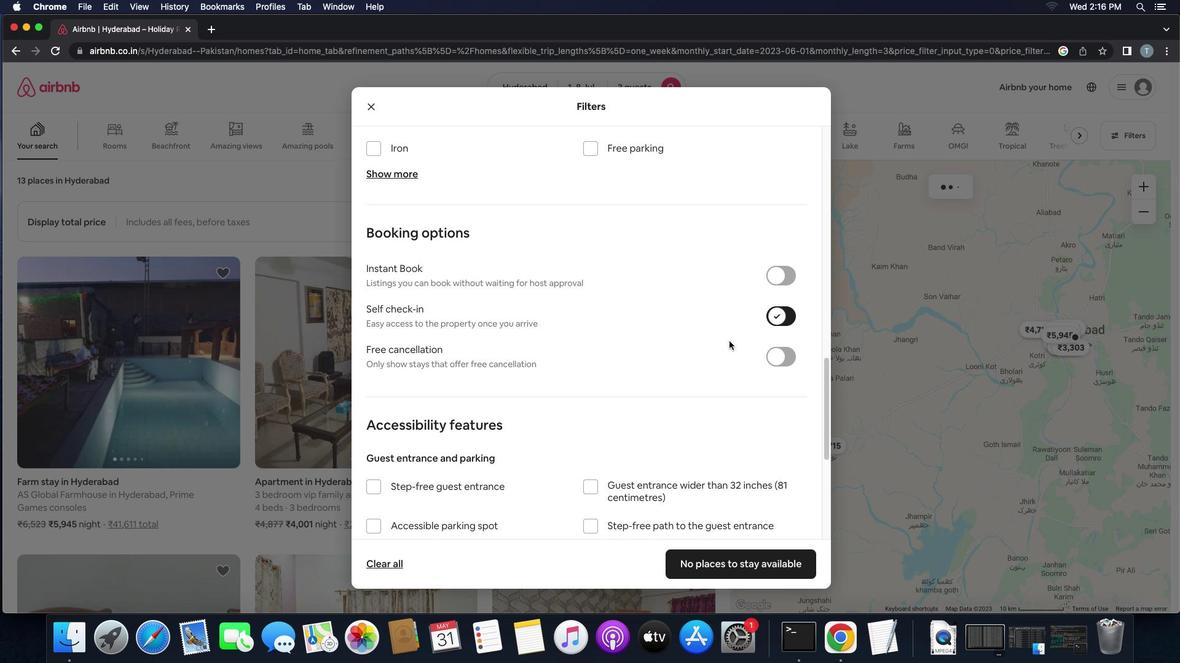 
Action: Mouse moved to (634, 394)
Screenshot: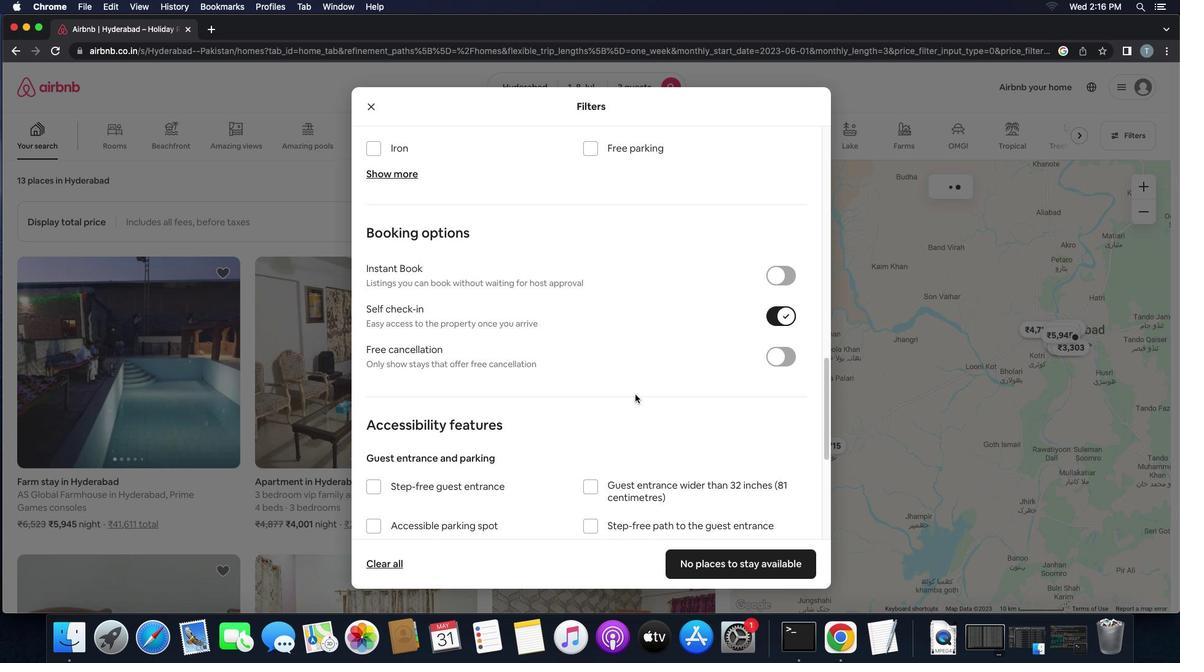 
Action: Mouse scrolled (634, 394) with delta (0, 0)
Screenshot: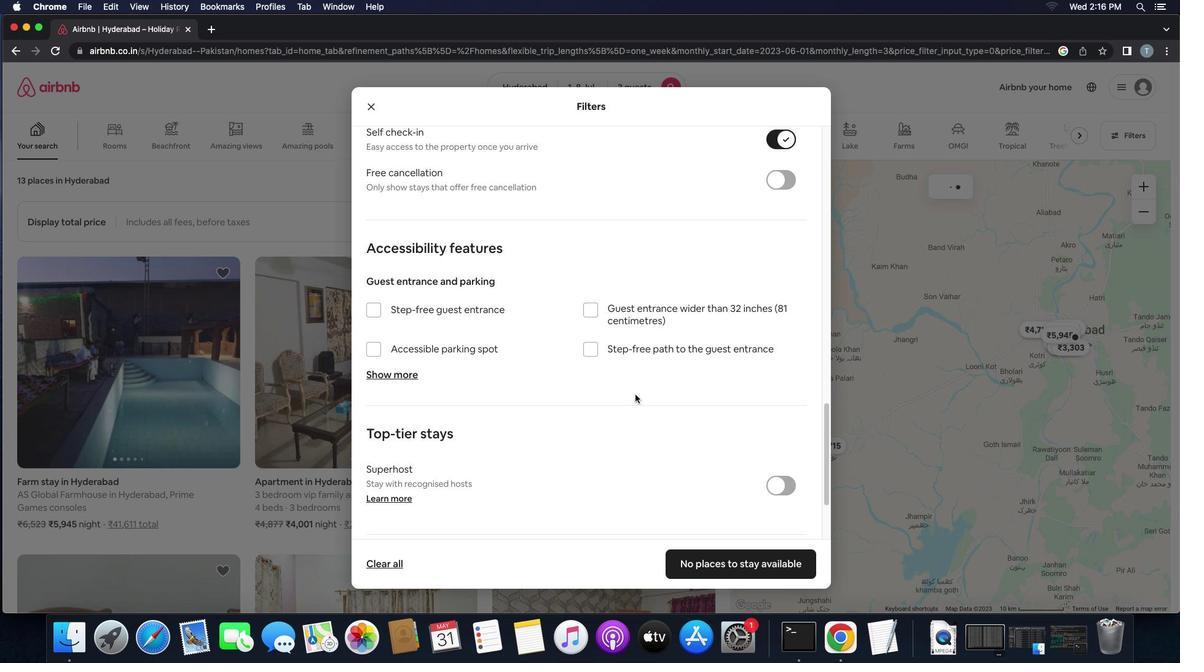 
Action: Mouse scrolled (634, 394) with delta (0, 0)
Screenshot: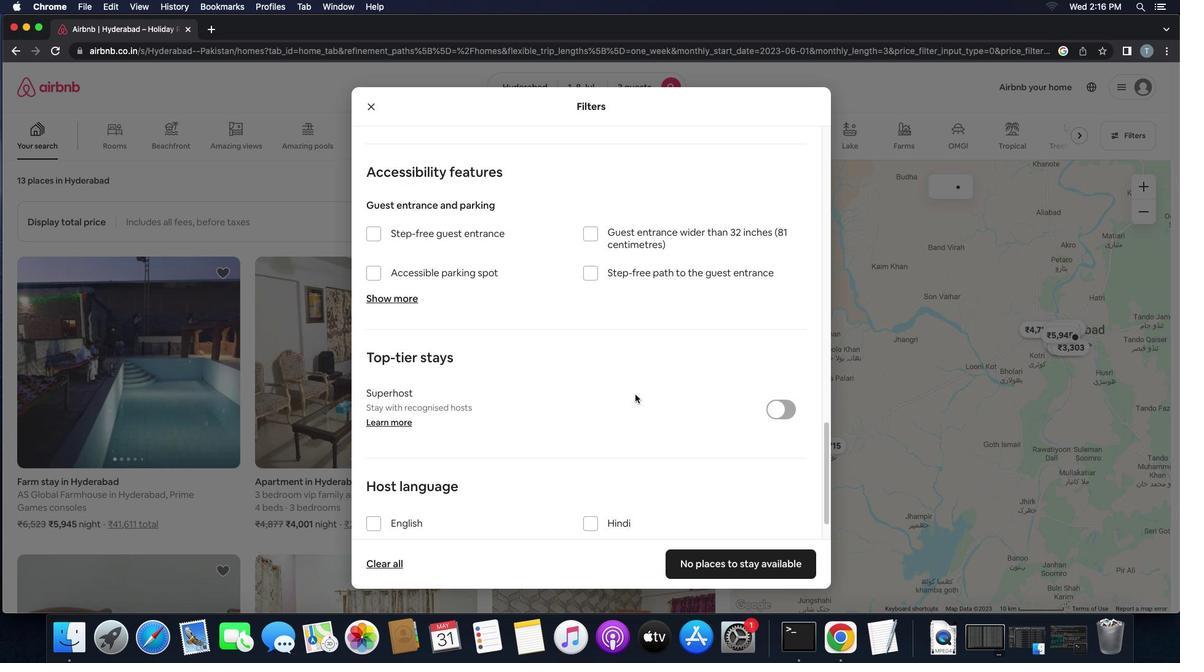 
Action: Mouse scrolled (634, 394) with delta (0, -1)
Screenshot: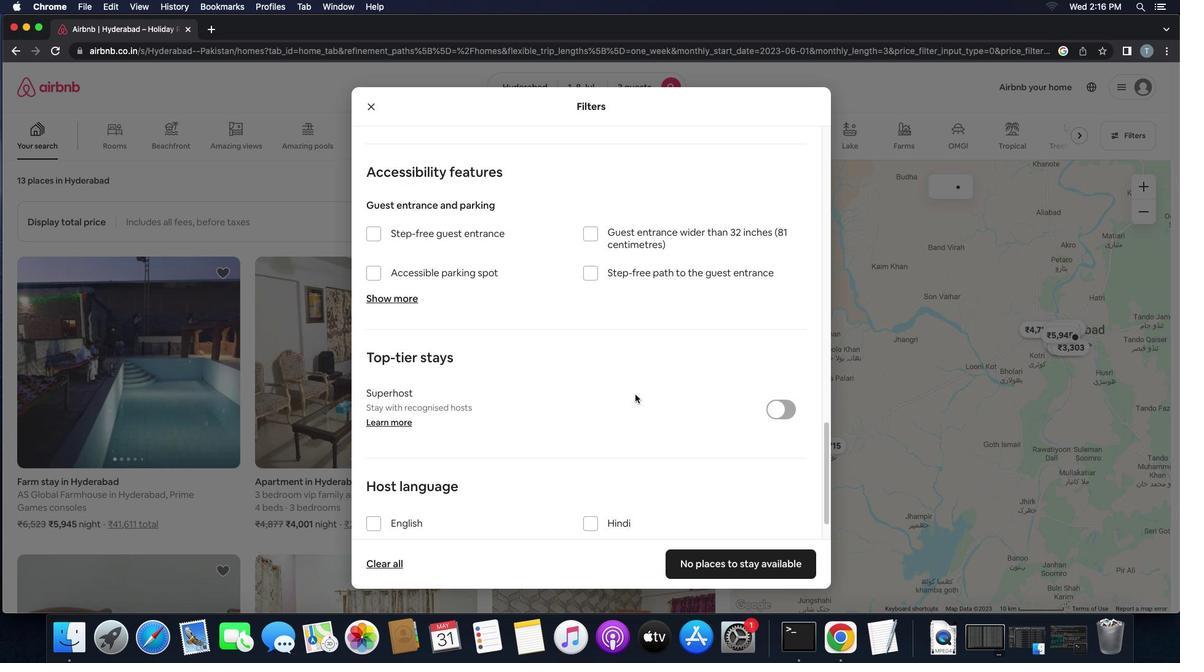 
Action: Mouse scrolled (634, 394) with delta (0, -3)
Screenshot: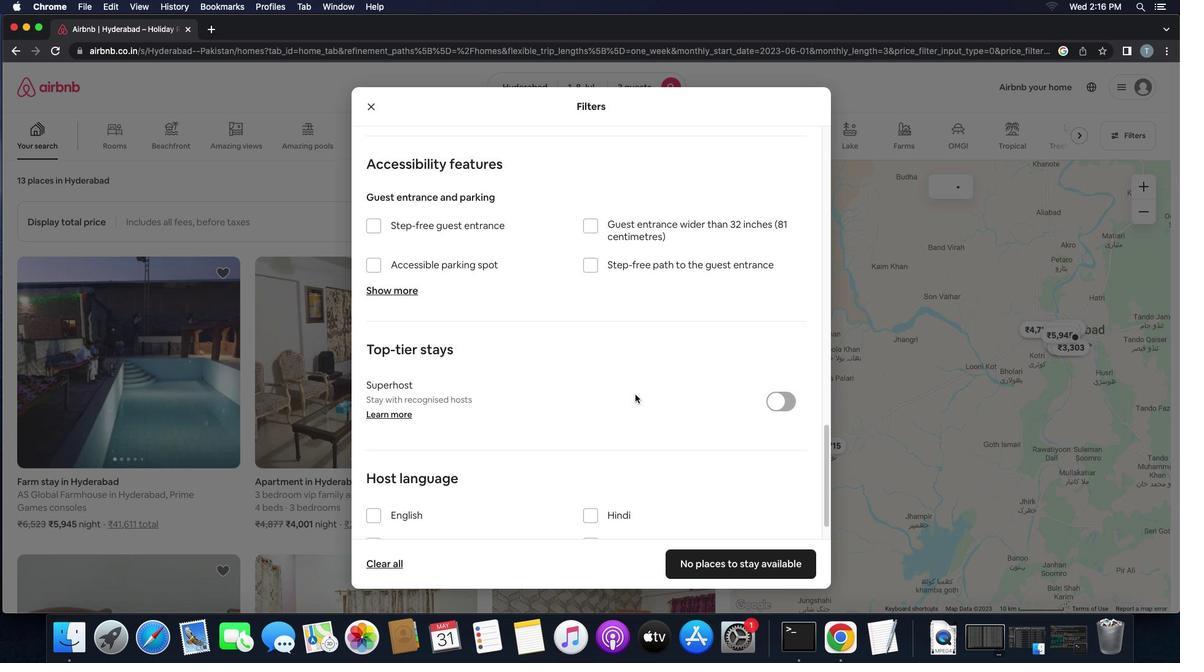 
Action: Mouse moved to (625, 397)
Screenshot: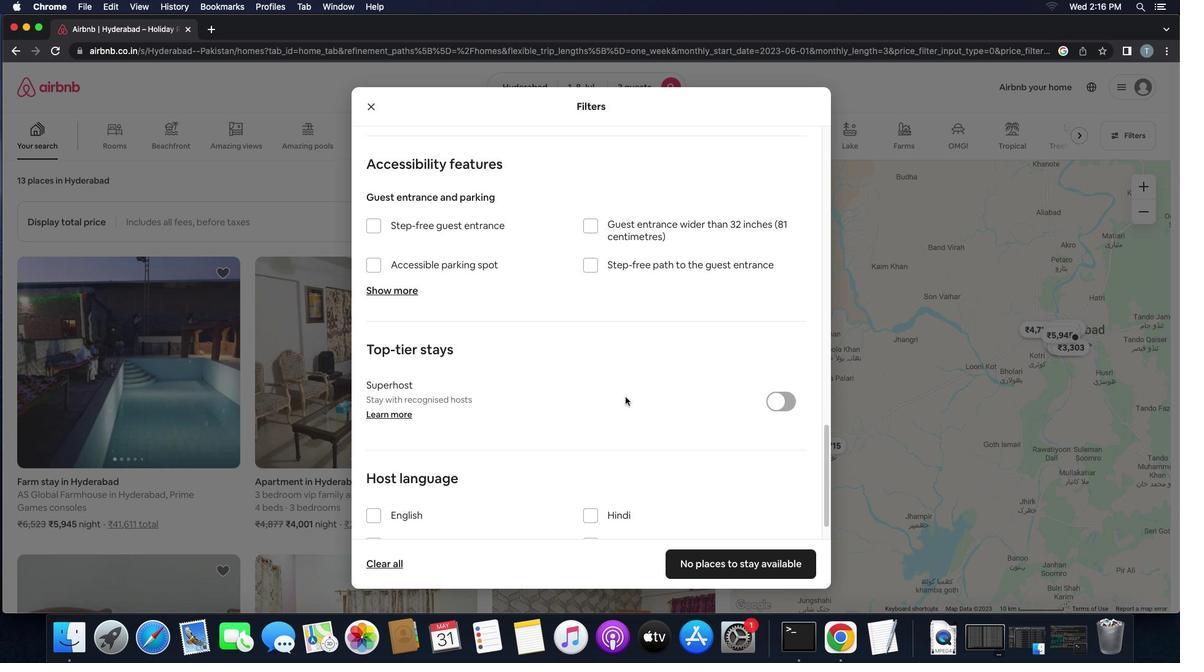 
Action: Mouse scrolled (625, 397) with delta (0, 0)
Screenshot: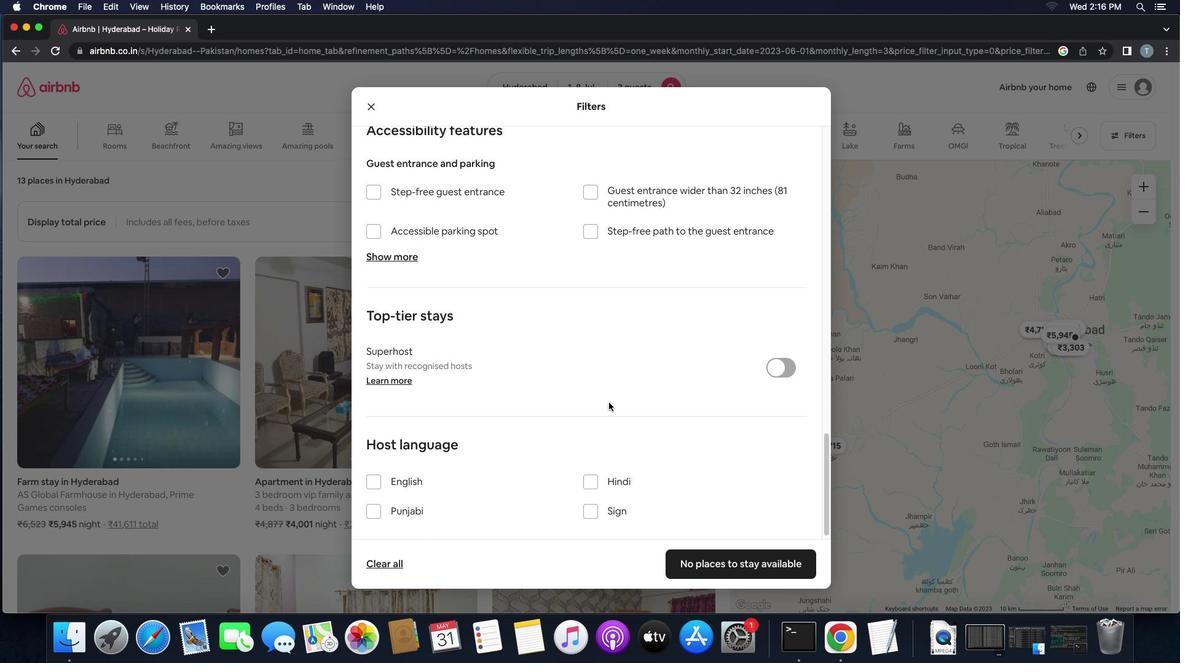 
Action: Mouse scrolled (625, 397) with delta (0, 0)
Screenshot: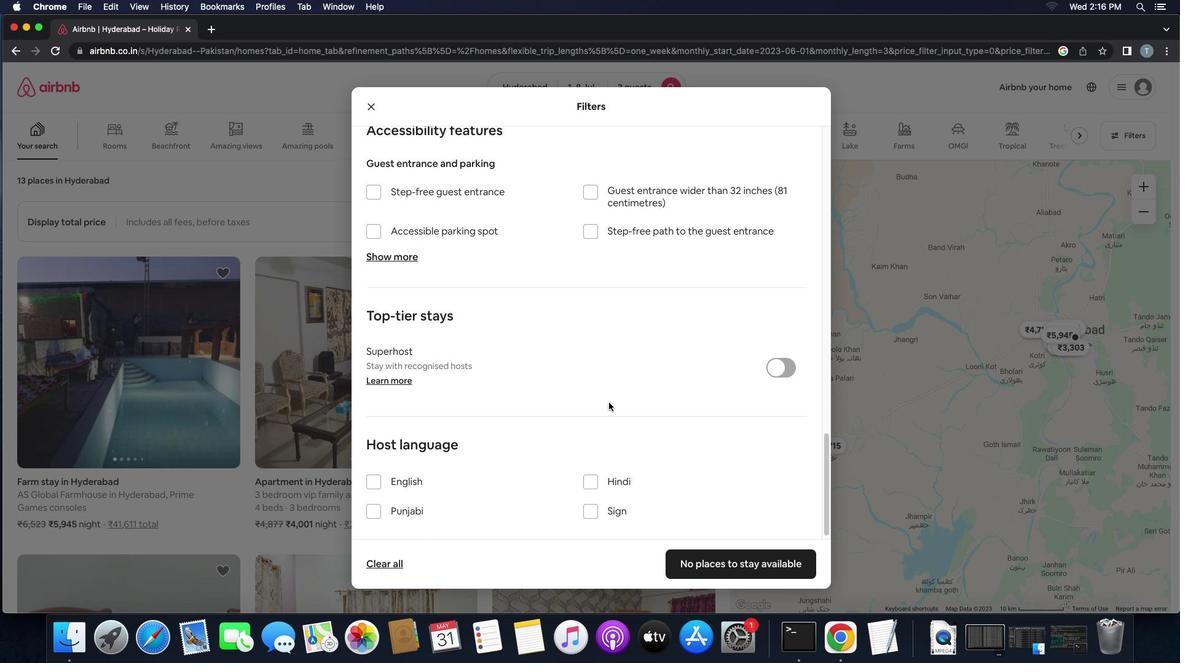 
Action: Mouse scrolled (625, 397) with delta (0, -1)
Screenshot: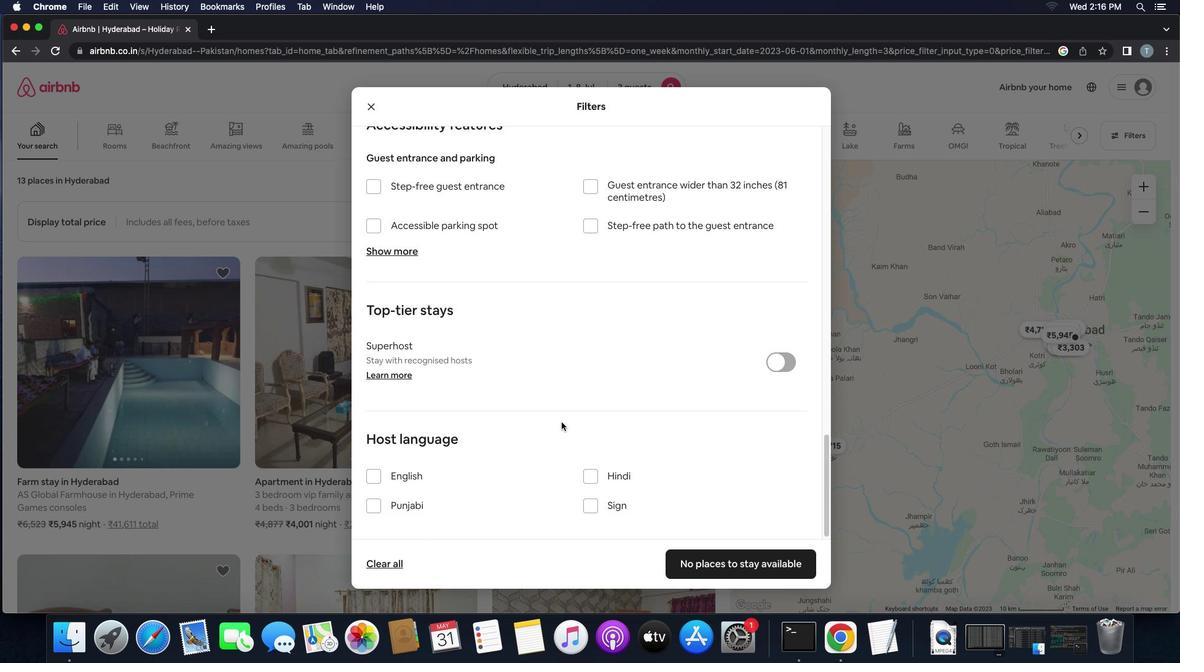 
Action: Mouse scrolled (625, 397) with delta (0, -3)
Screenshot: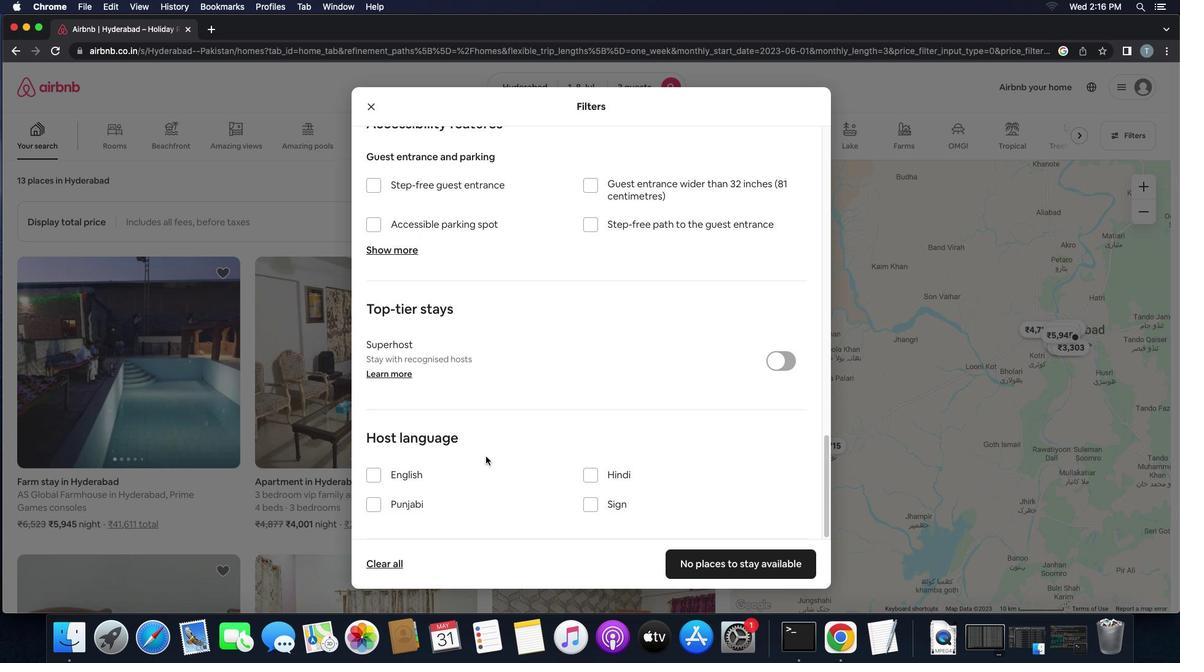 
Action: Mouse moved to (372, 470)
Screenshot: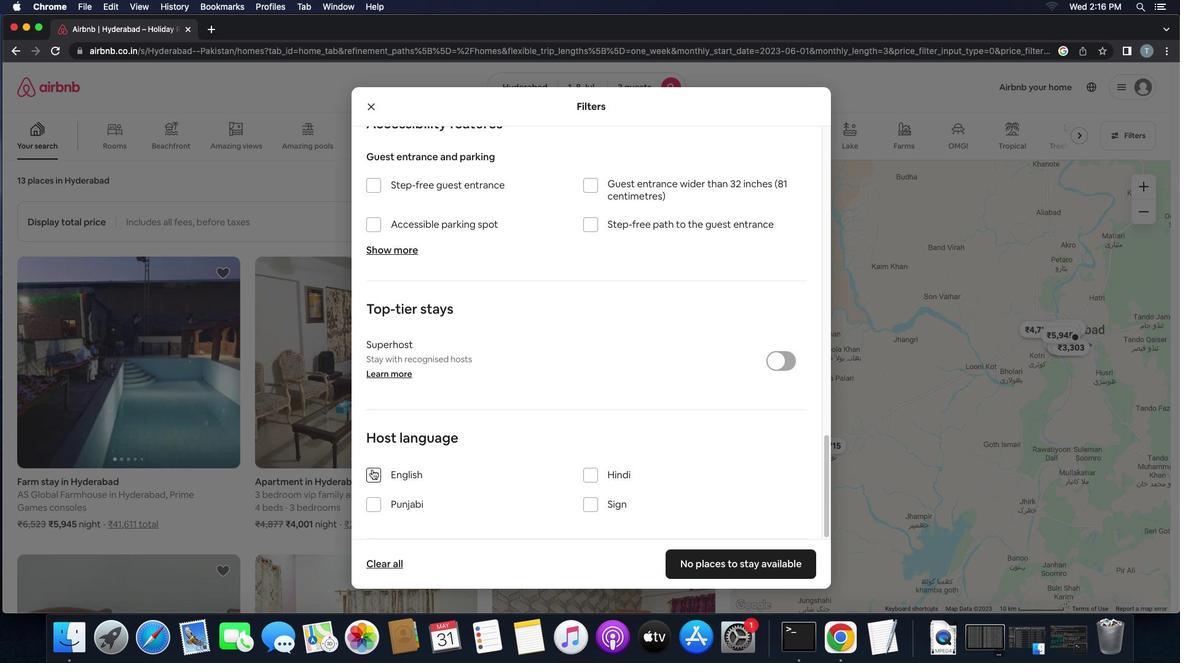 
Action: Mouse pressed left at (372, 470)
Screenshot: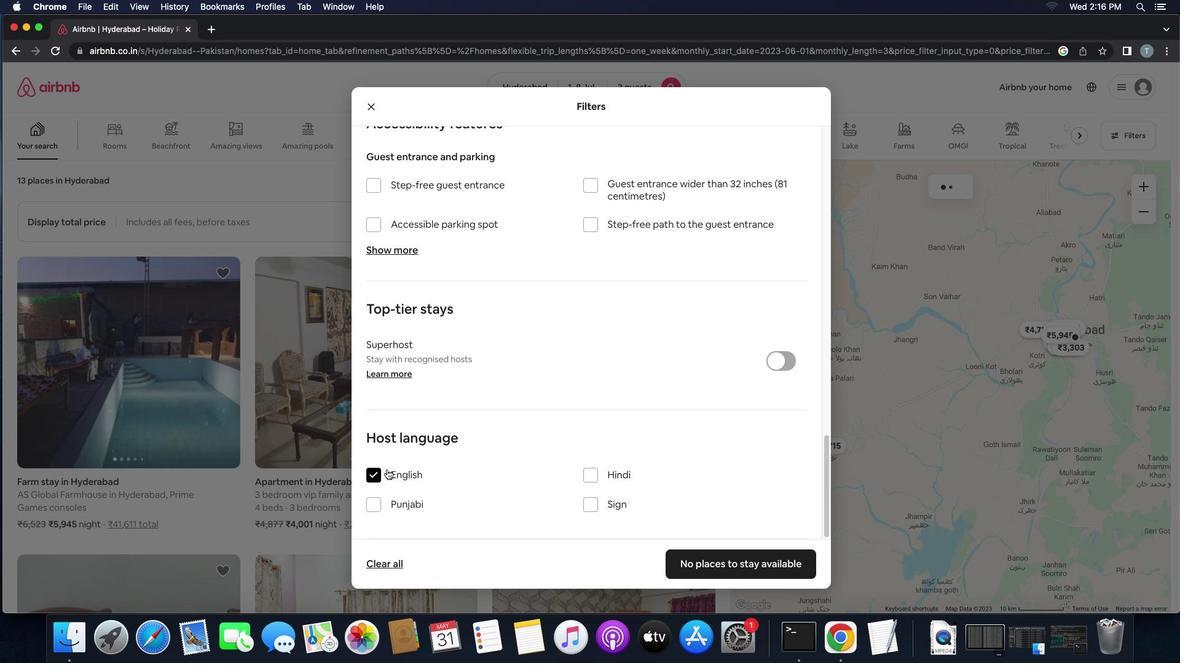 
Action: Mouse moved to (751, 567)
Screenshot: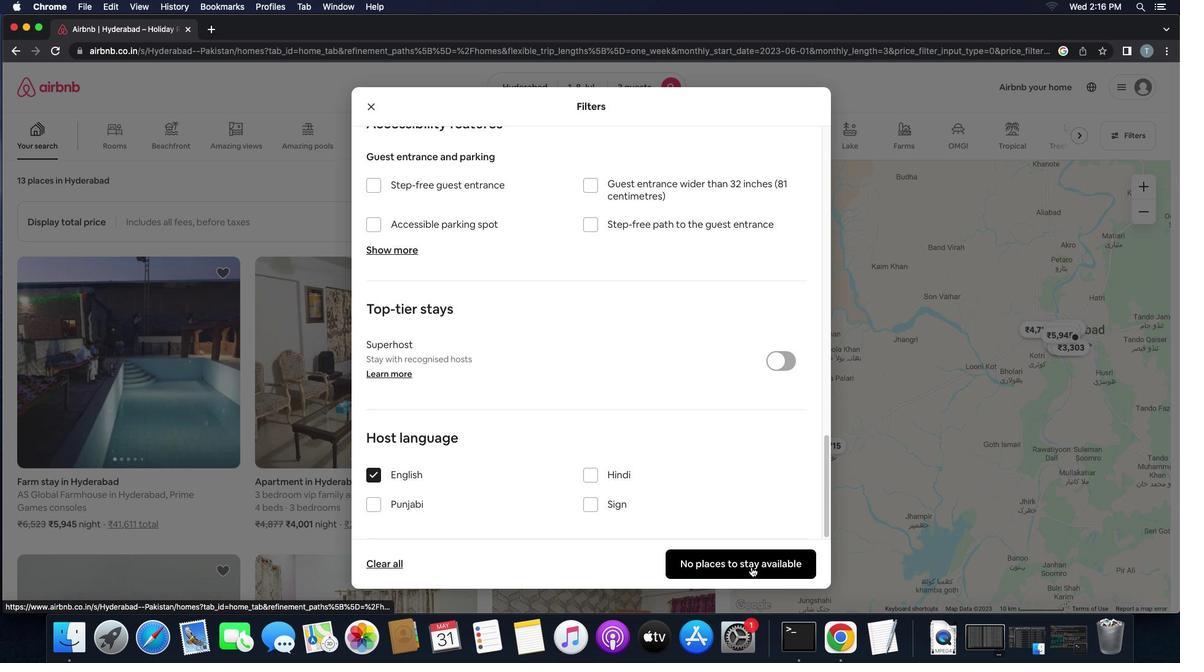 
Action: Mouse pressed left at (751, 567)
Screenshot: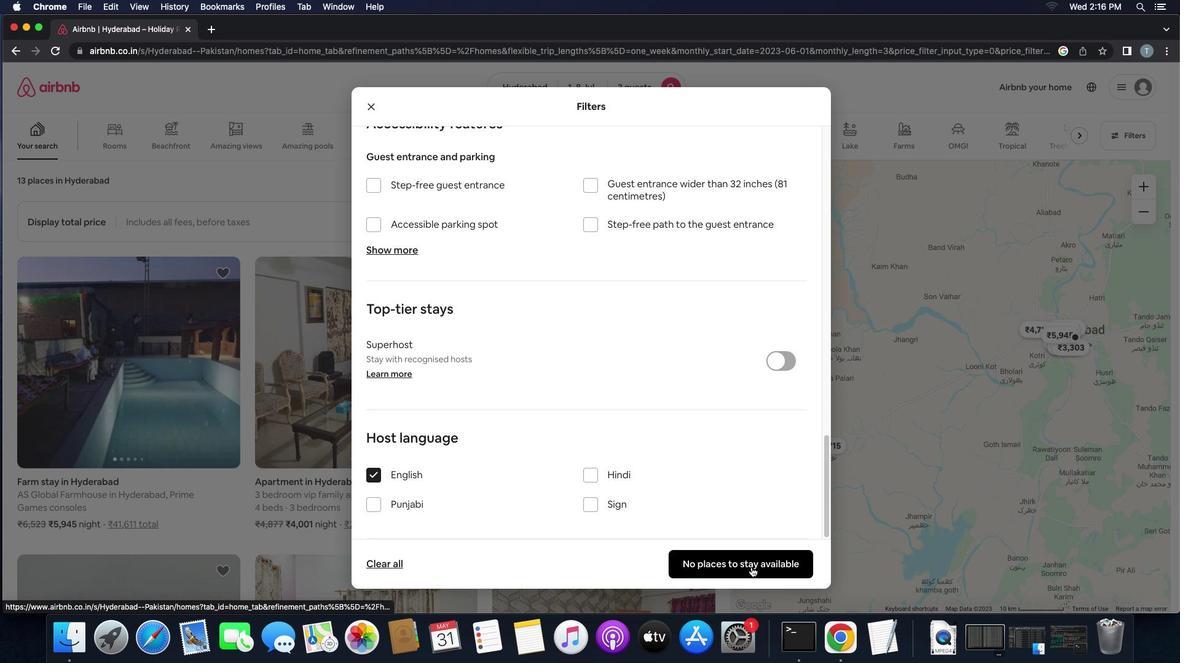 
Action: Mouse moved to (756, 566)
Screenshot: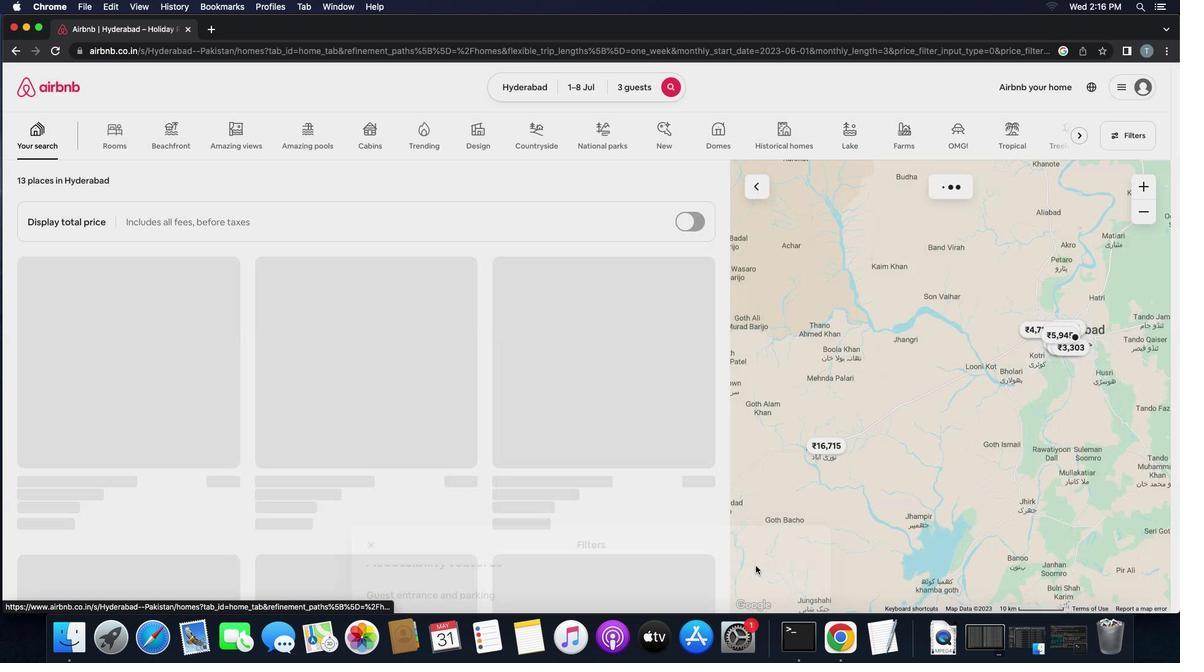 
